 Task: Find connections with filter location Ajka with filter topic #startupswith filter profile language English with filter current company The Judge Group with filter school Arunai Engineering College with filter industry Correctional Institutions with filter service category Financial Analysis with filter keywords title Benefits Manager
Action: Mouse moved to (634, 79)
Screenshot: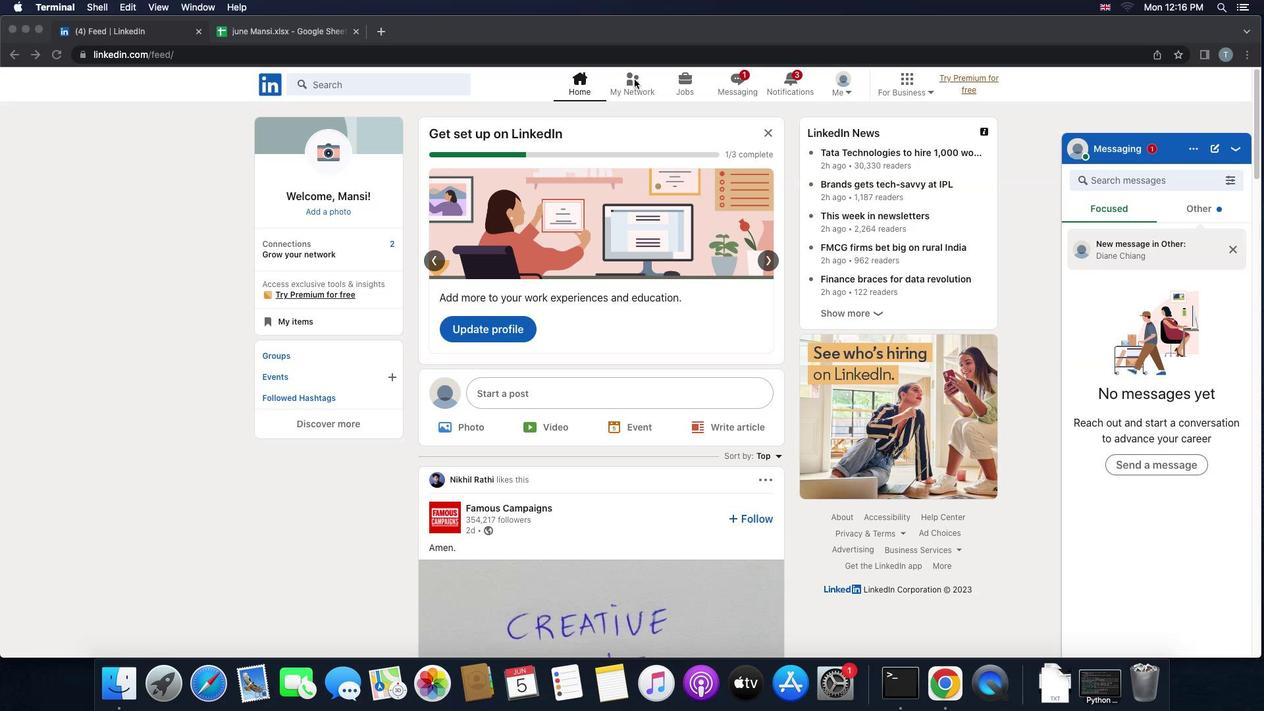 
Action: Mouse pressed left at (634, 79)
Screenshot: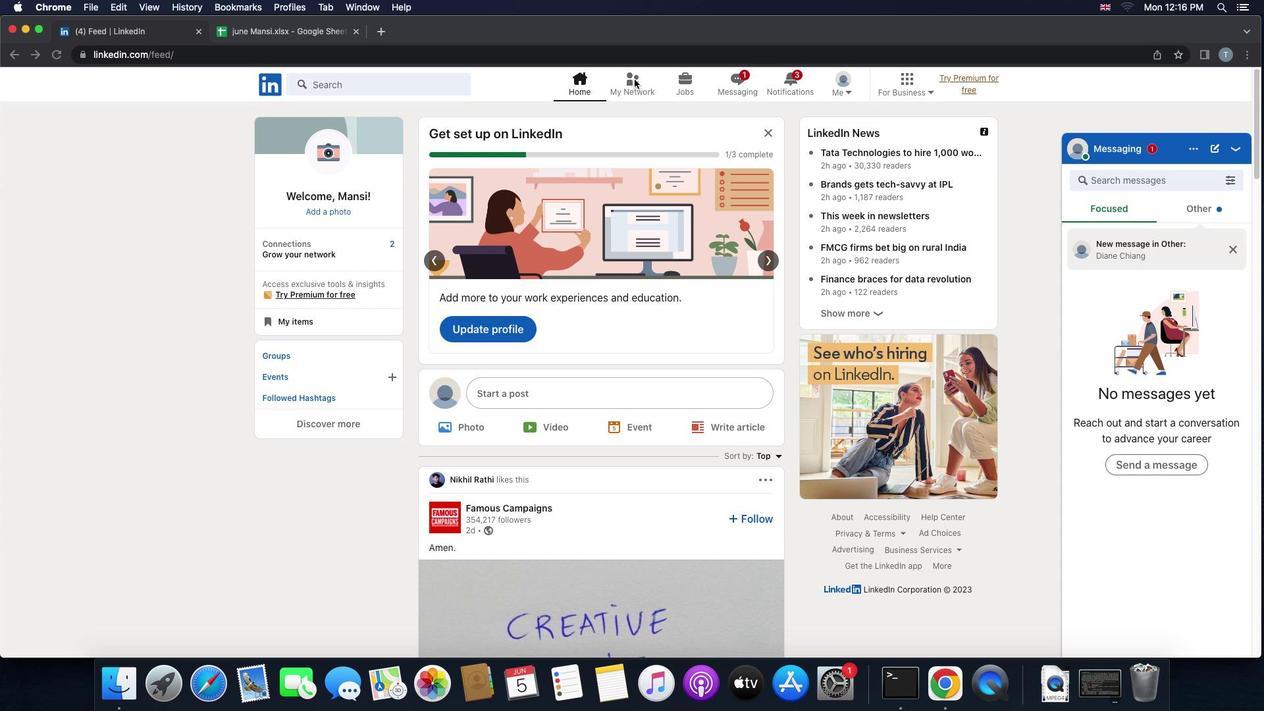 
Action: Mouse pressed left at (634, 79)
Screenshot: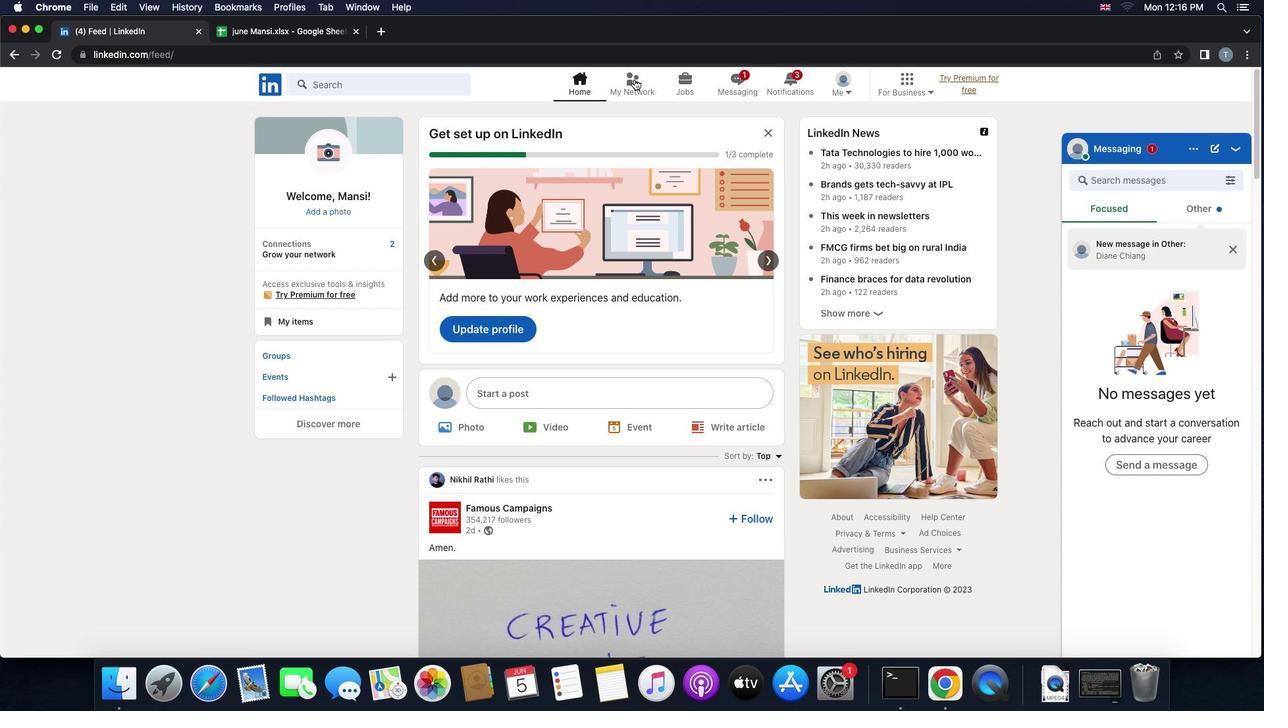 
Action: Mouse moved to (380, 157)
Screenshot: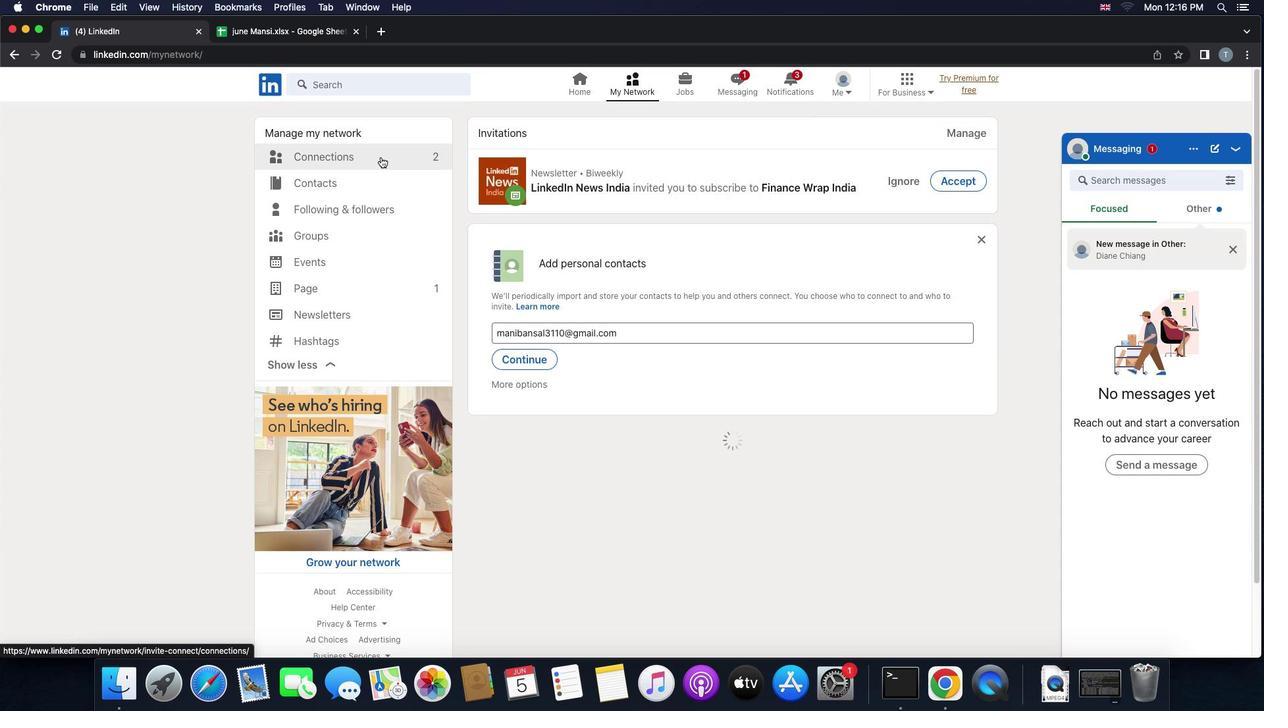
Action: Mouse pressed left at (380, 157)
Screenshot: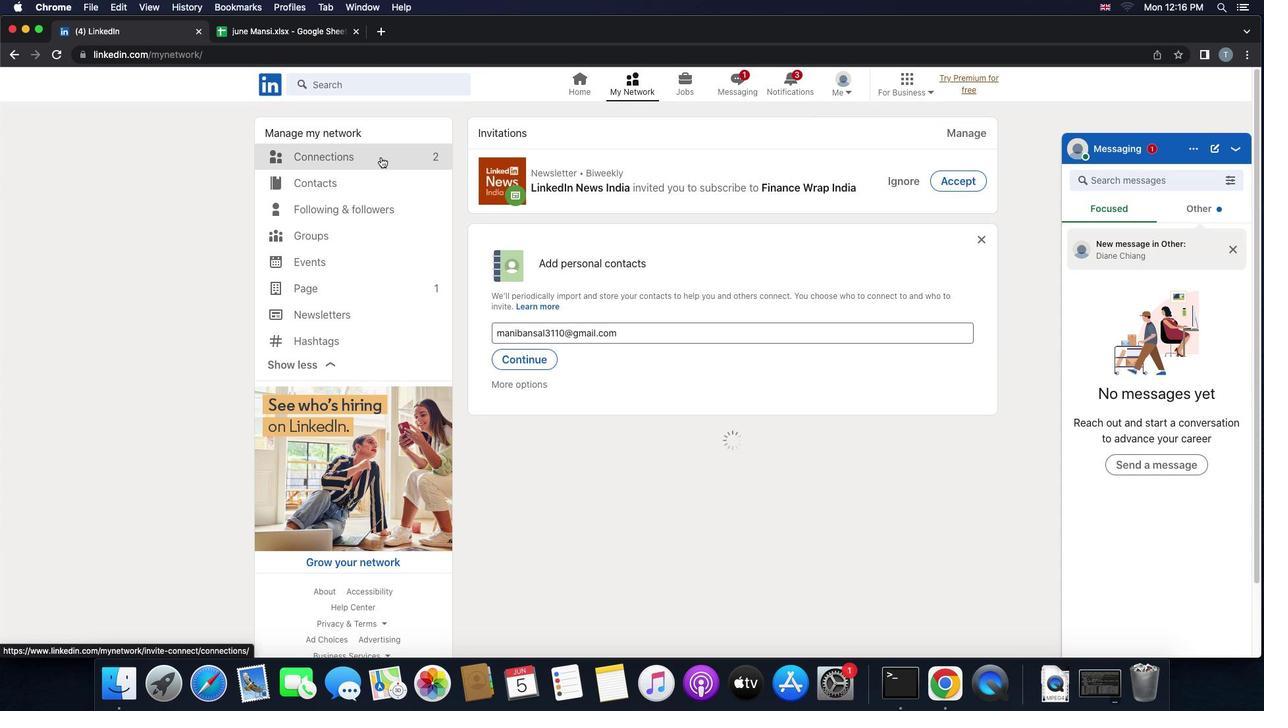 
Action: Mouse moved to (736, 156)
Screenshot: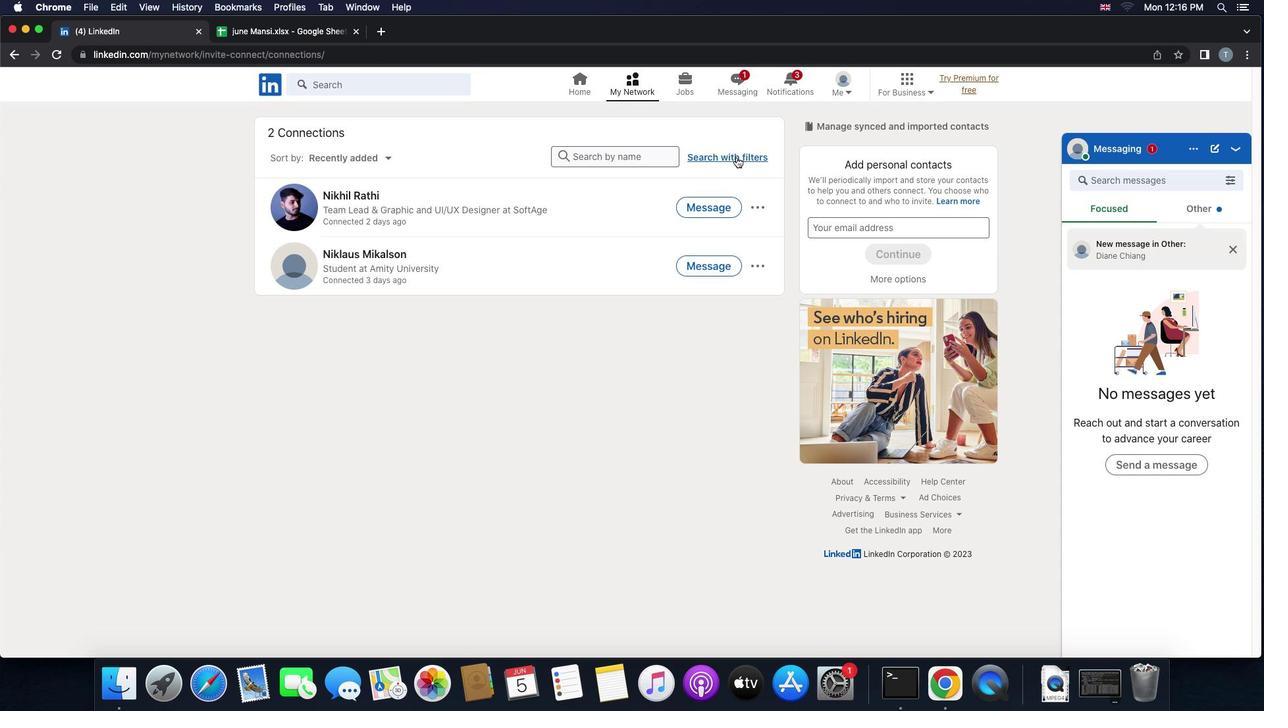 
Action: Mouse pressed left at (736, 156)
Screenshot: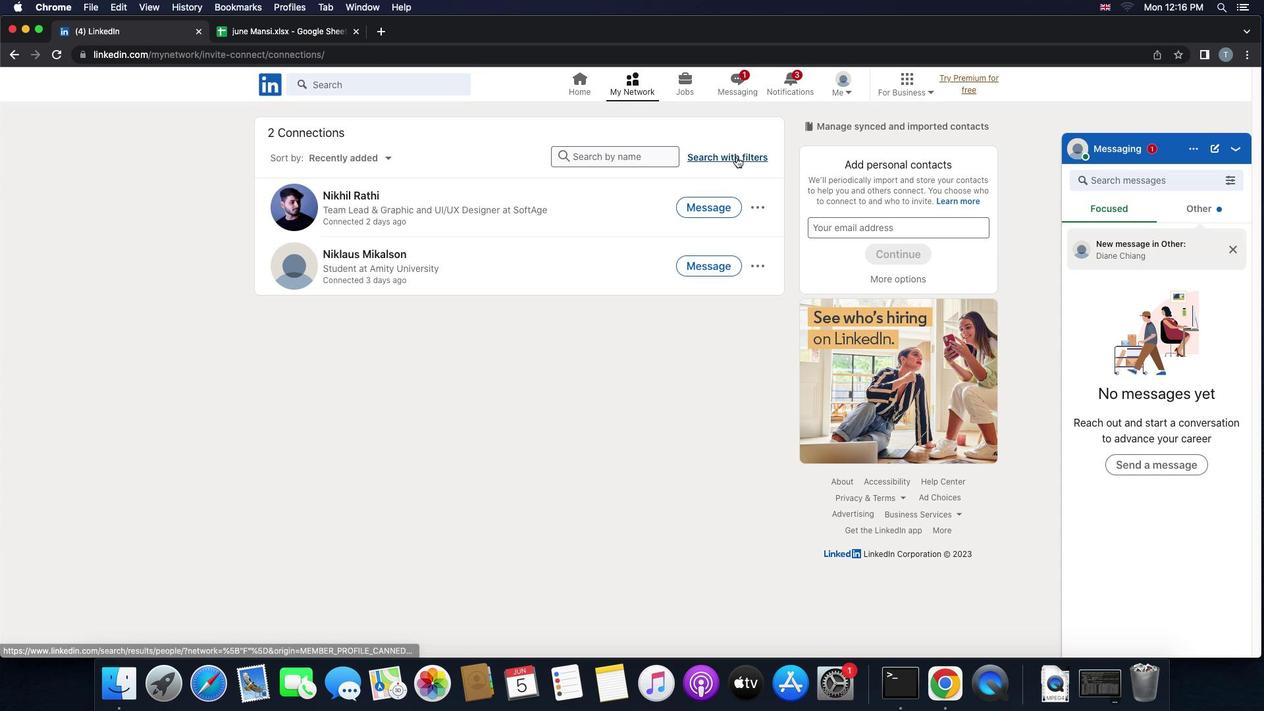 
Action: Mouse moved to (685, 117)
Screenshot: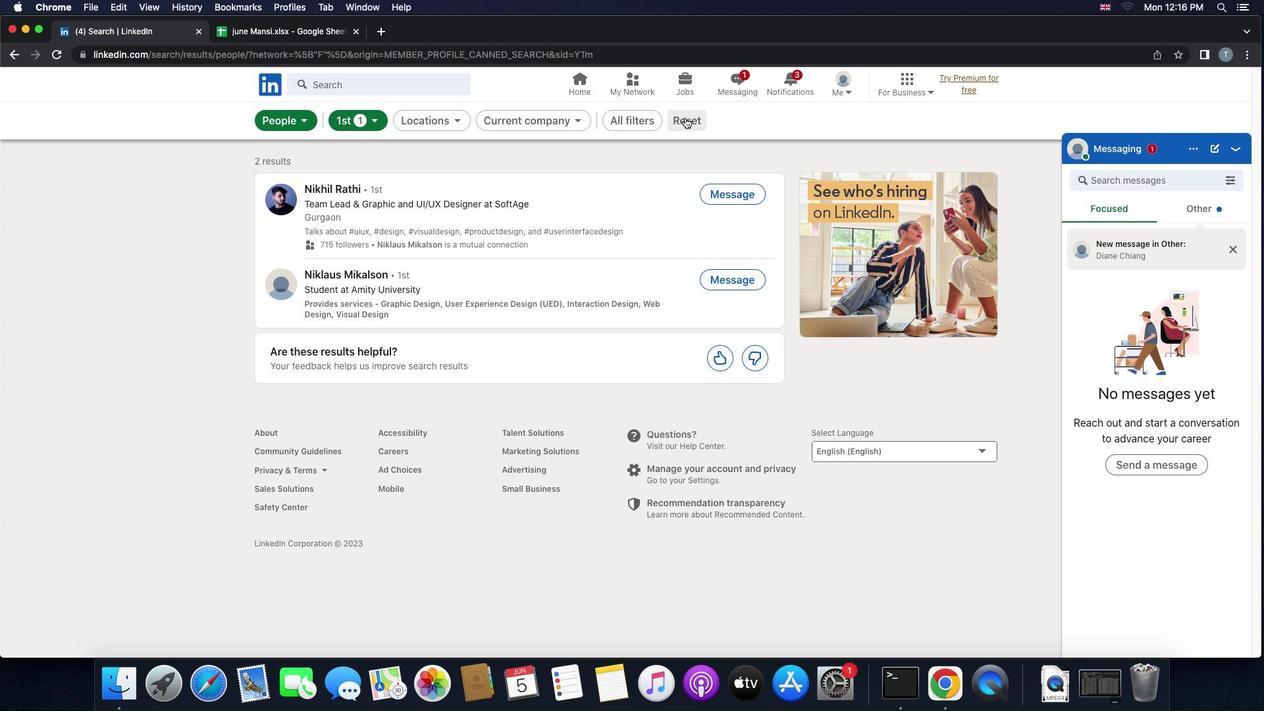 
Action: Mouse pressed left at (685, 117)
Screenshot: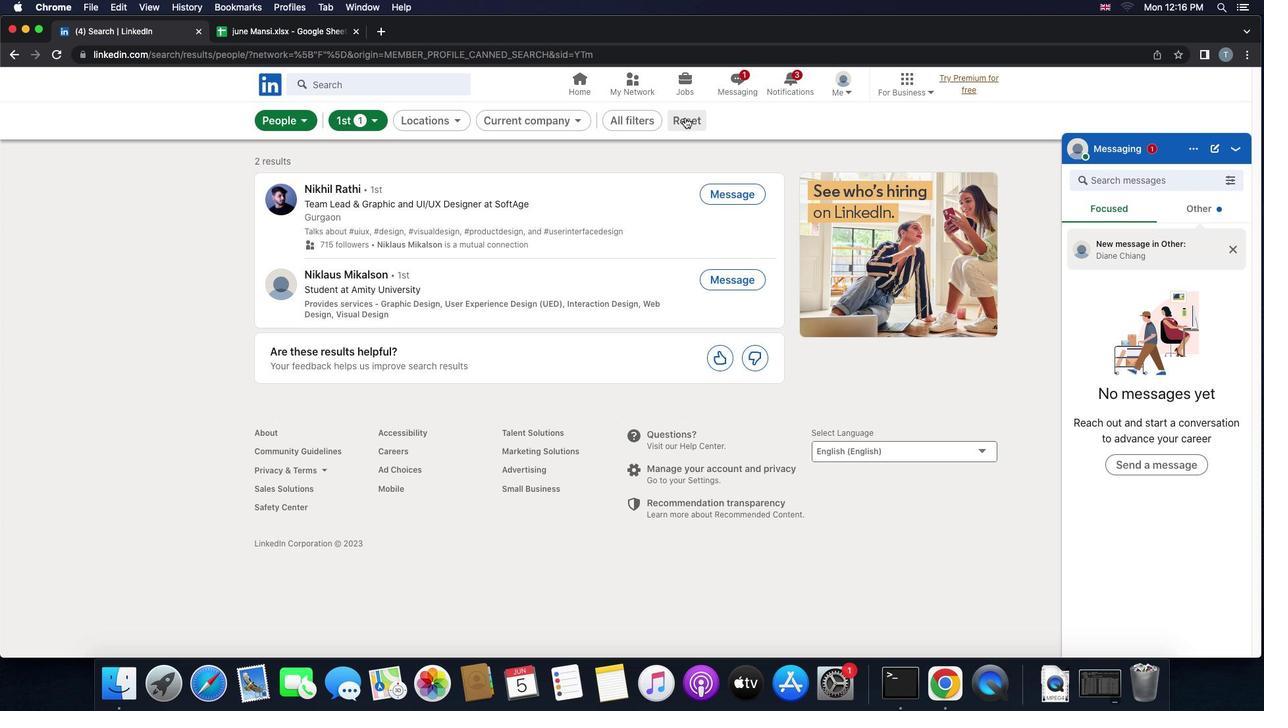 
Action: Mouse moved to (669, 119)
Screenshot: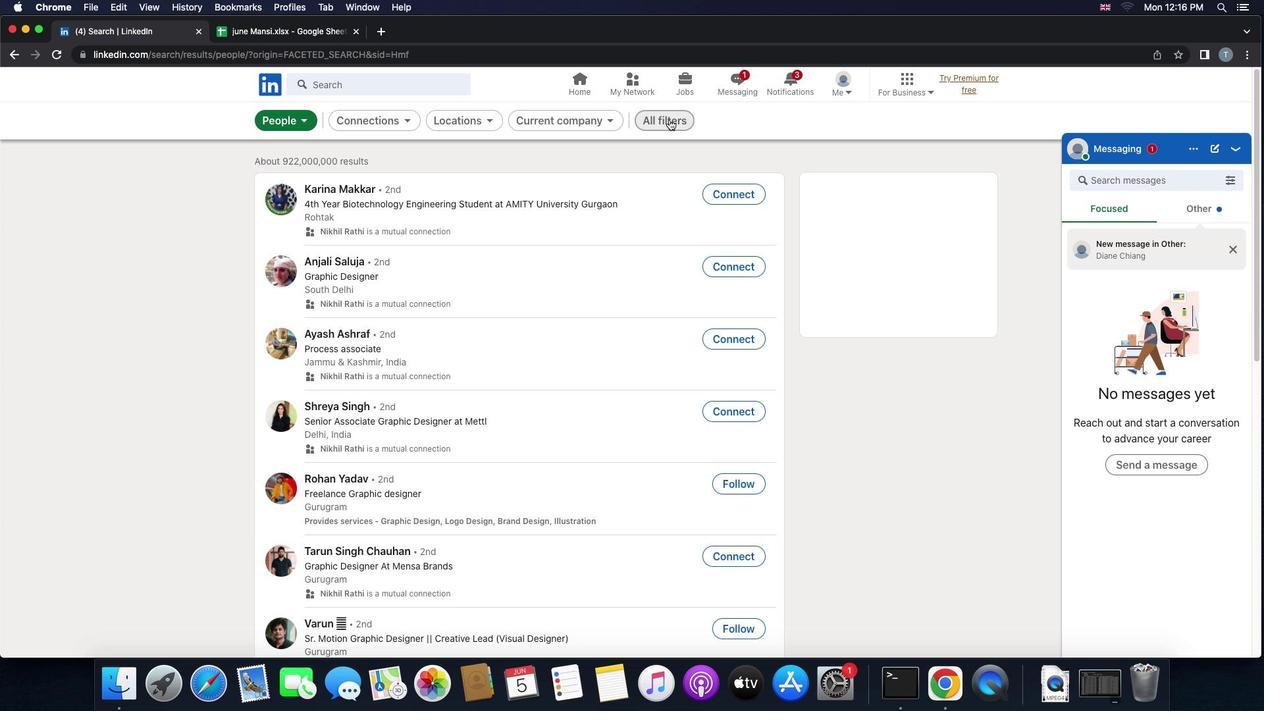 
Action: Mouse pressed left at (669, 119)
Screenshot: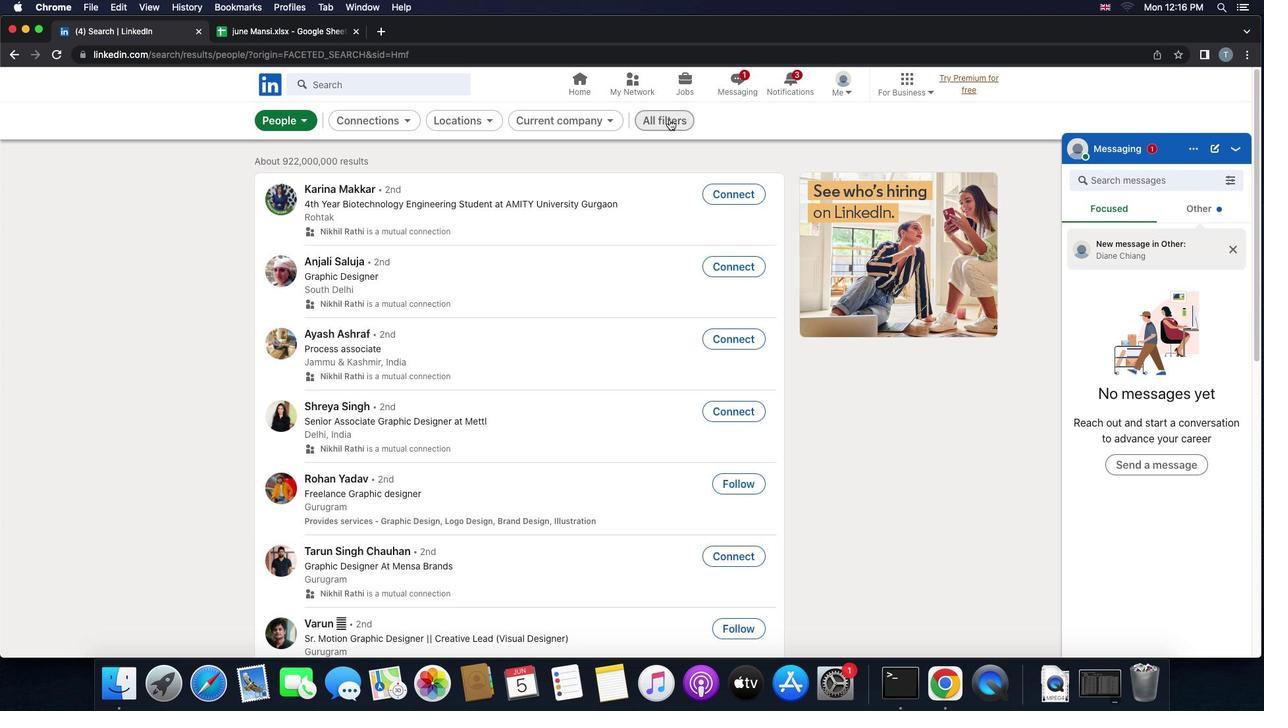 
Action: Mouse moved to (1130, 402)
Screenshot: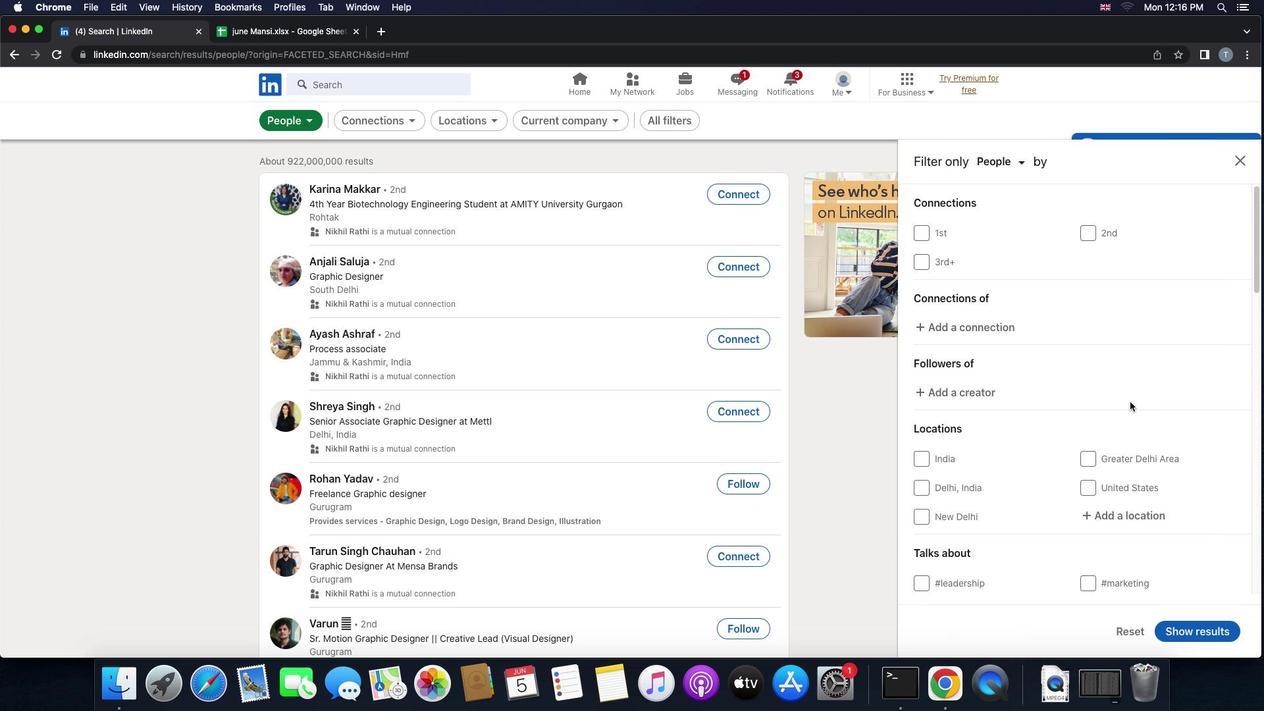 
Action: Mouse scrolled (1130, 402) with delta (0, 0)
Screenshot: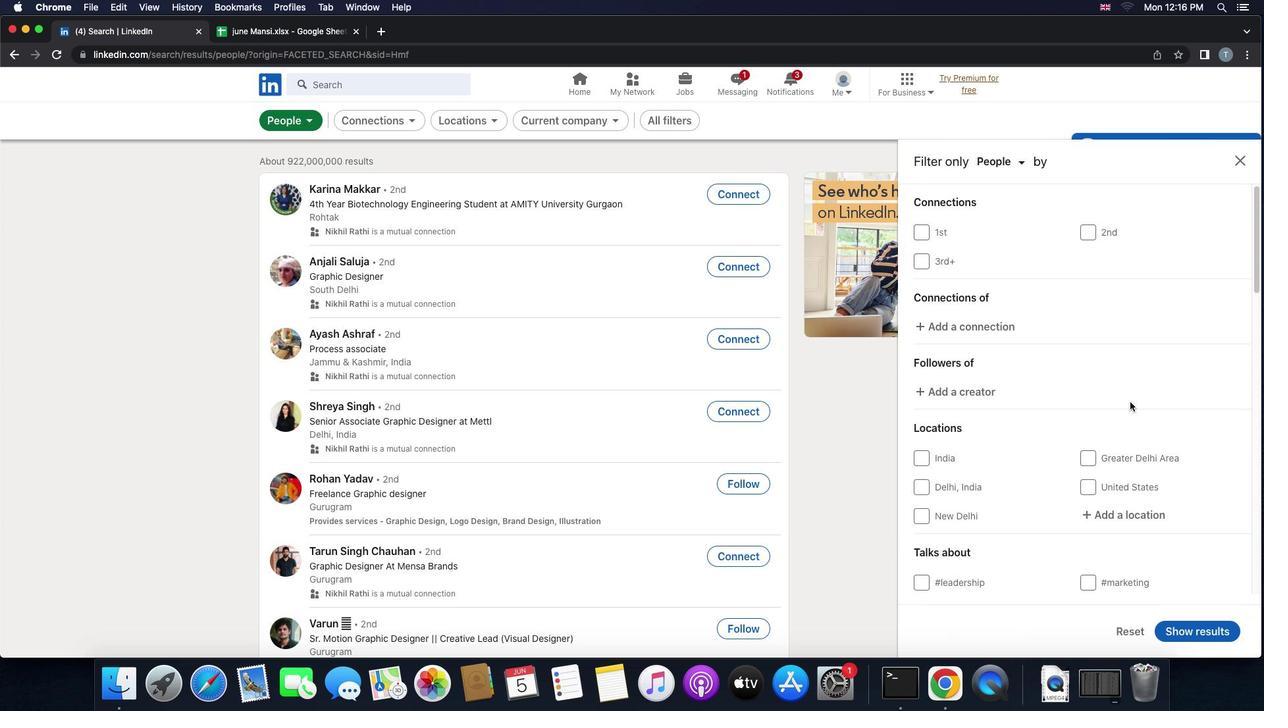 
Action: Mouse scrolled (1130, 402) with delta (0, 0)
Screenshot: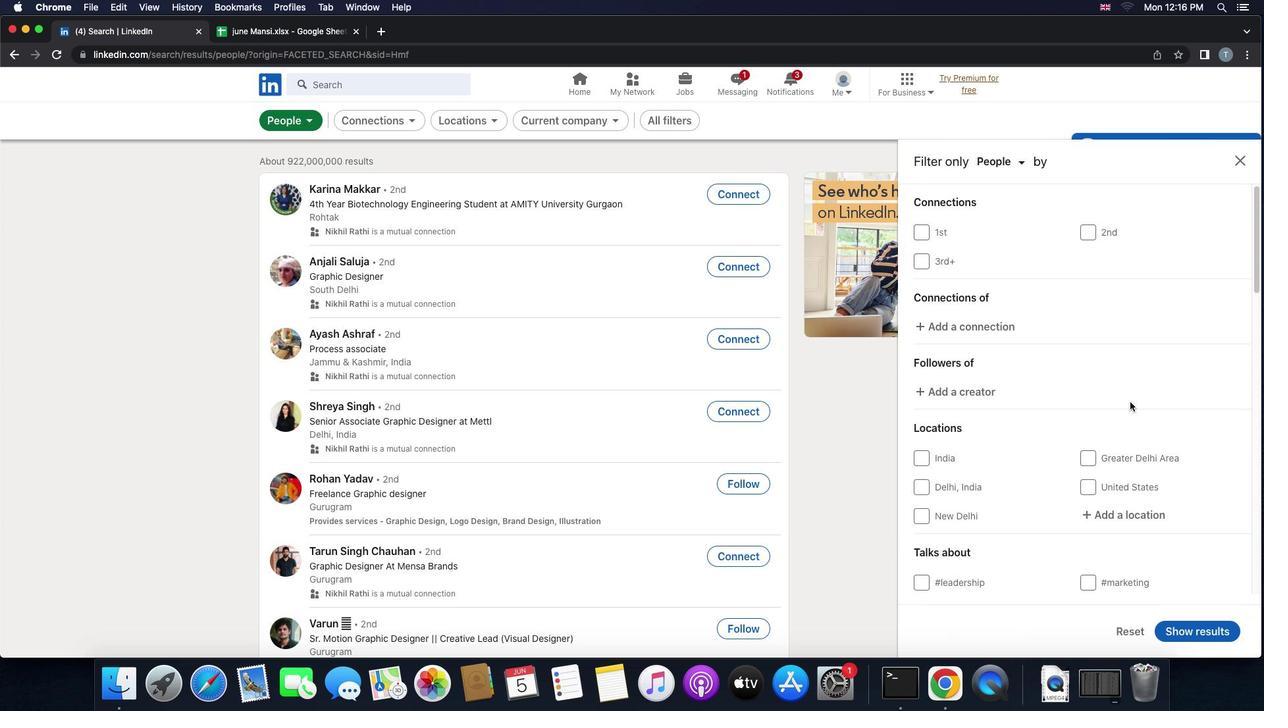 
Action: Mouse scrolled (1130, 402) with delta (0, -1)
Screenshot: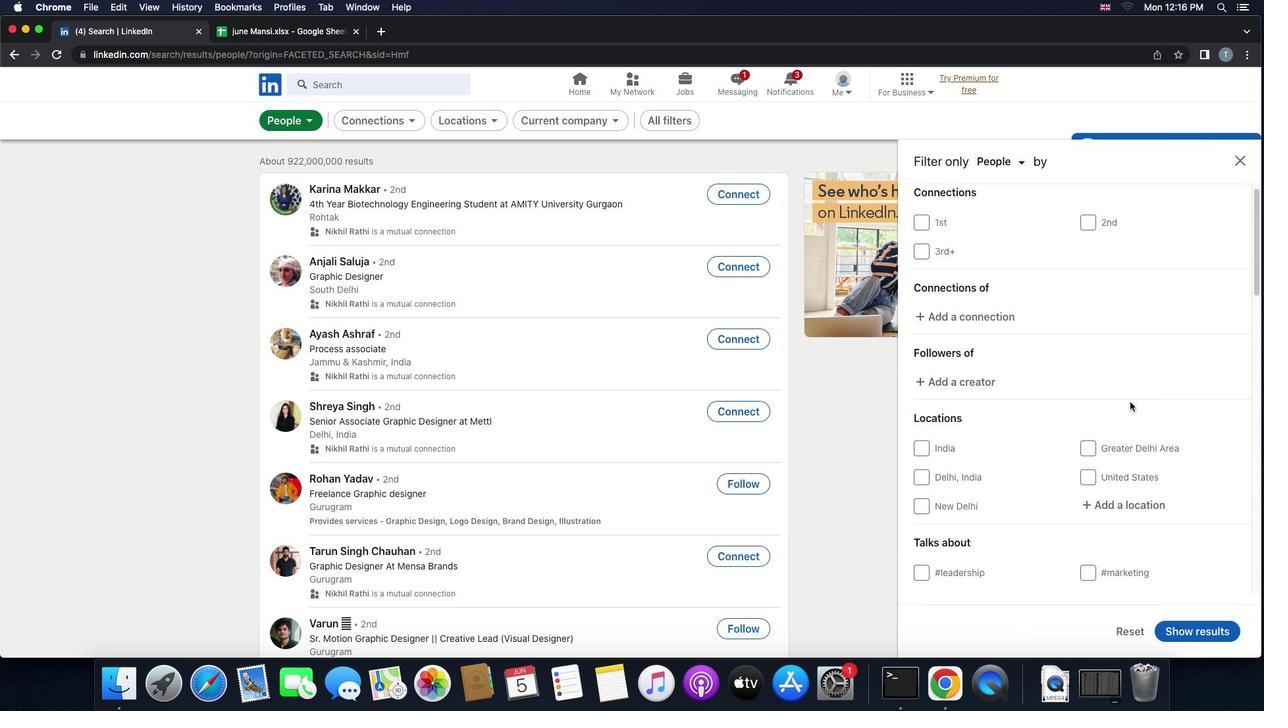 
Action: Mouse moved to (1136, 418)
Screenshot: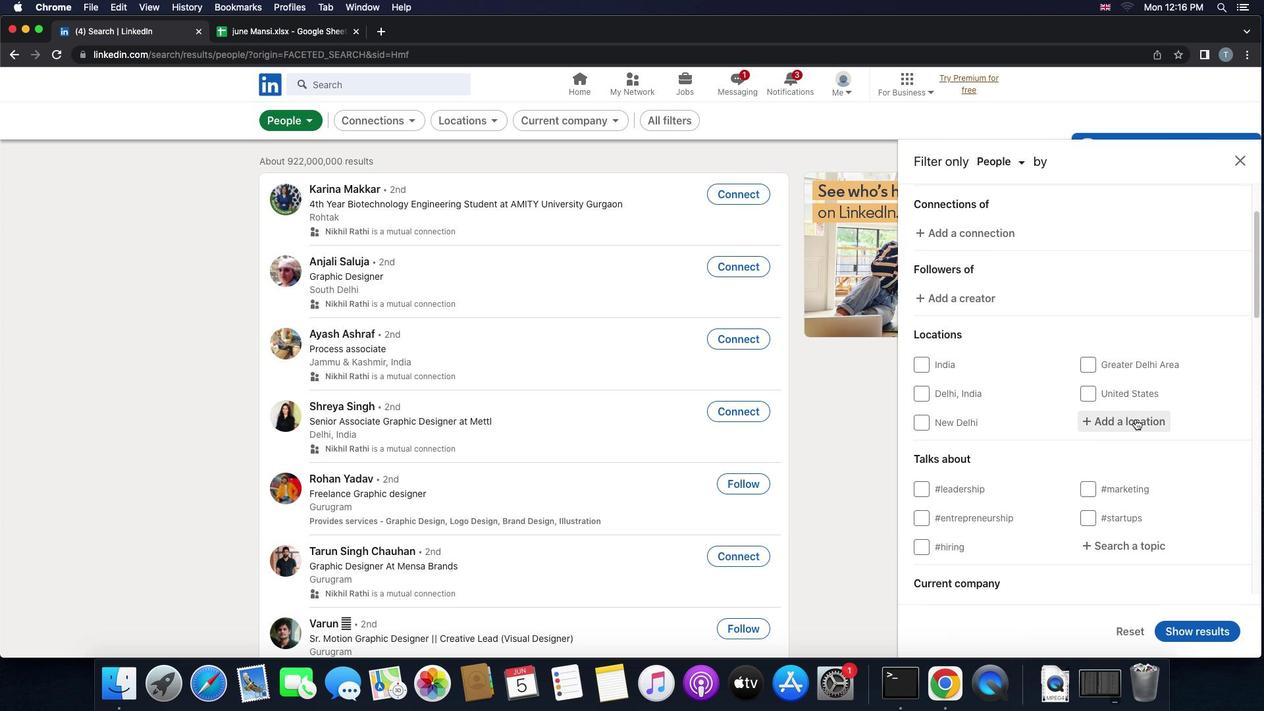 
Action: Mouse pressed left at (1136, 418)
Screenshot: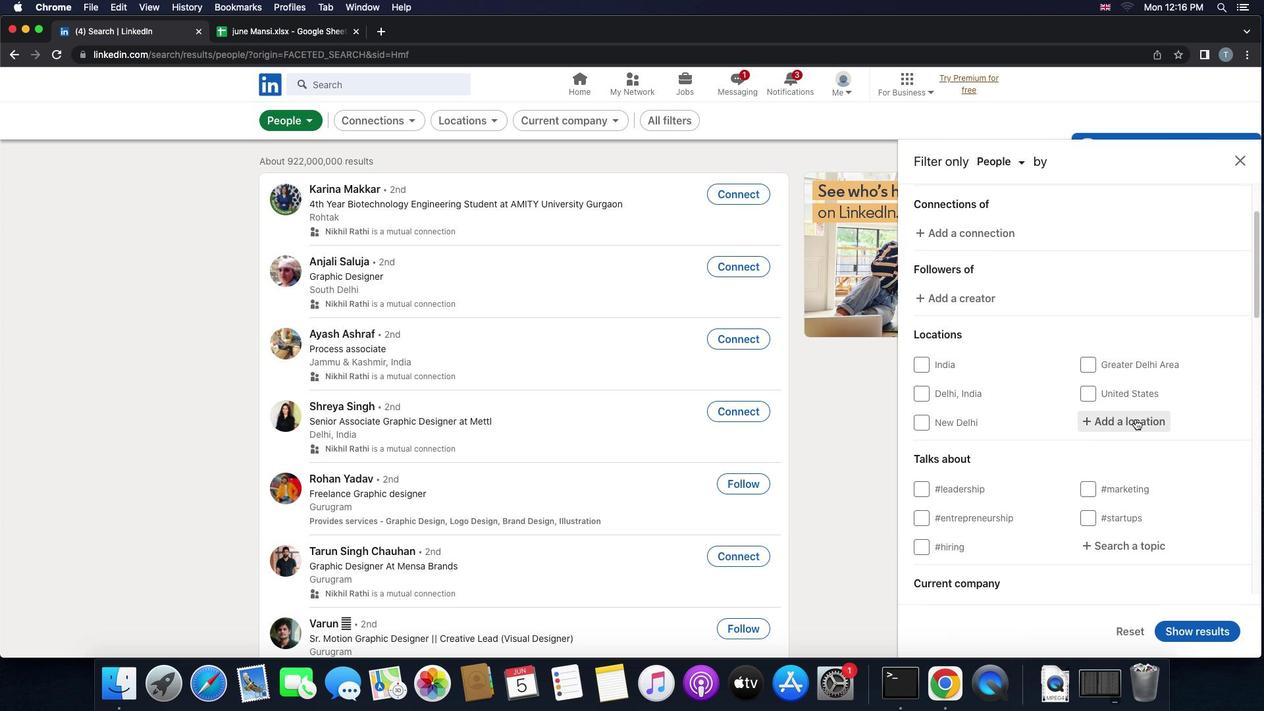 
Action: Key pressed 'a''j''k''a'
Screenshot: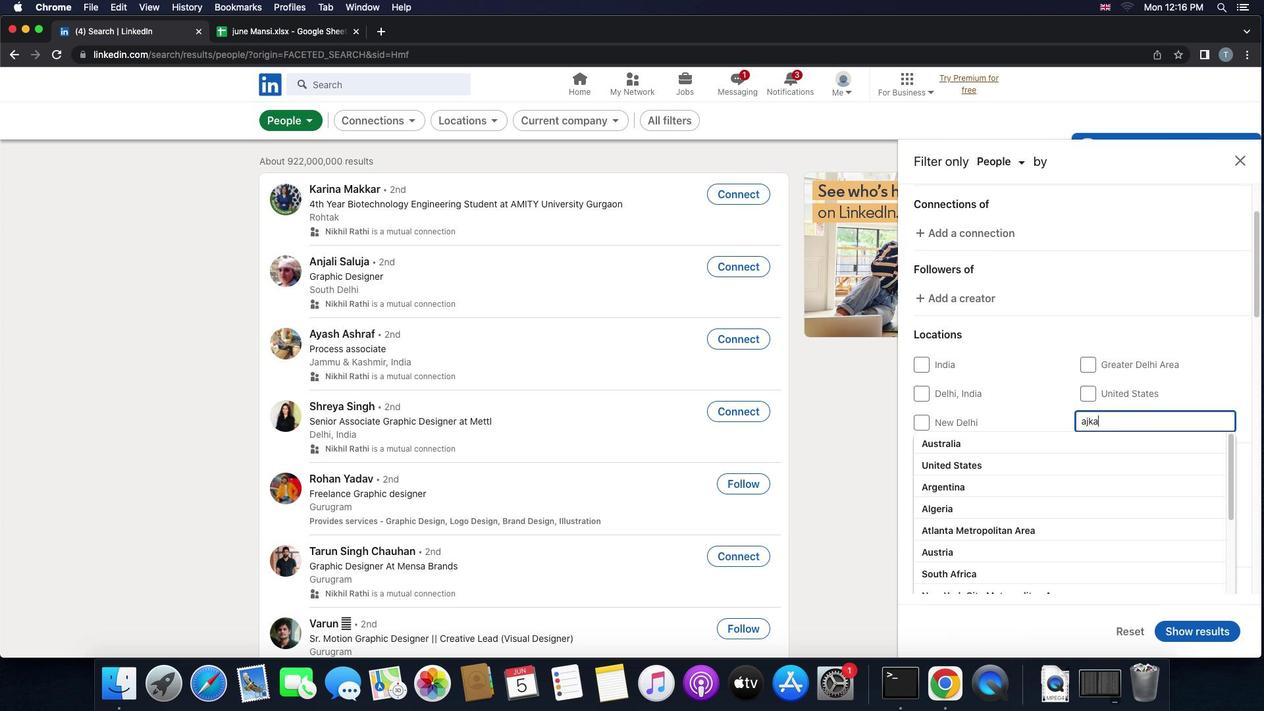 
Action: Mouse moved to (1113, 445)
Screenshot: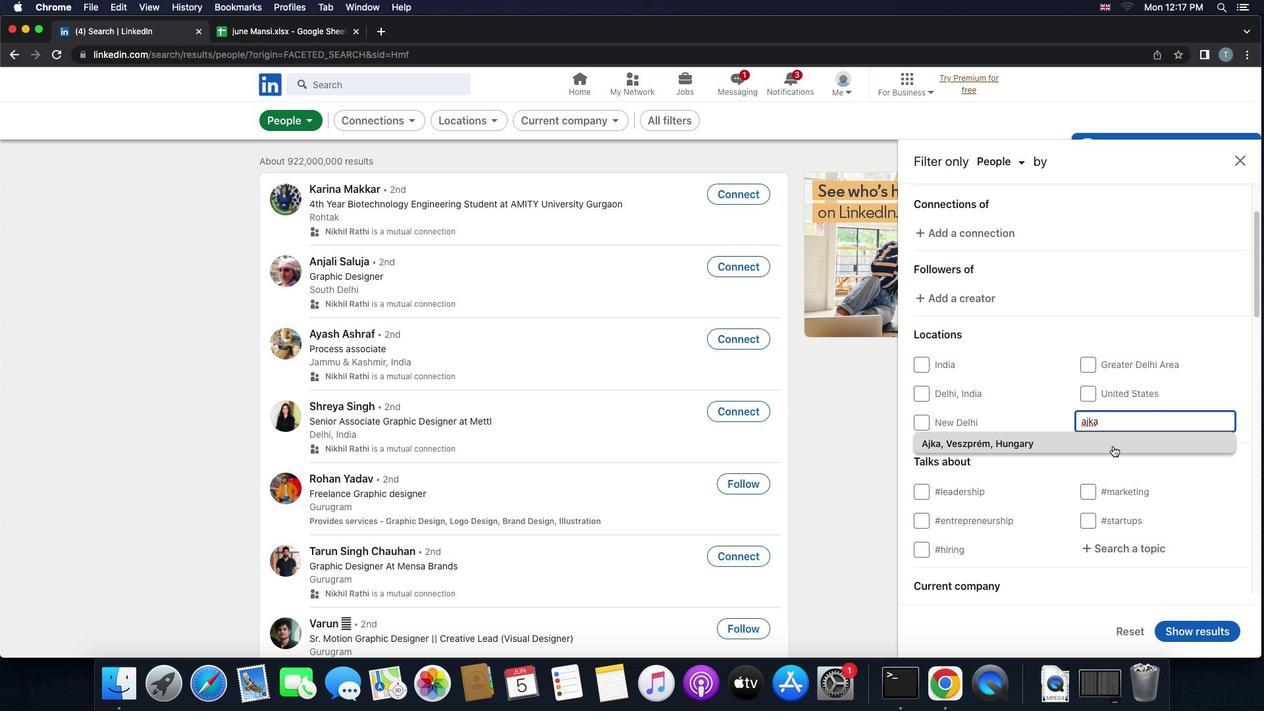 
Action: Mouse pressed left at (1113, 445)
Screenshot: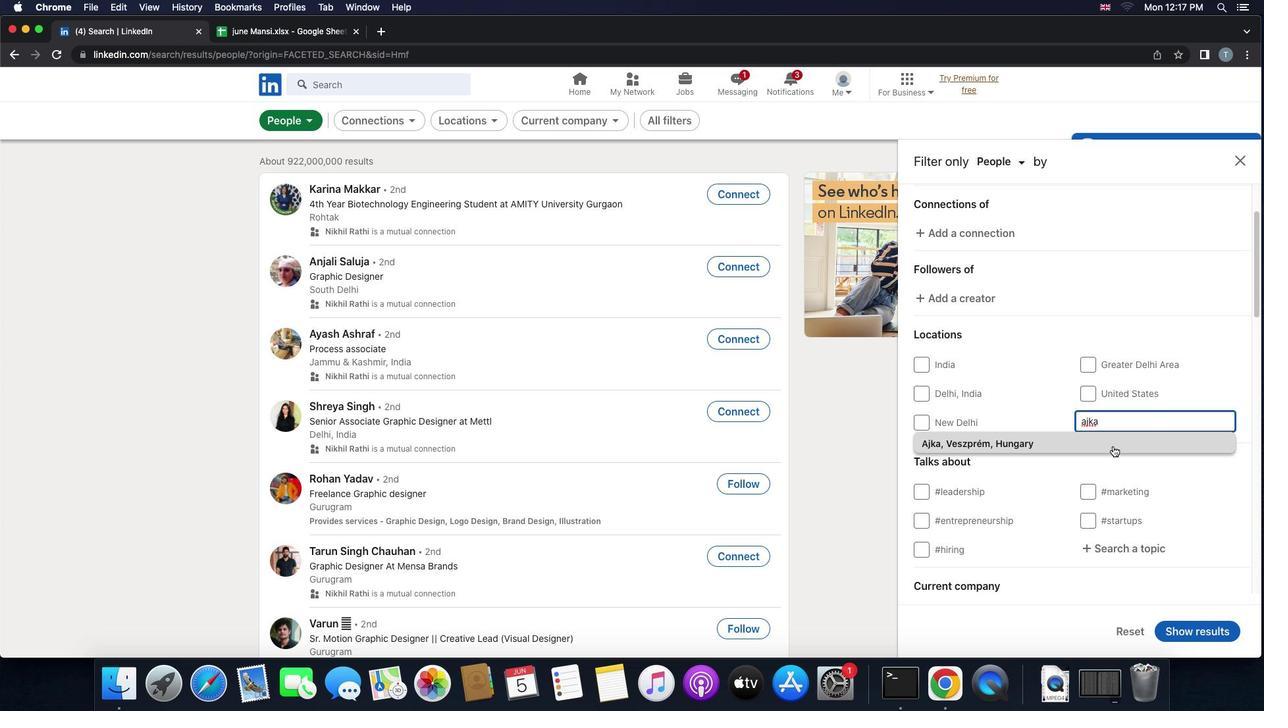 
Action: Mouse scrolled (1113, 445) with delta (0, 0)
Screenshot: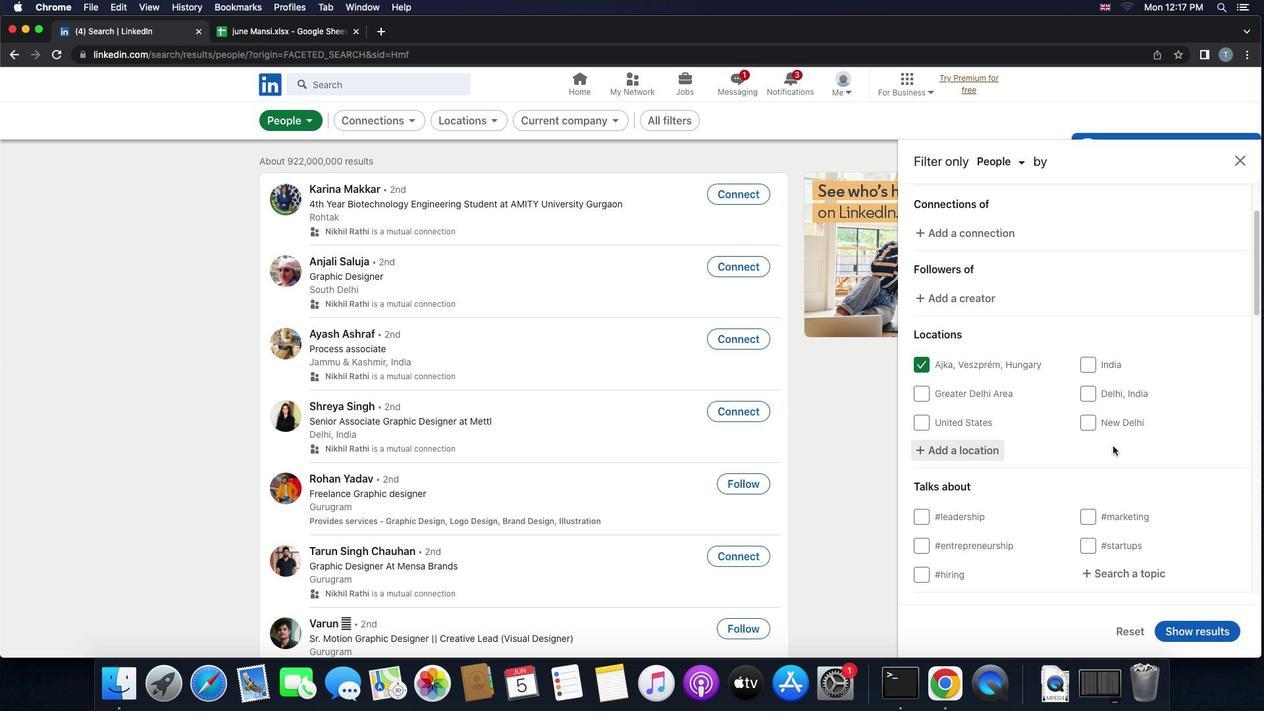
Action: Mouse scrolled (1113, 445) with delta (0, 0)
Screenshot: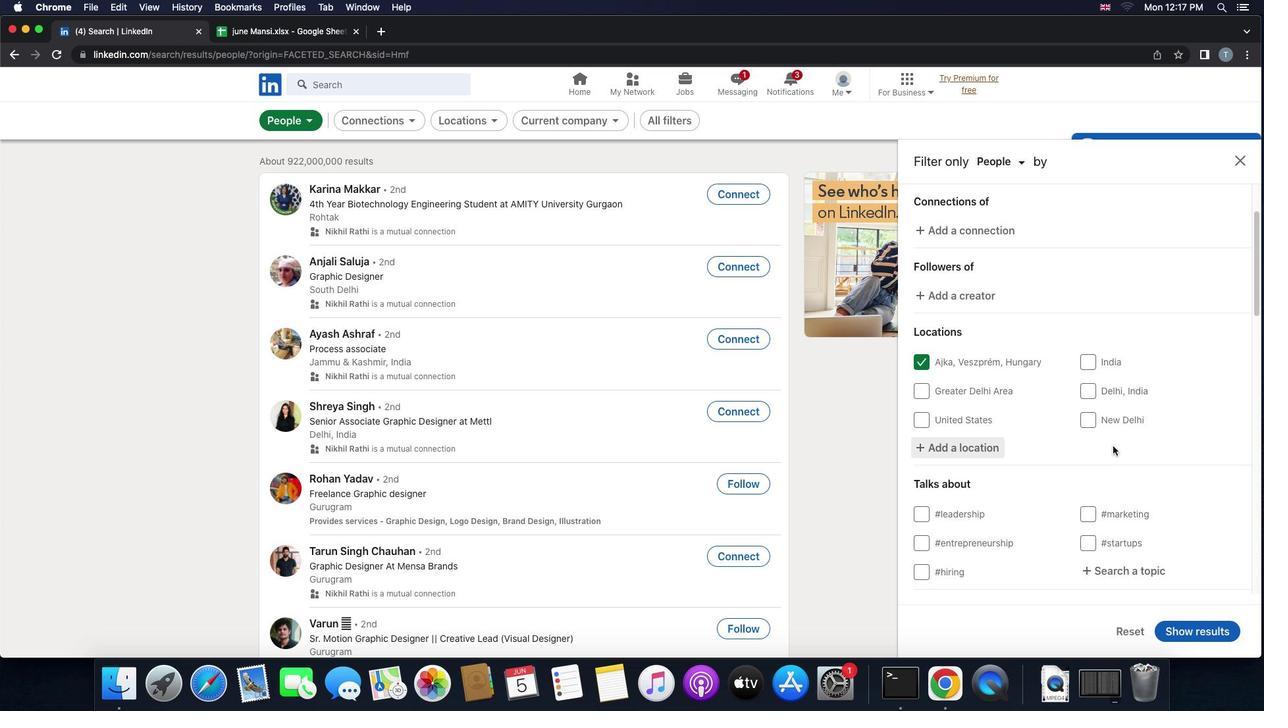 
Action: Mouse scrolled (1113, 445) with delta (0, -1)
Screenshot: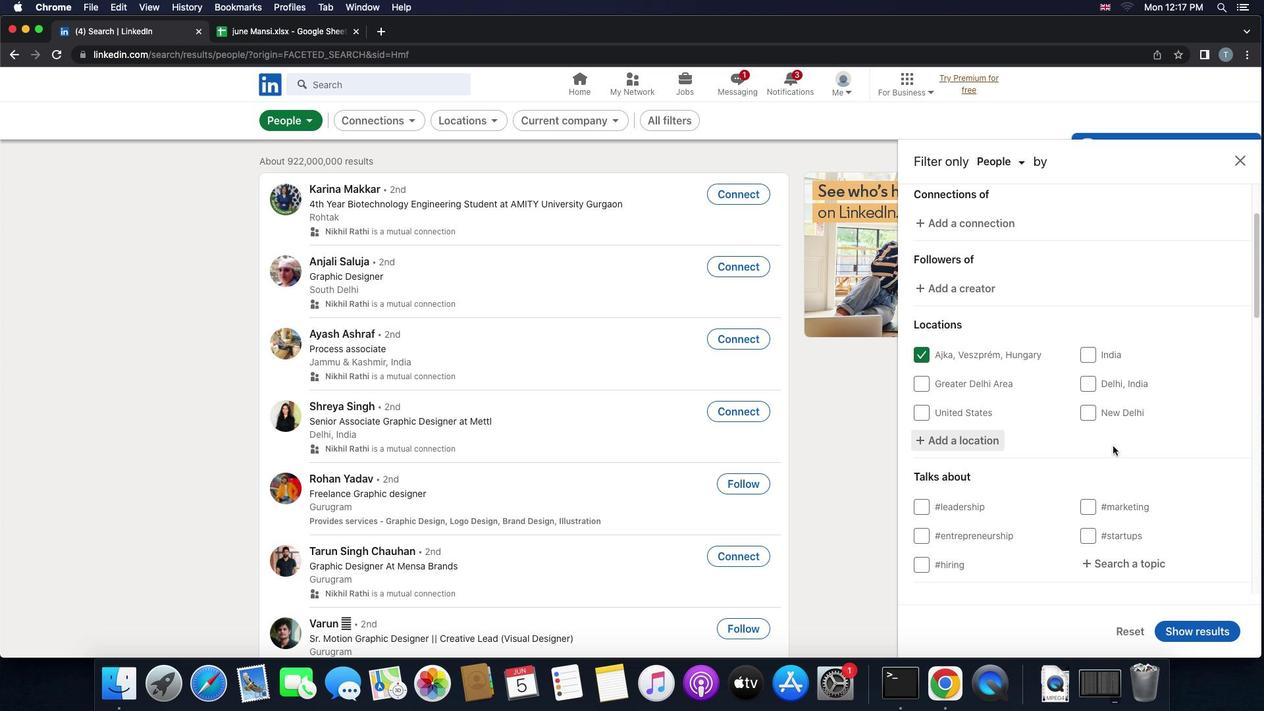 
Action: Mouse scrolled (1113, 445) with delta (0, 0)
Screenshot: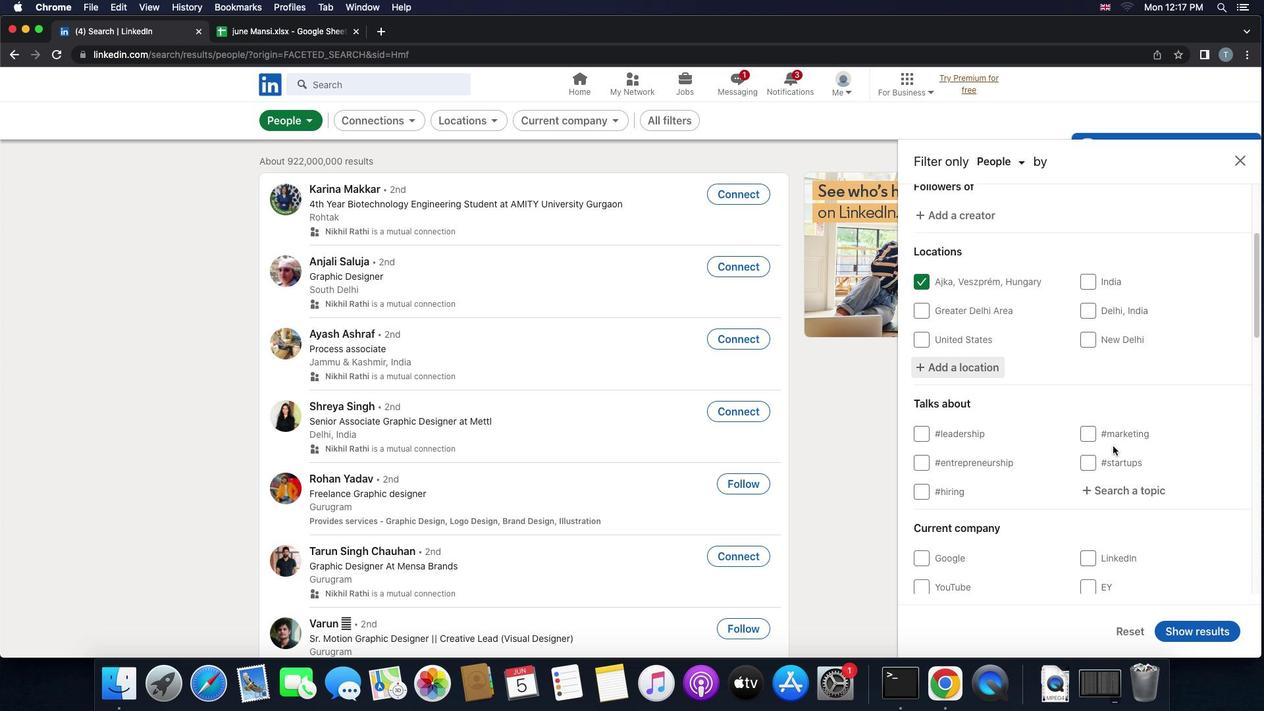 
Action: Mouse moved to (1127, 438)
Screenshot: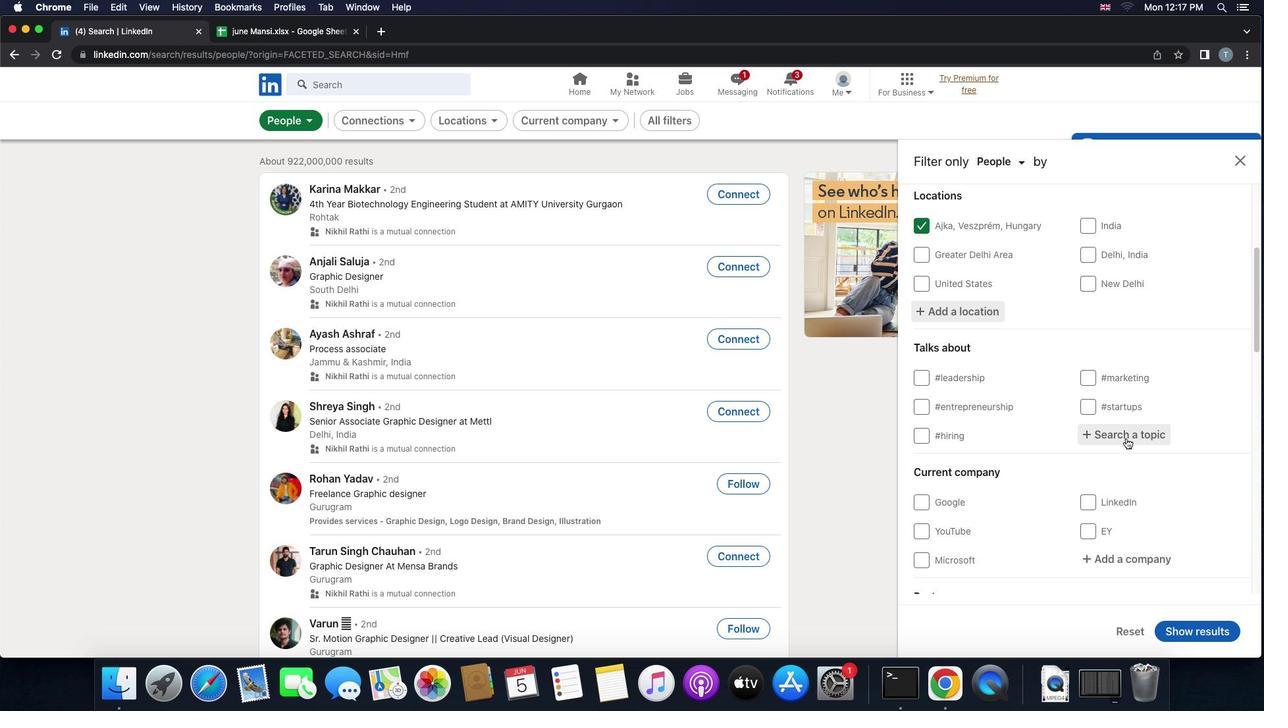 
Action: Mouse pressed left at (1127, 438)
Screenshot: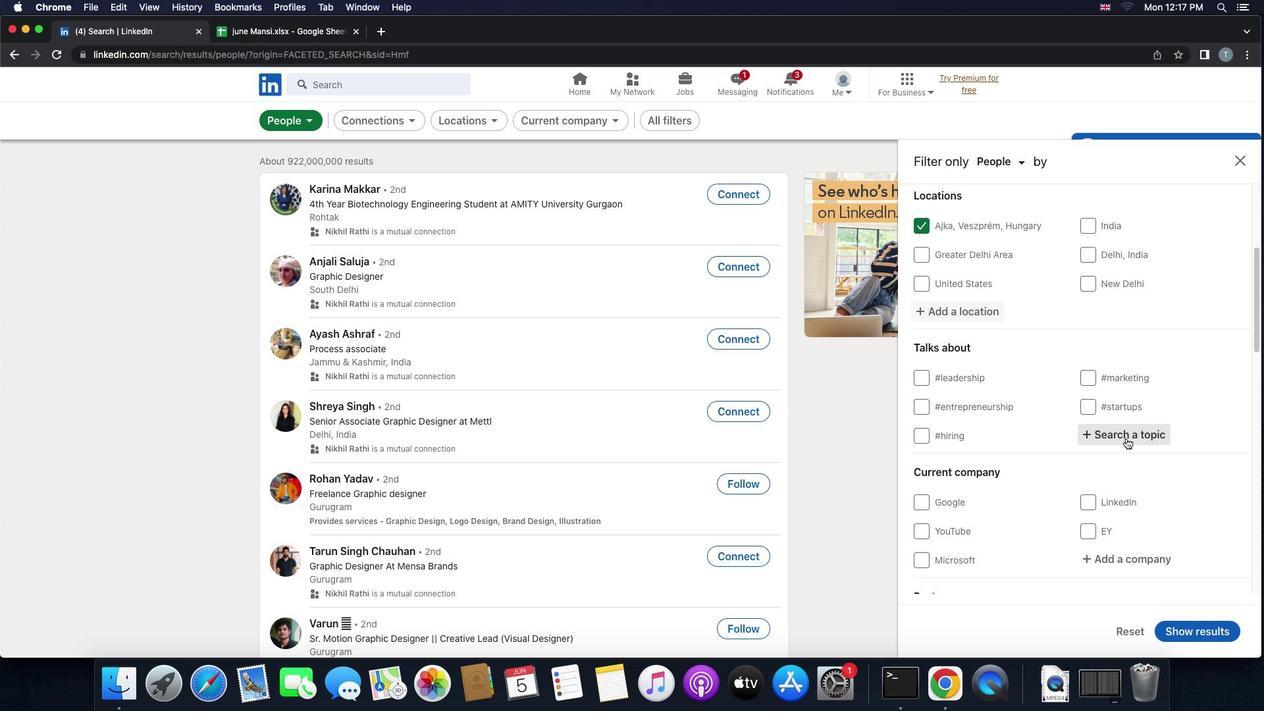 
Action: Mouse moved to (1127, 438)
Screenshot: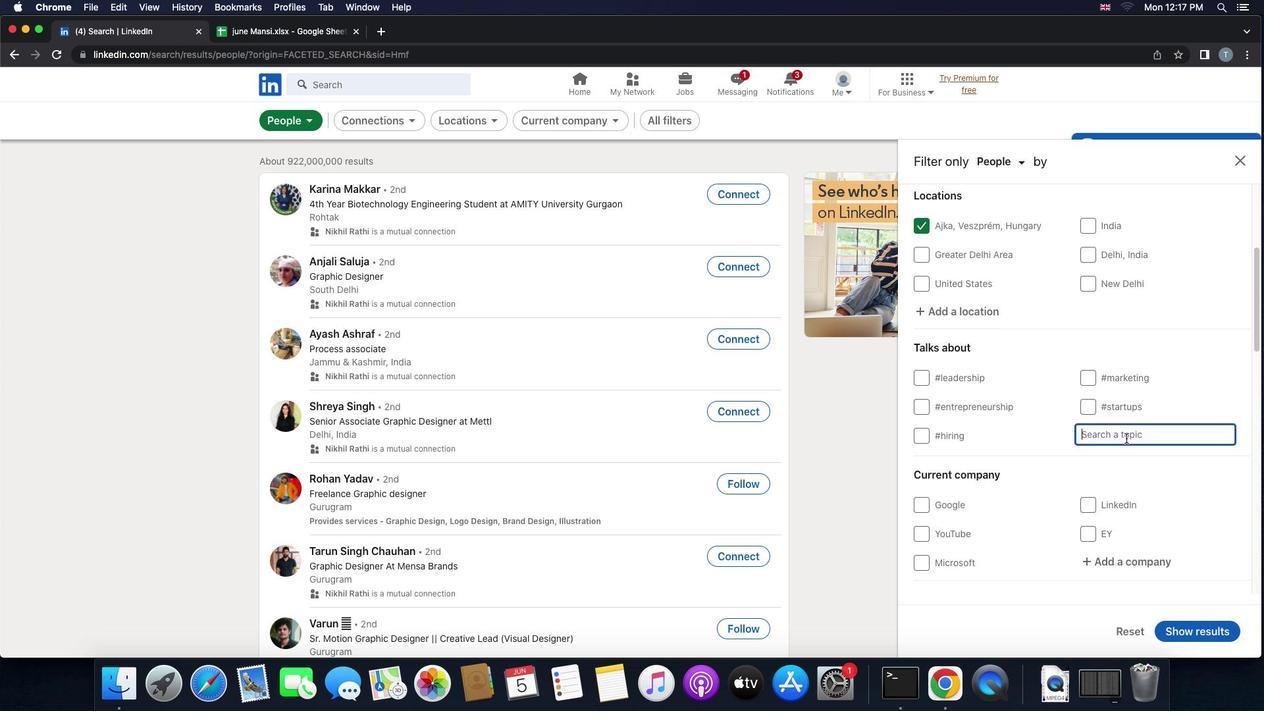 
Action: Key pressed 's''t''a''r''t''u''p'
Screenshot: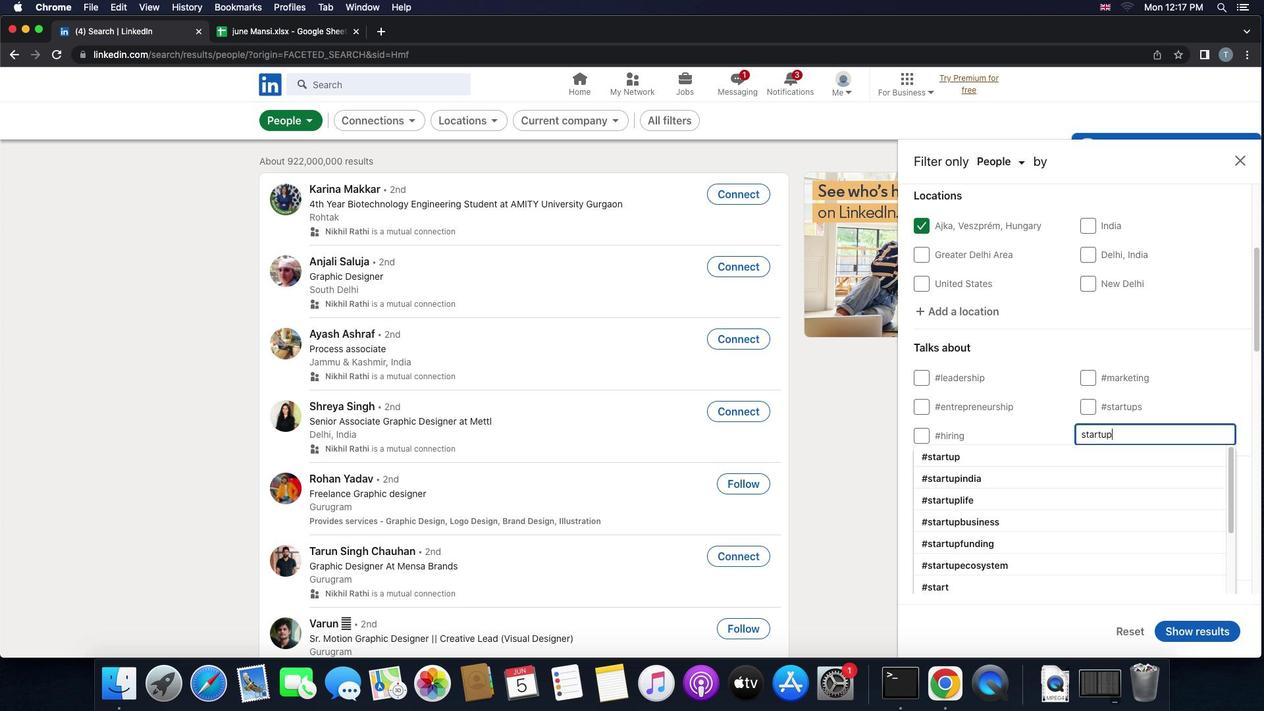 
Action: Mouse moved to (1076, 472)
Screenshot: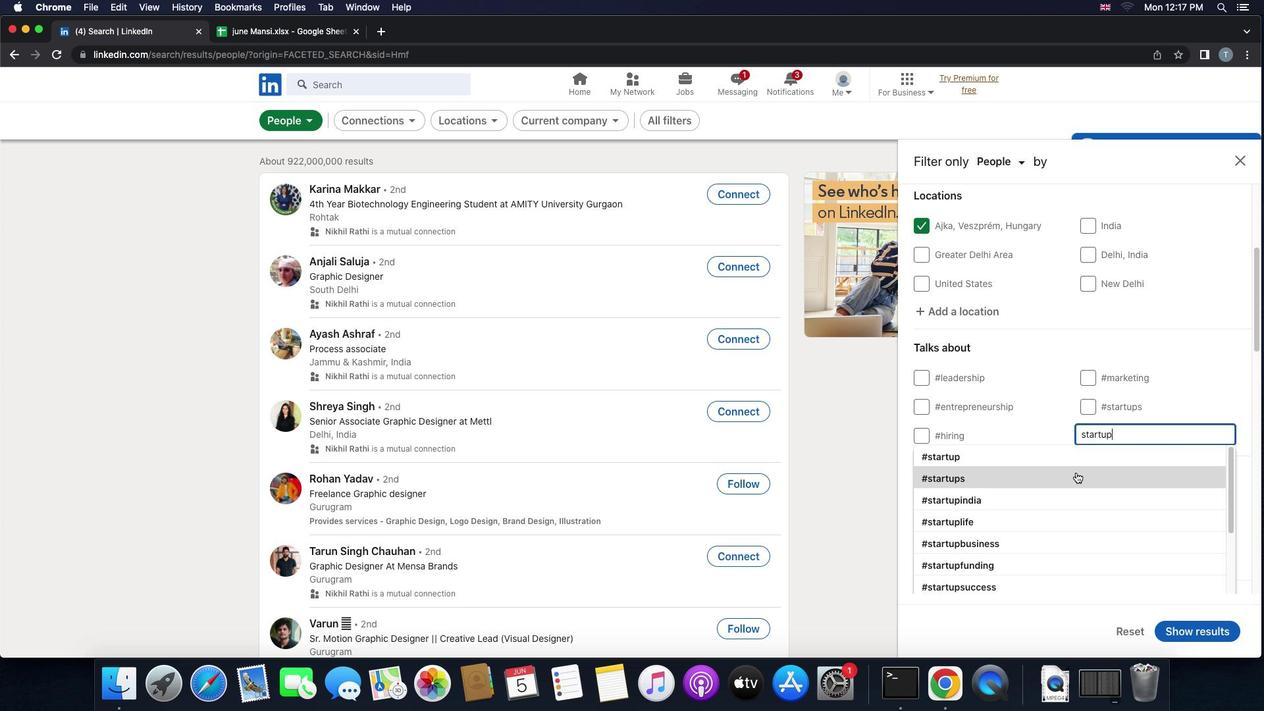 
Action: Mouse pressed left at (1076, 472)
Screenshot: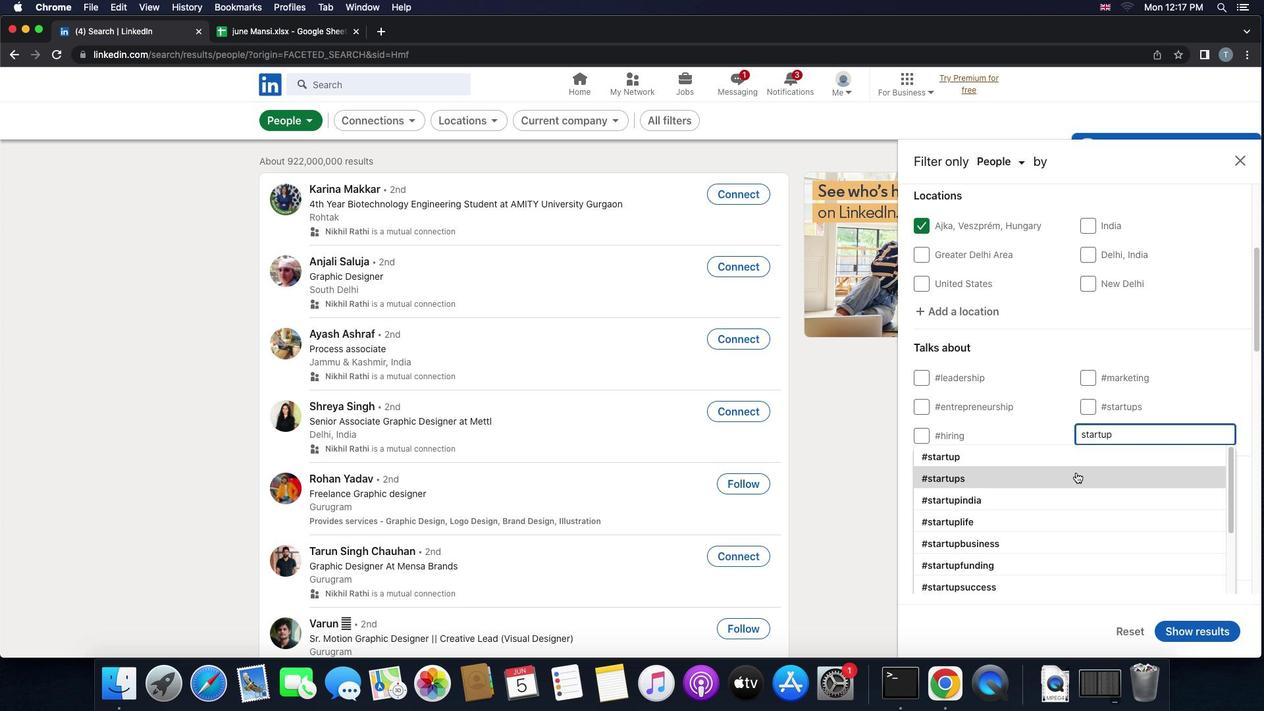 
Action: Mouse scrolled (1076, 472) with delta (0, 0)
Screenshot: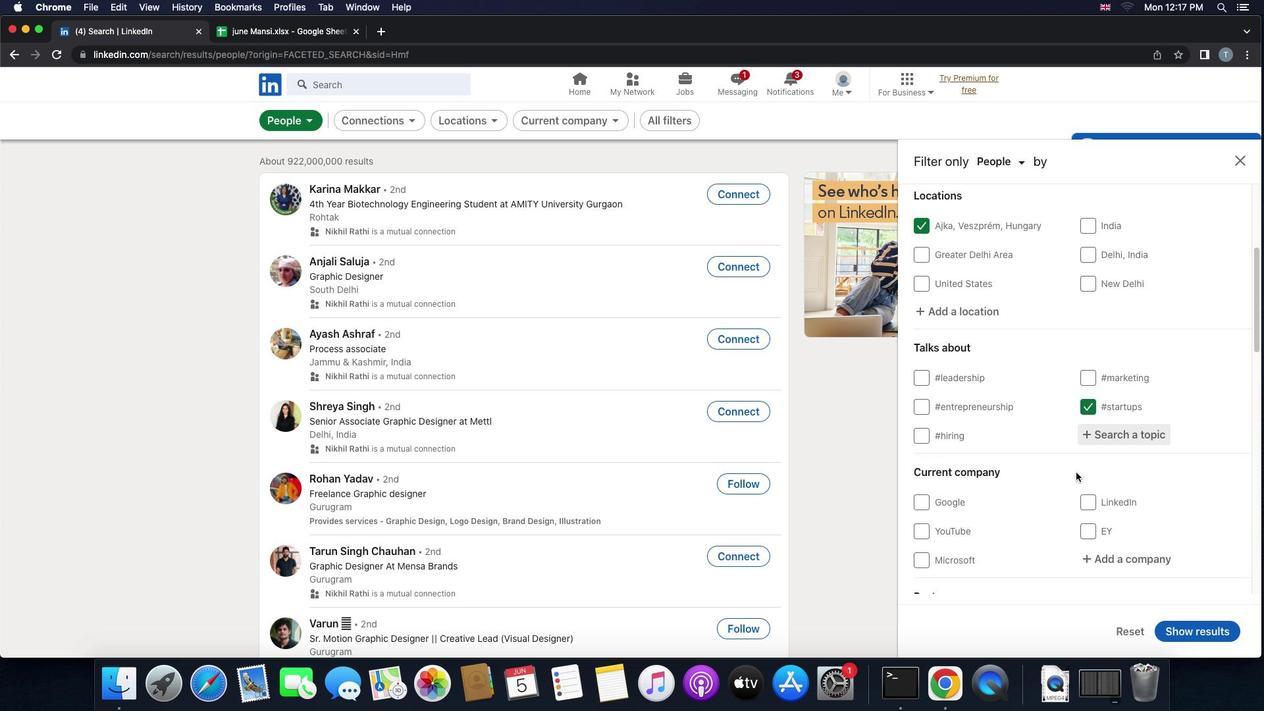 
Action: Mouse scrolled (1076, 472) with delta (0, 0)
Screenshot: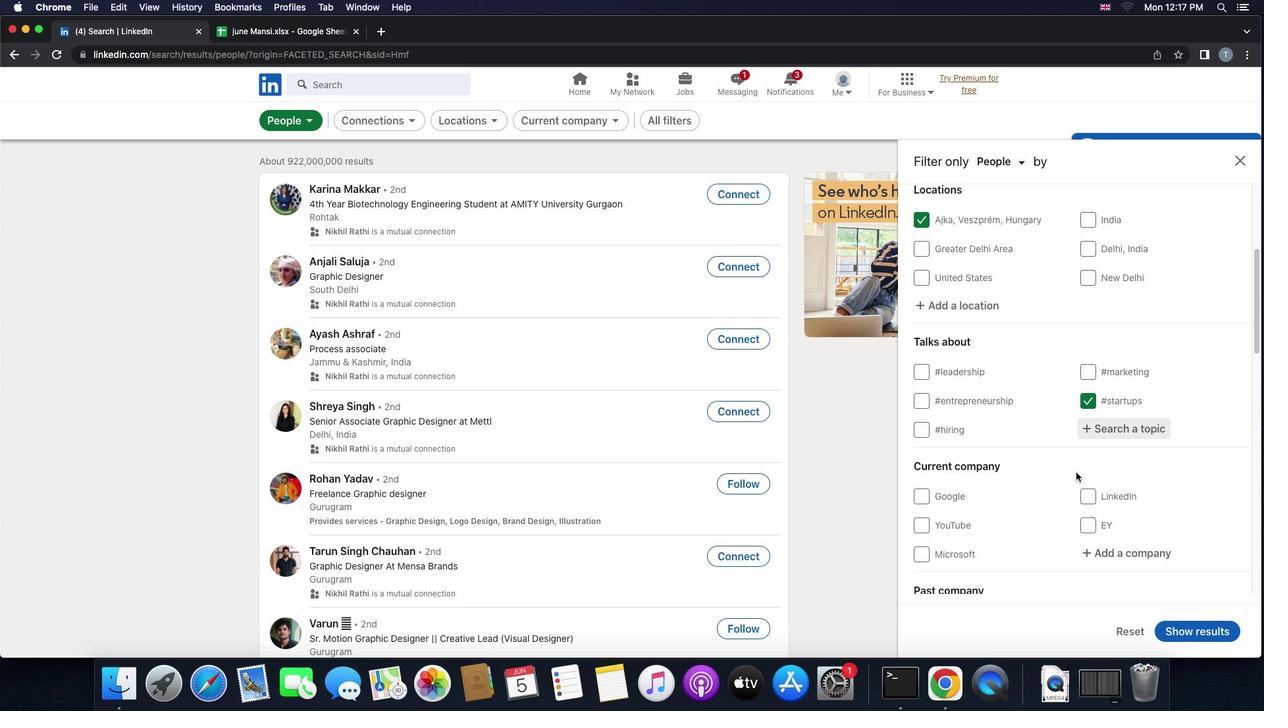 
Action: Mouse scrolled (1076, 472) with delta (0, 0)
Screenshot: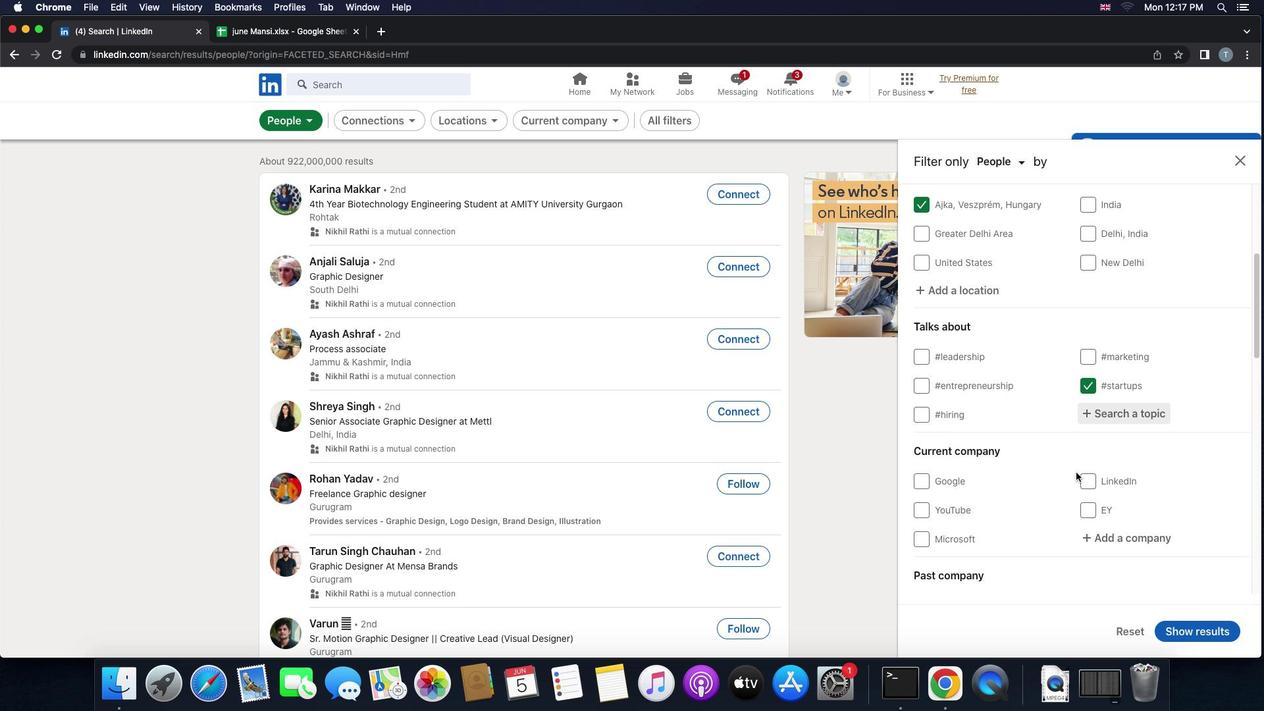 
Action: Mouse scrolled (1076, 472) with delta (0, 0)
Screenshot: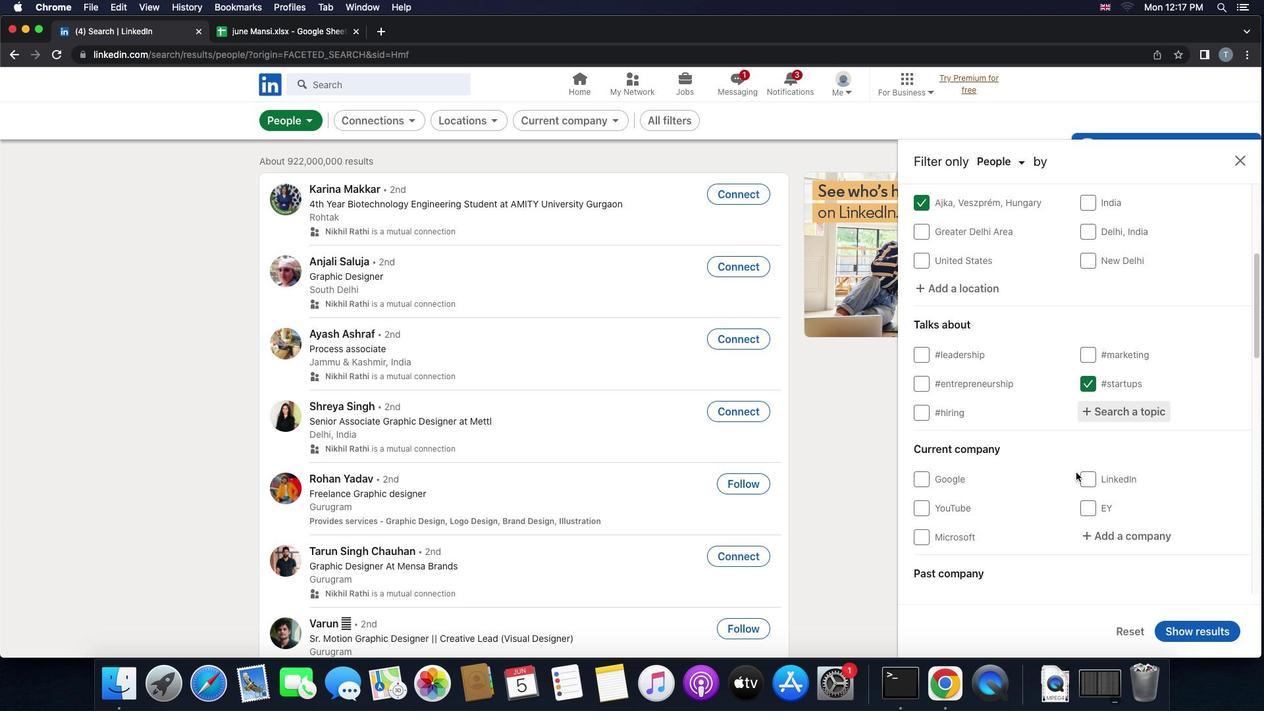
Action: Mouse moved to (1099, 515)
Screenshot: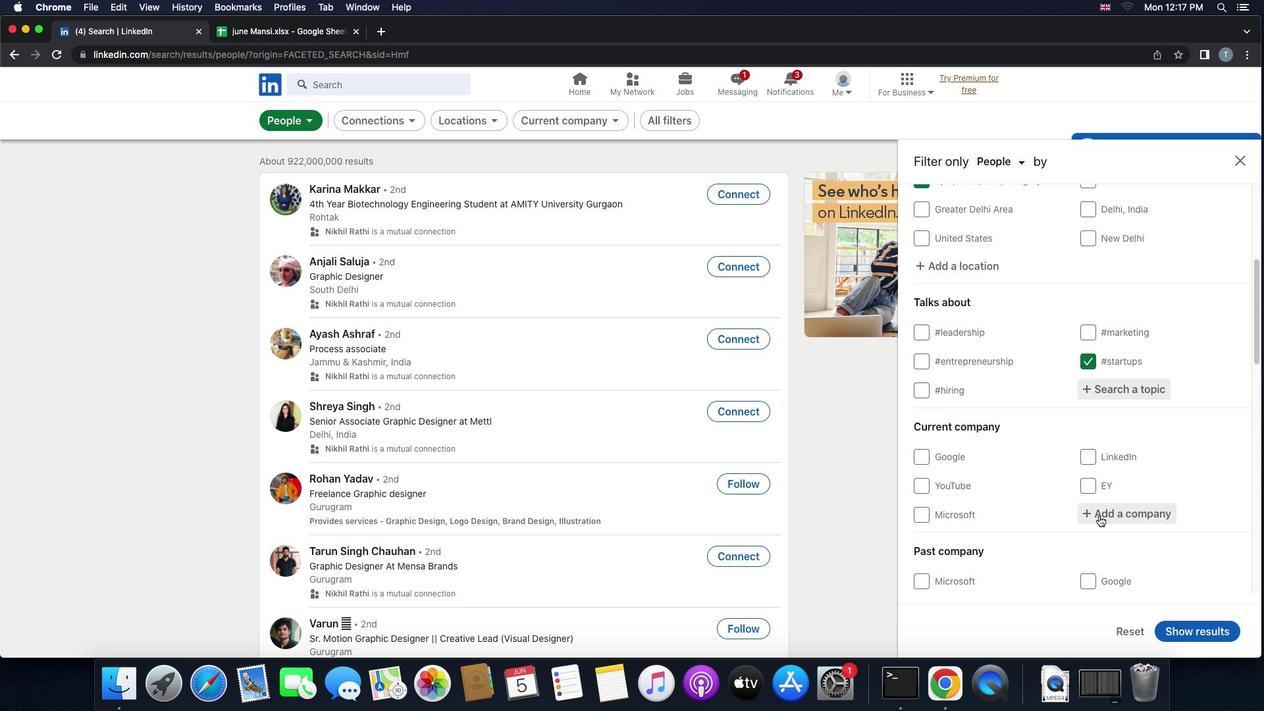 
Action: Mouse pressed left at (1099, 515)
Screenshot: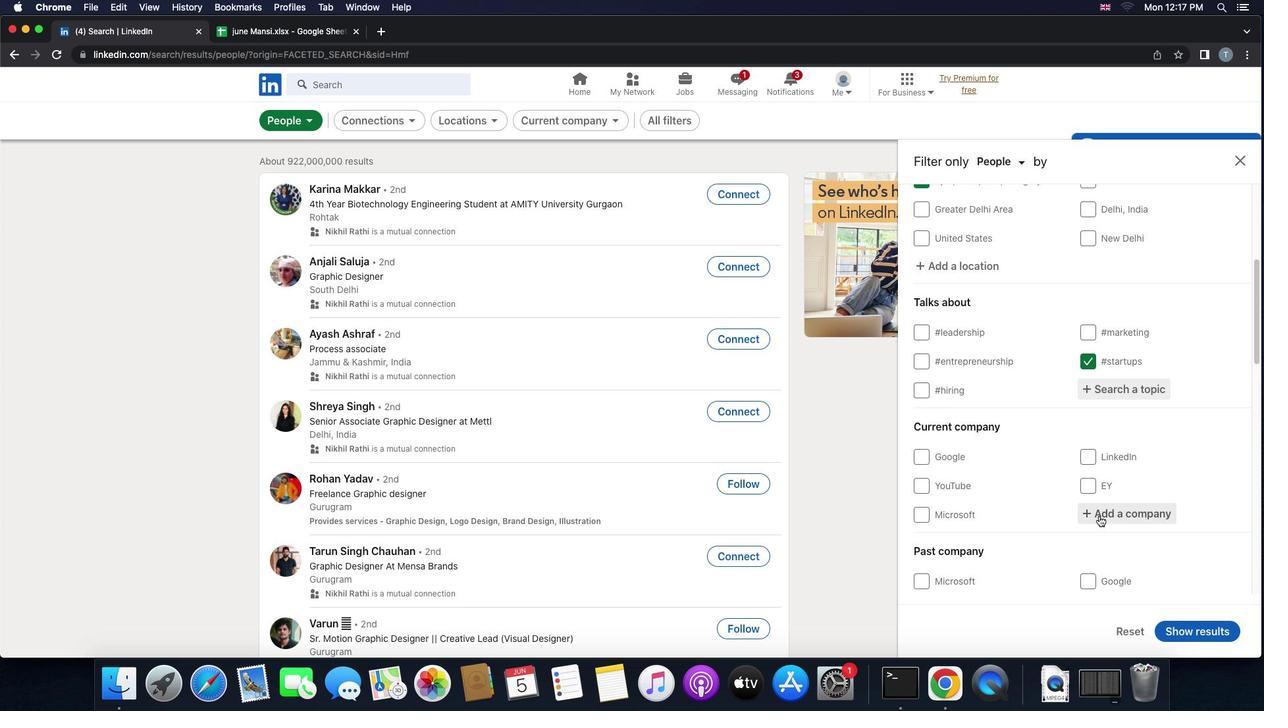 
Action: Key pressed 't''h''e'Key.space'j''u''d''g''e'
Screenshot: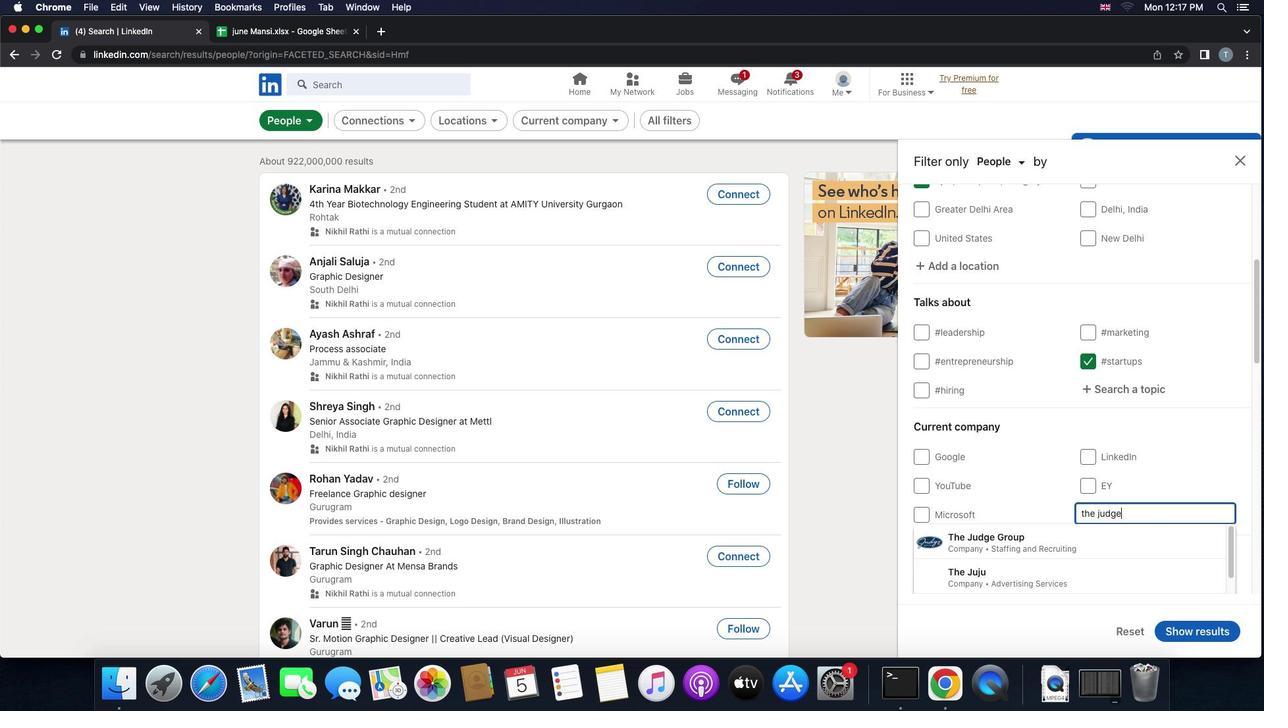 
Action: Mouse moved to (1061, 535)
Screenshot: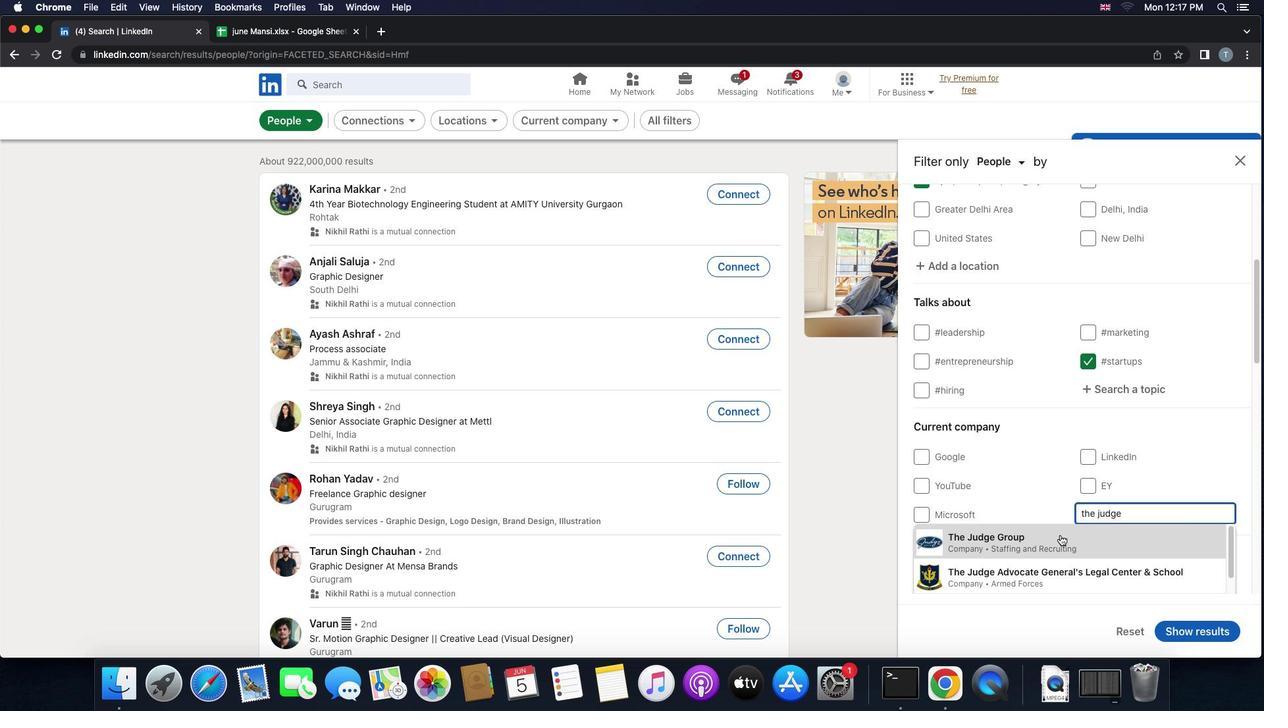 
Action: Mouse pressed left at (1061, 535)
Screenshot: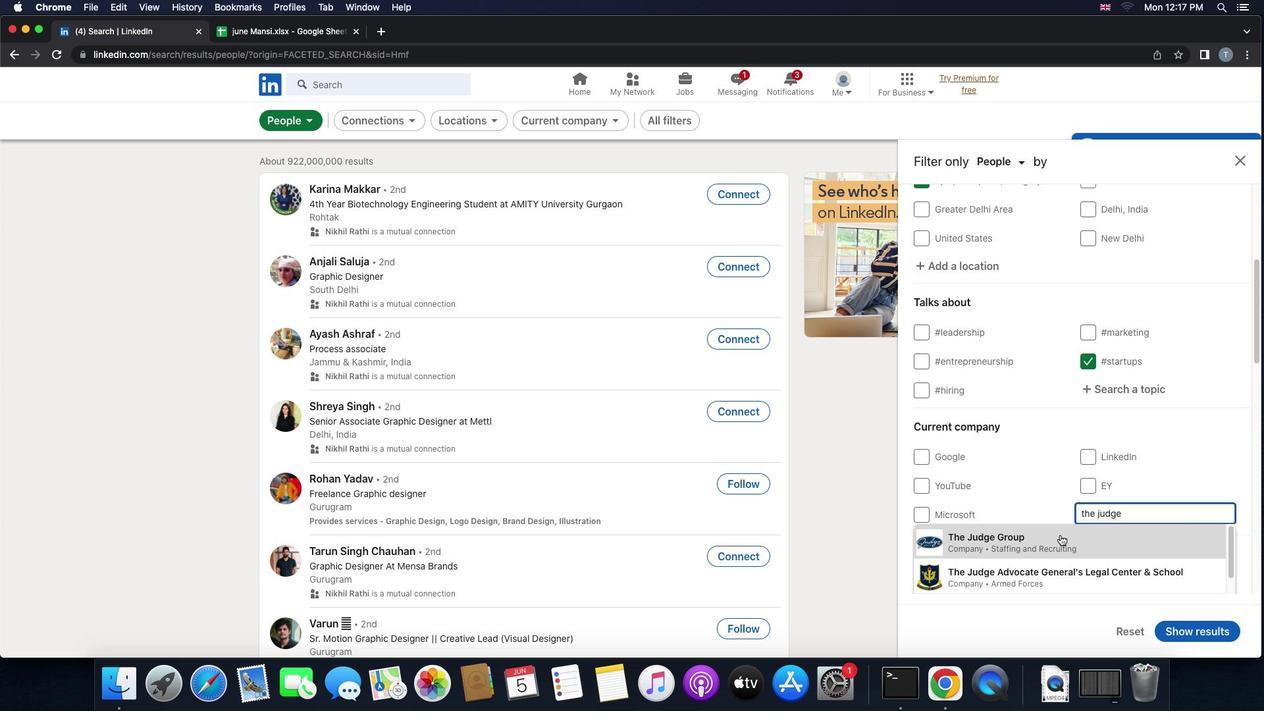 
Action: Mouse moved to (1055, 532)
Screenshot: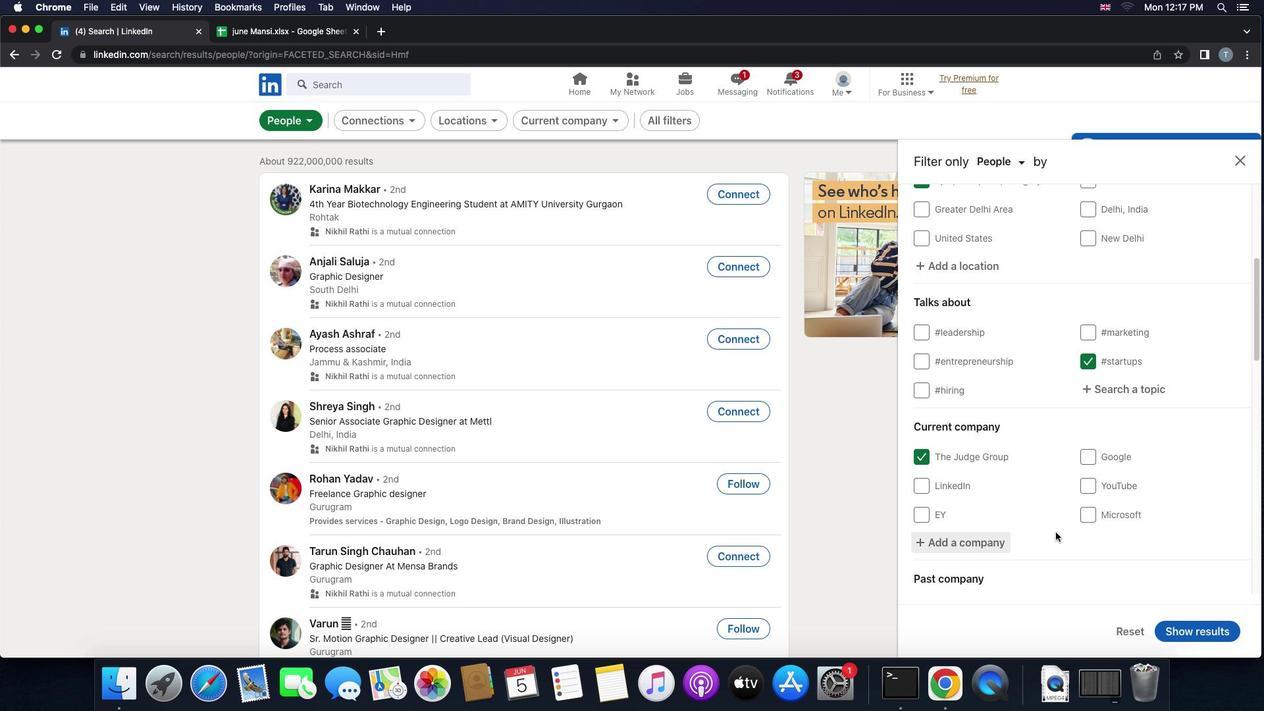 
Action: Mouse scrolled (1055, 532) with delta (0, 0)
Screenshot: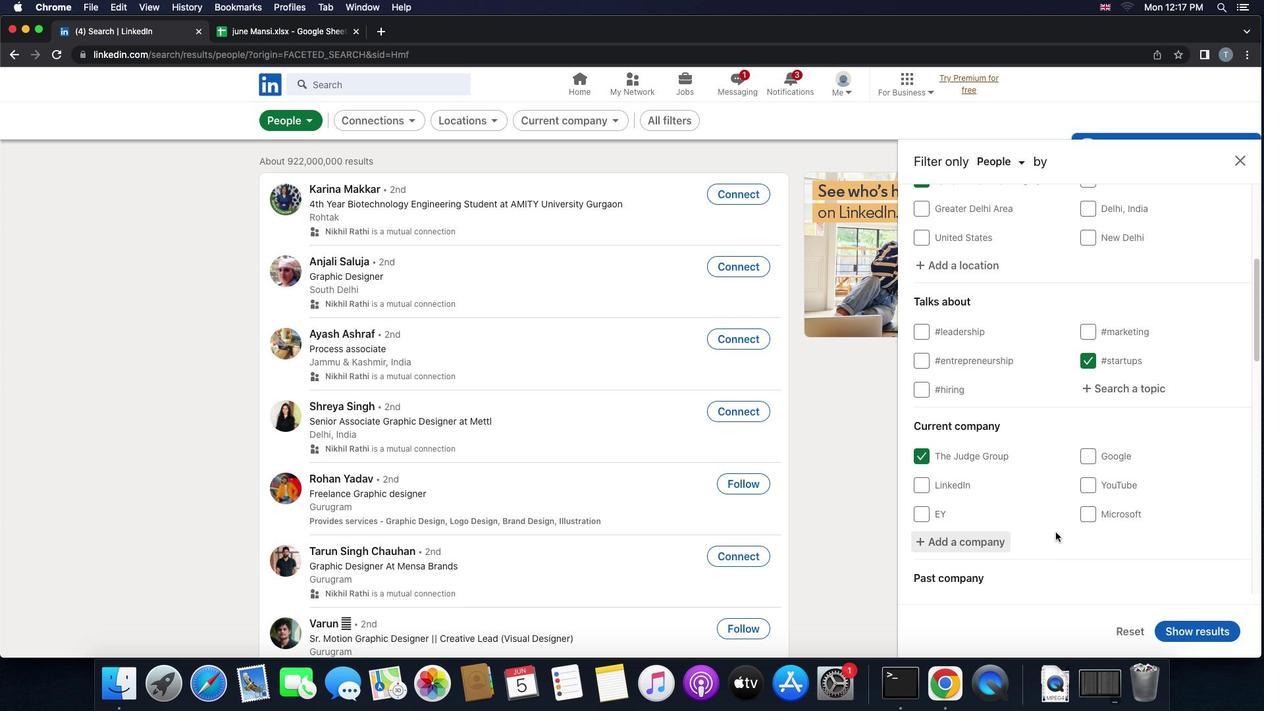 
Action: Mouse scrolled (1055, 532) with delta (0, 0)
Screenshot: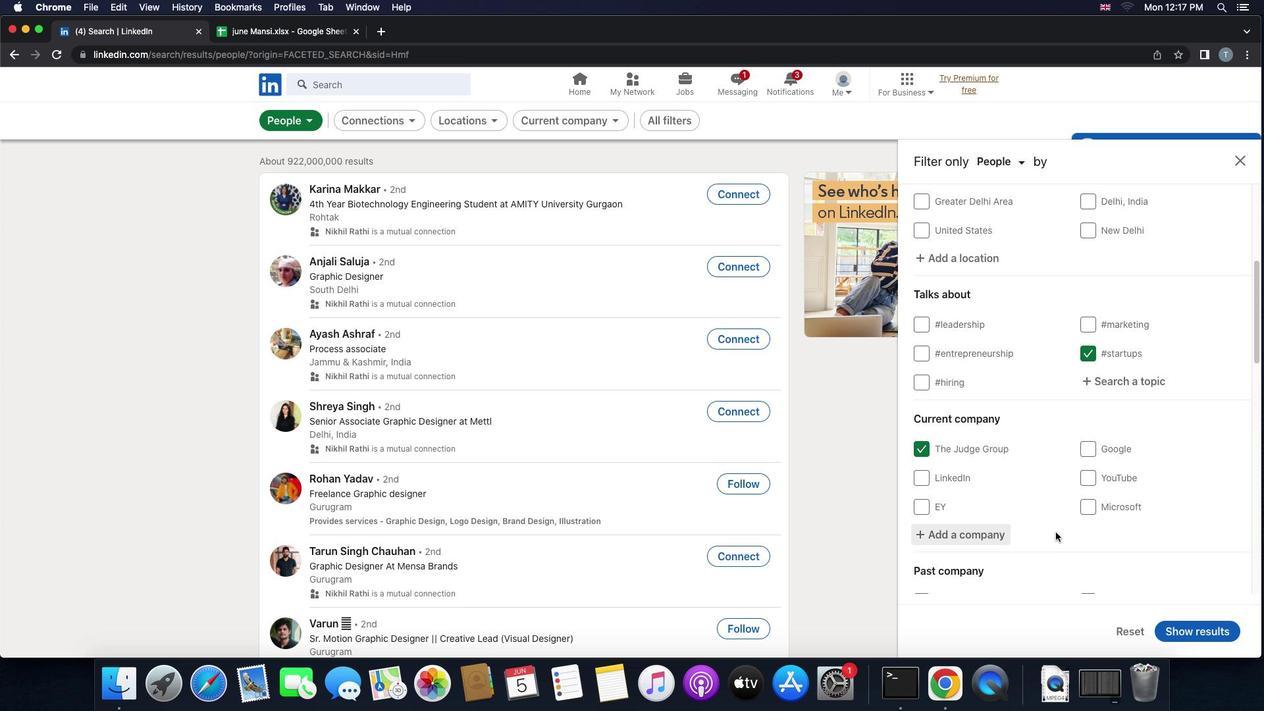 
Action: Mouse scrolled (1055, 532) with delta (0, -1)
Screenshot: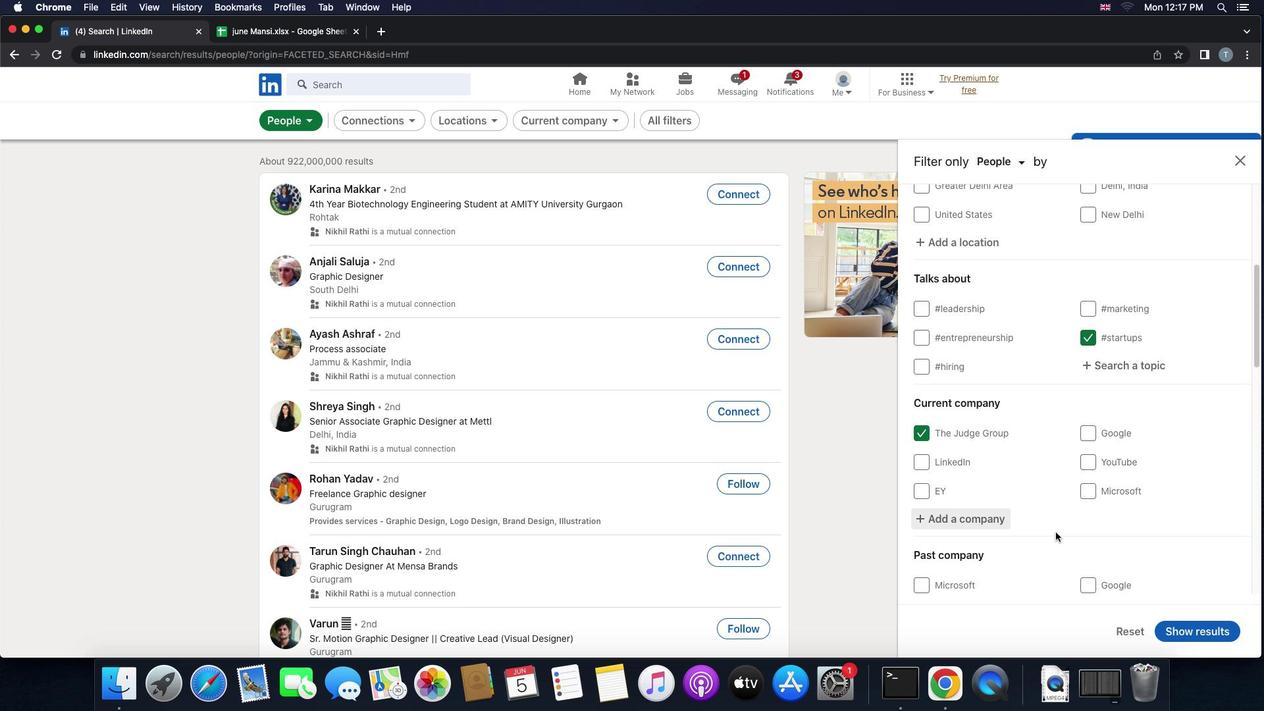 
Action: Mouse scrolled (1055, 532) with delta (0, 0)
Screenshot: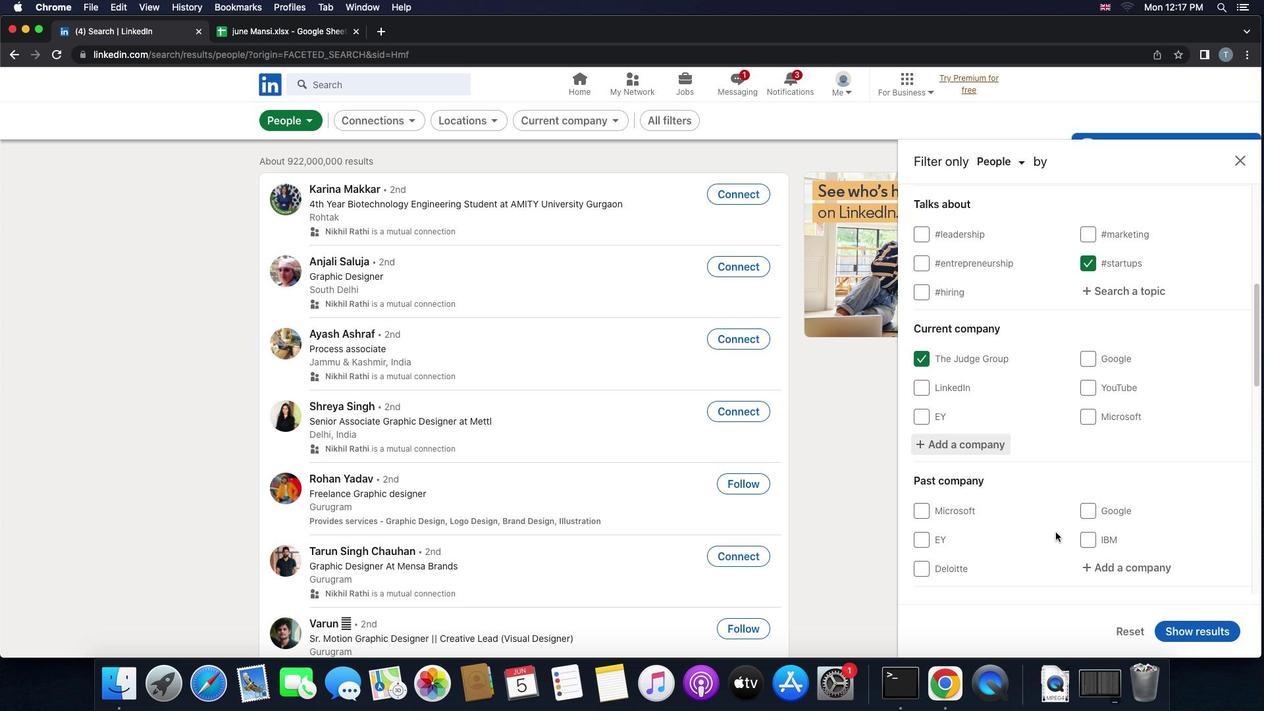 
Action: Mouse scrolled (1055, 532) with delta (0, 0)
Screenshot: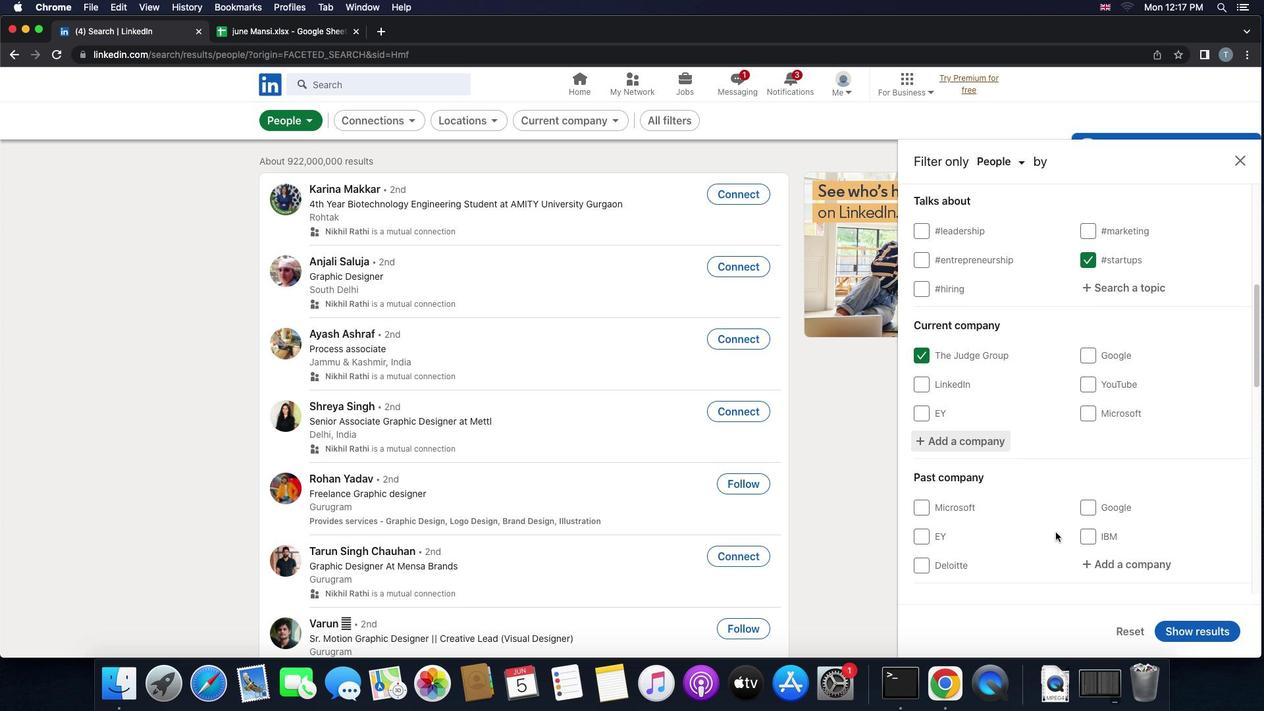 
Action: Mouse scrolled (1055, 532) with delta (0, 0)
Screenshot: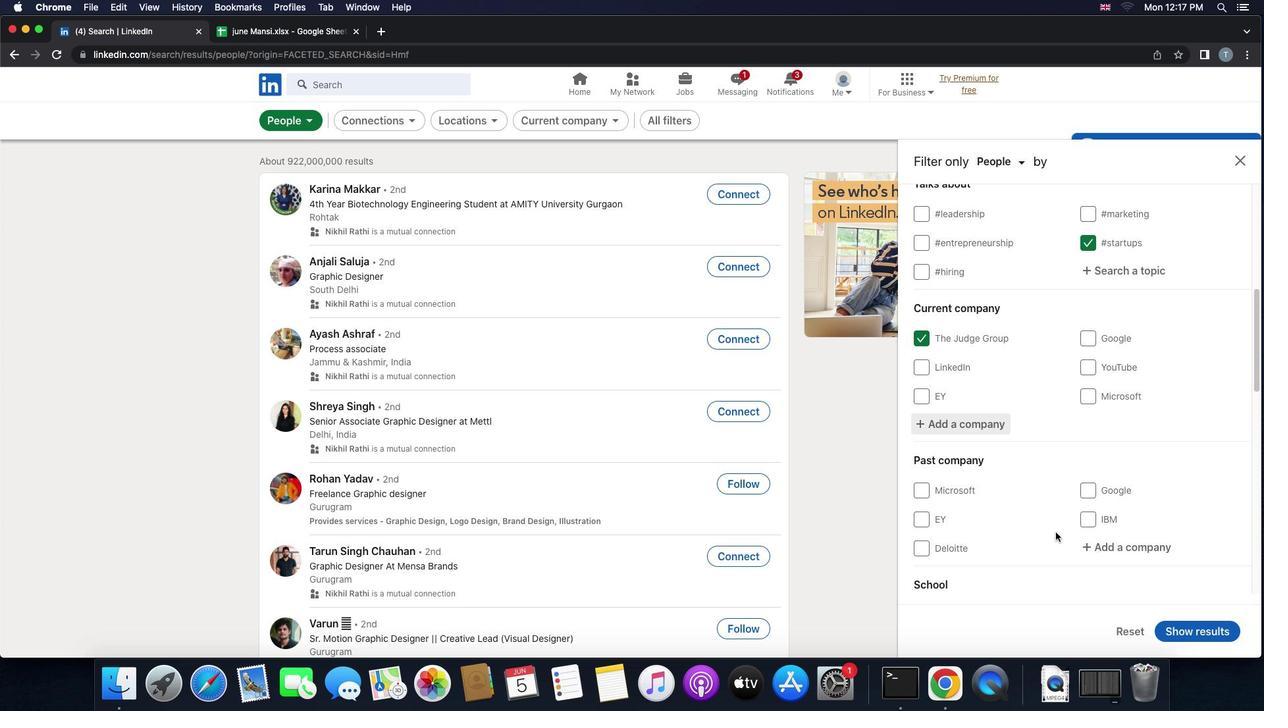 
Action: Mouse scrolled (1055, 532) with delta (0, 0)
Screenshot: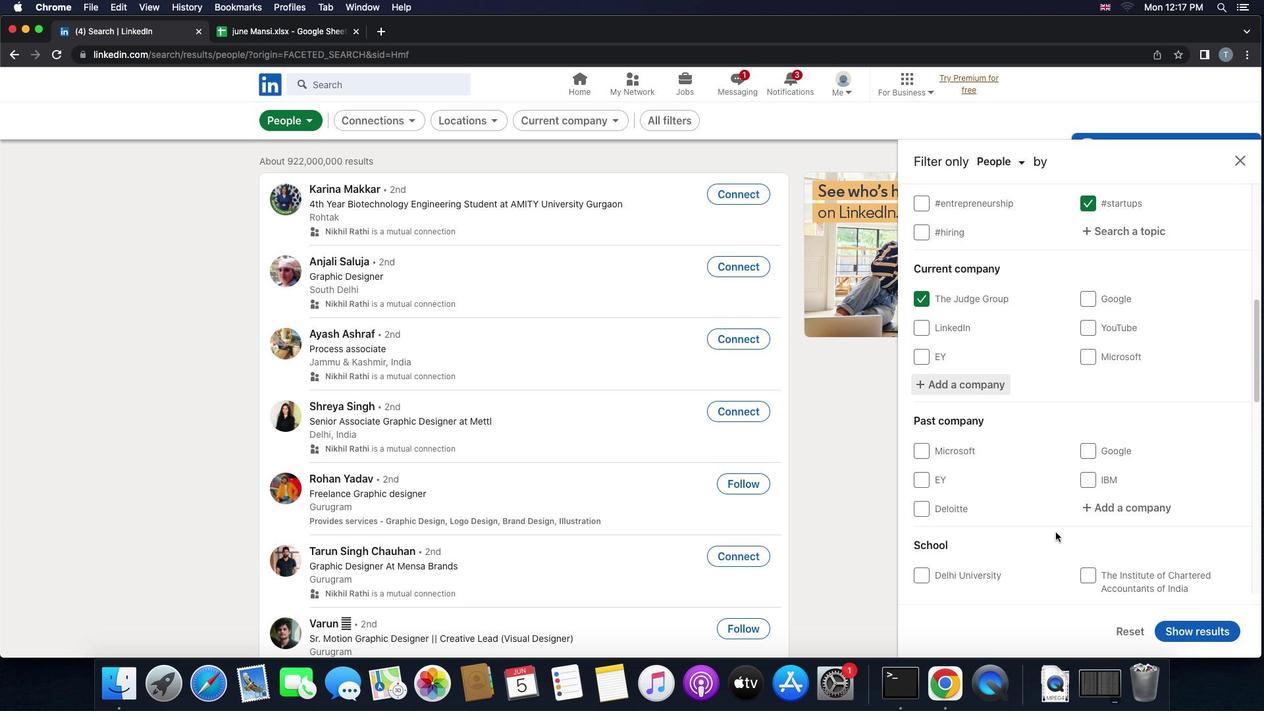 
Action: Mouse scrolled (1055, 532) with delta (0, 0)
Screenshot: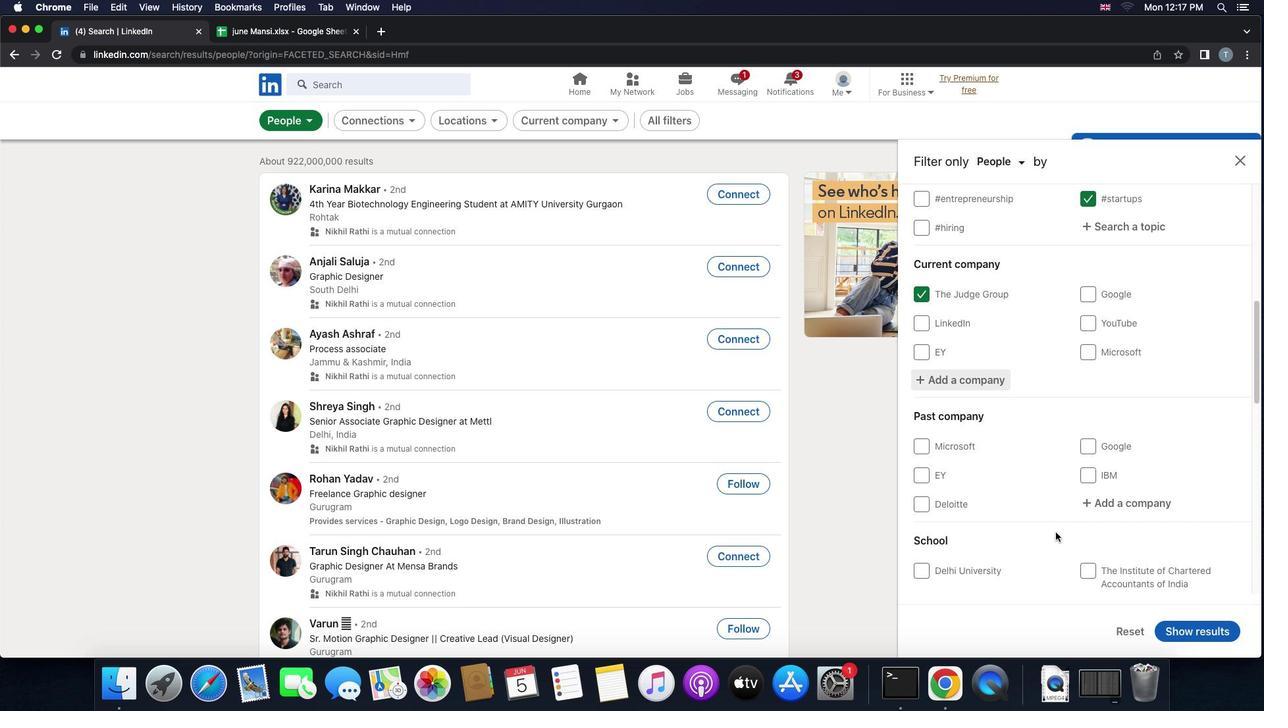 
Action: Mouse scrolled (1055, 532) with delta (0, -1)
Screenshot: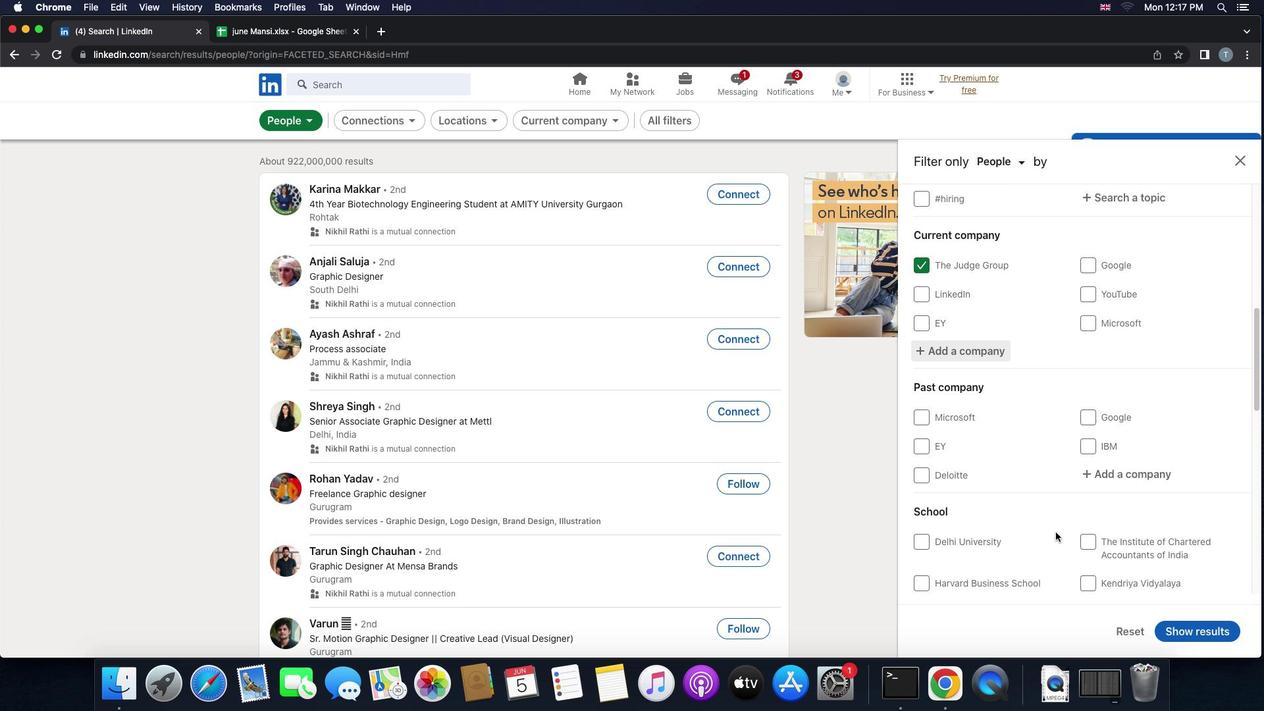 
Action: Mouse moved to (1094, 530)
Screenshot: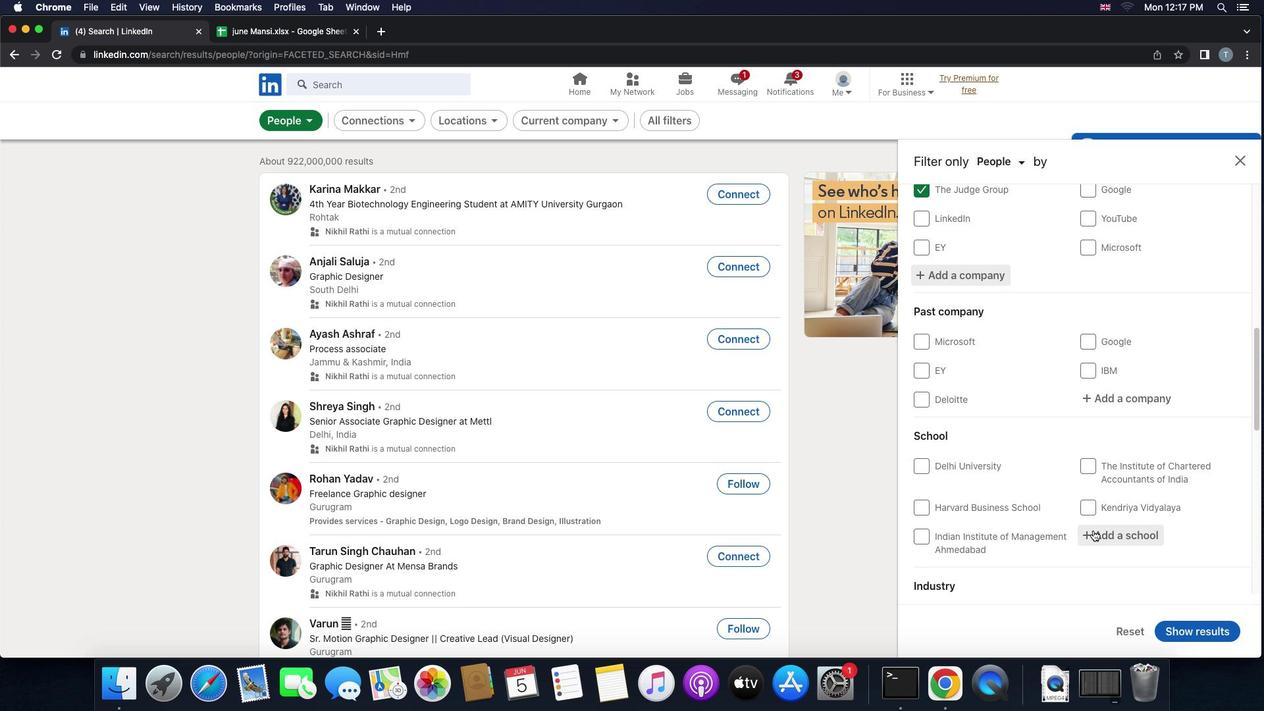 
Action: Mouse pressed left at (1094, 530)
Screenshot: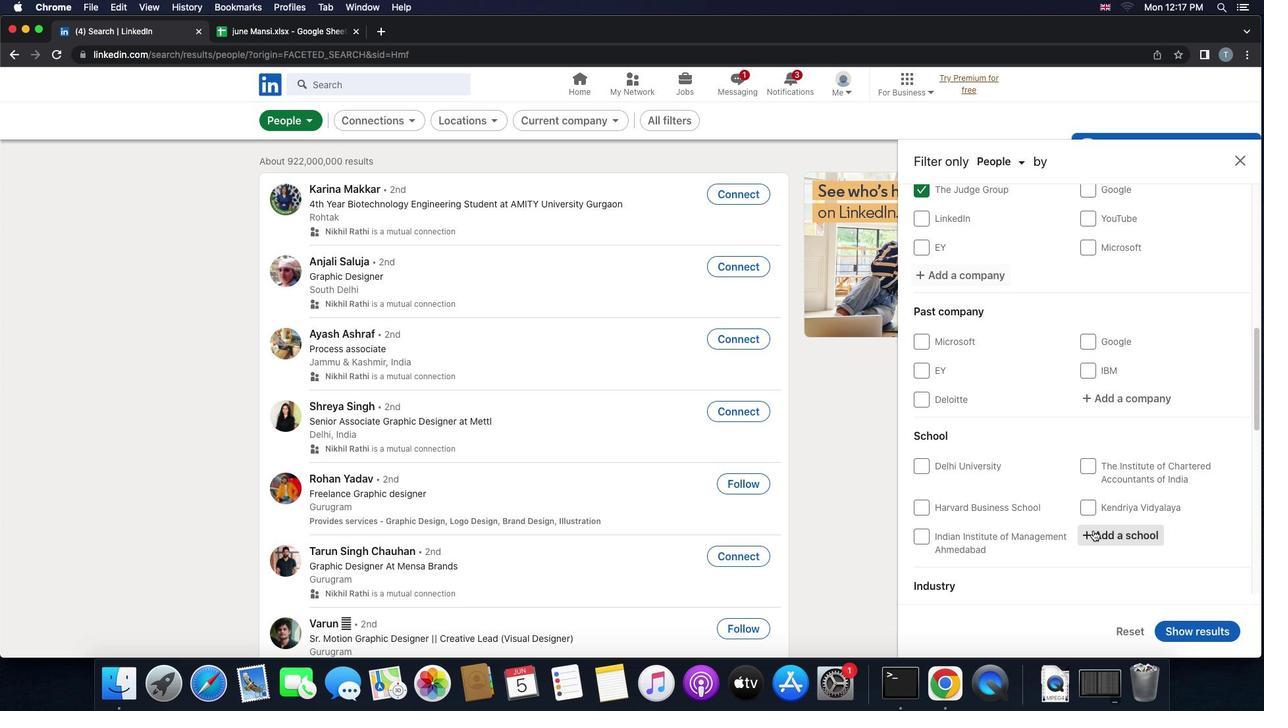 
Action: Key pressed 'a''r''u''n''a''i'
Screenshot: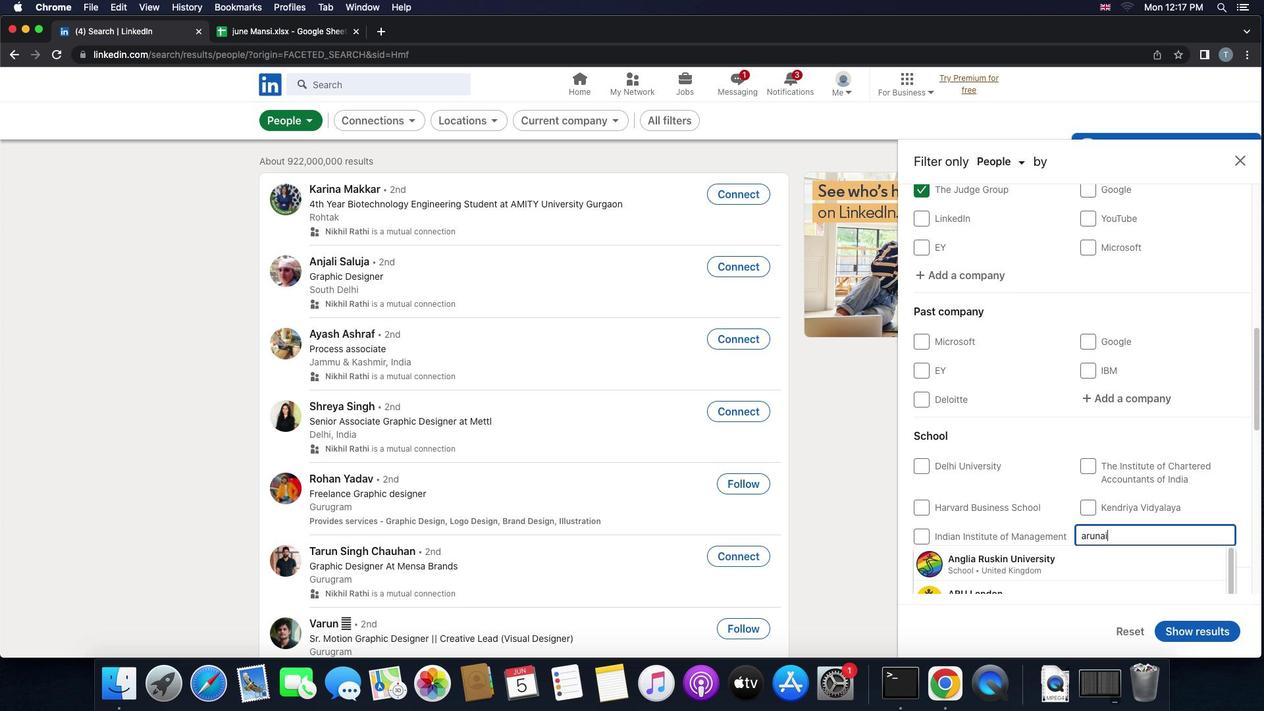 
Action: Mouse moved to (1073, 567)
Screenshot: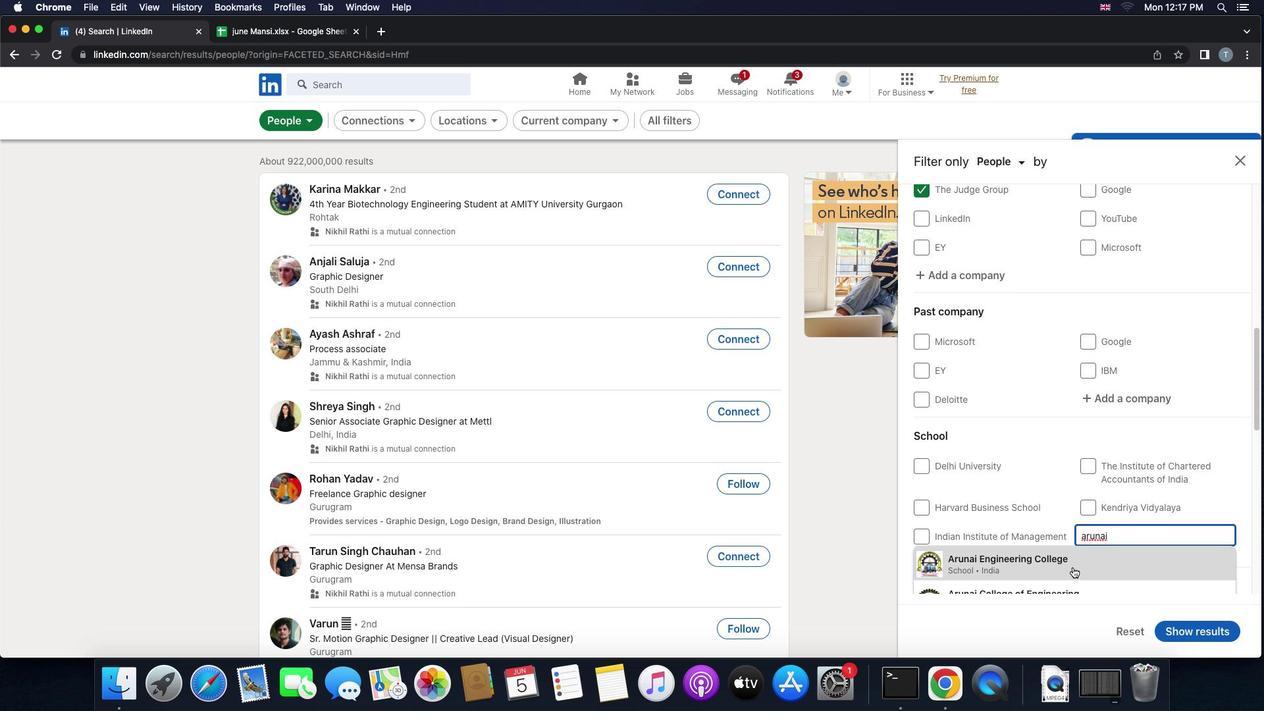 
Action: Mouse pressed left at (1073, 567)
Screenshot: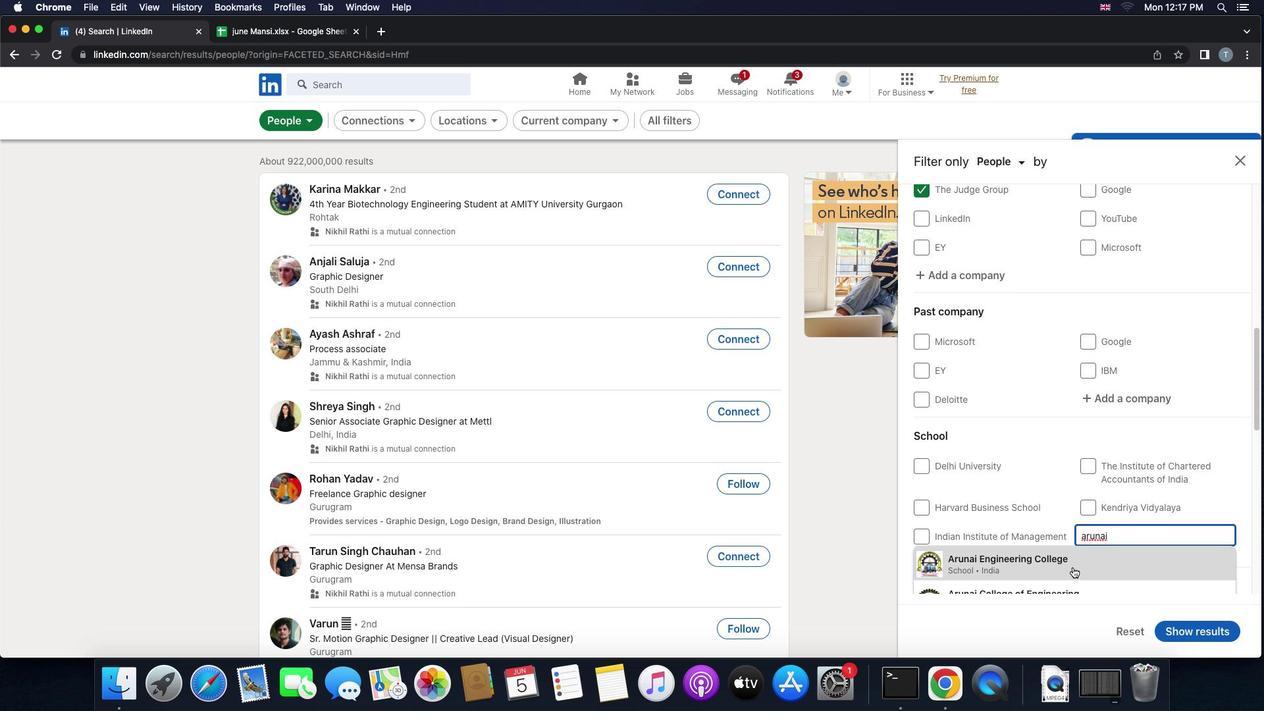
Action: Mouse scrolled (1073, 567) with delta (0, 0)
Screenshot: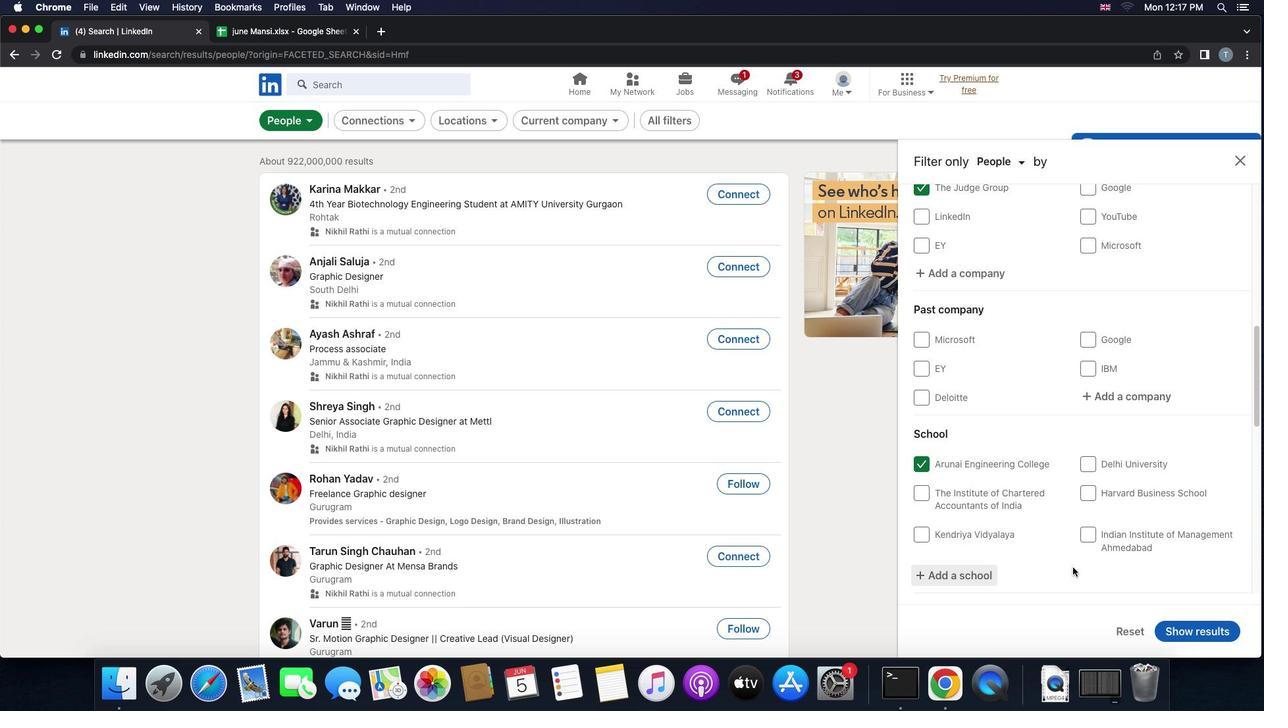 
Action: Mouse scrolled (1073, 567) with delta (0, 0)
Screenshot: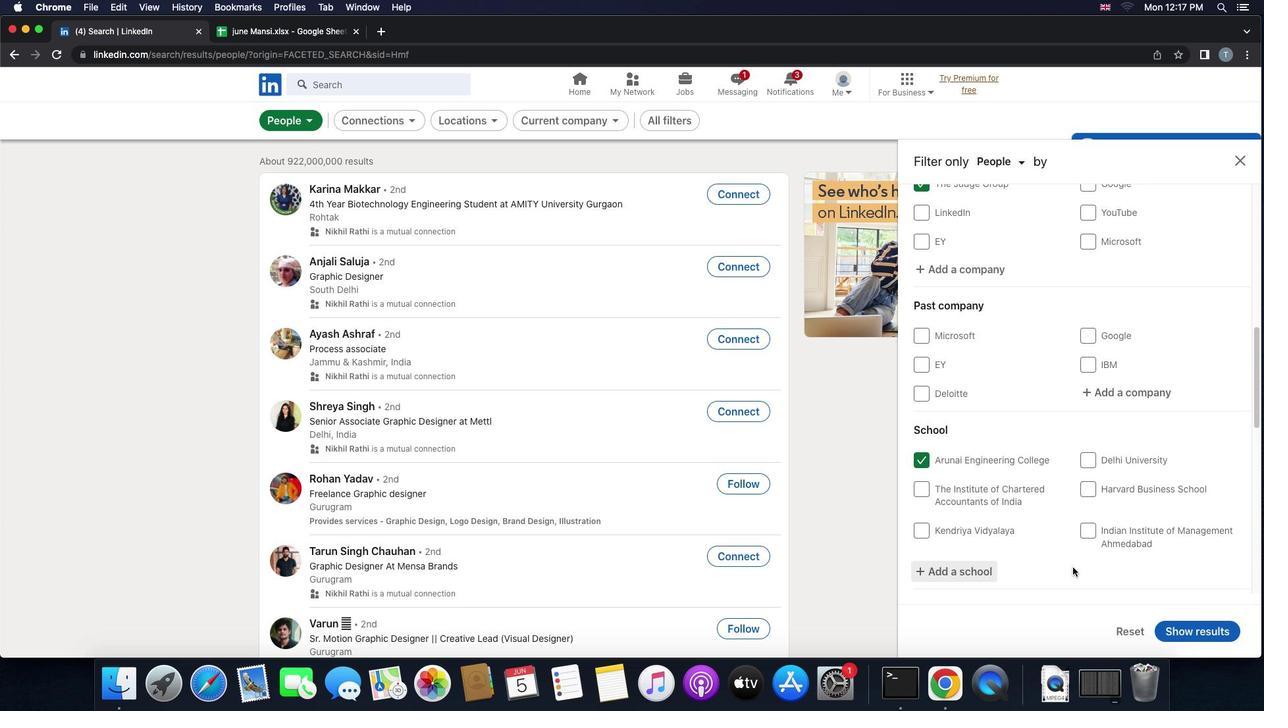 
Action: Mouse scrolled (1073, 567) with delta (0, -1)
Screenshot: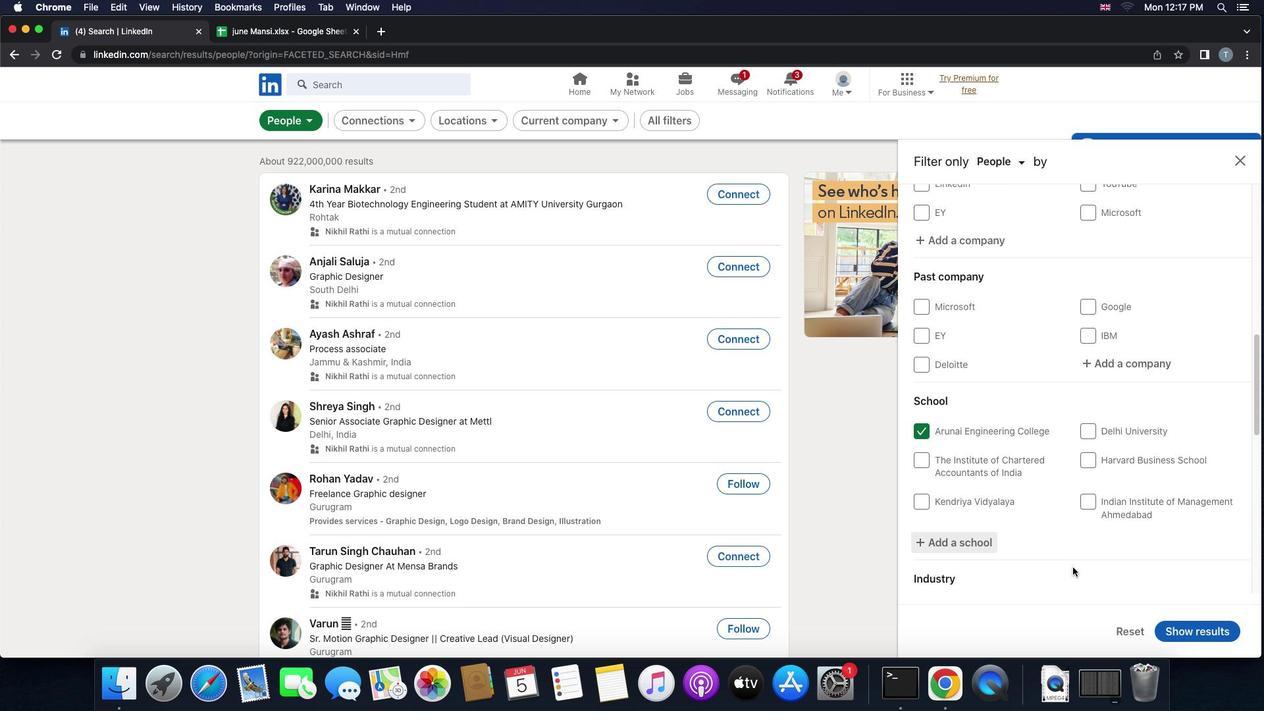 
Action: Mouse scrolled (1073, 567) with delta (0, -1)
Screenshot: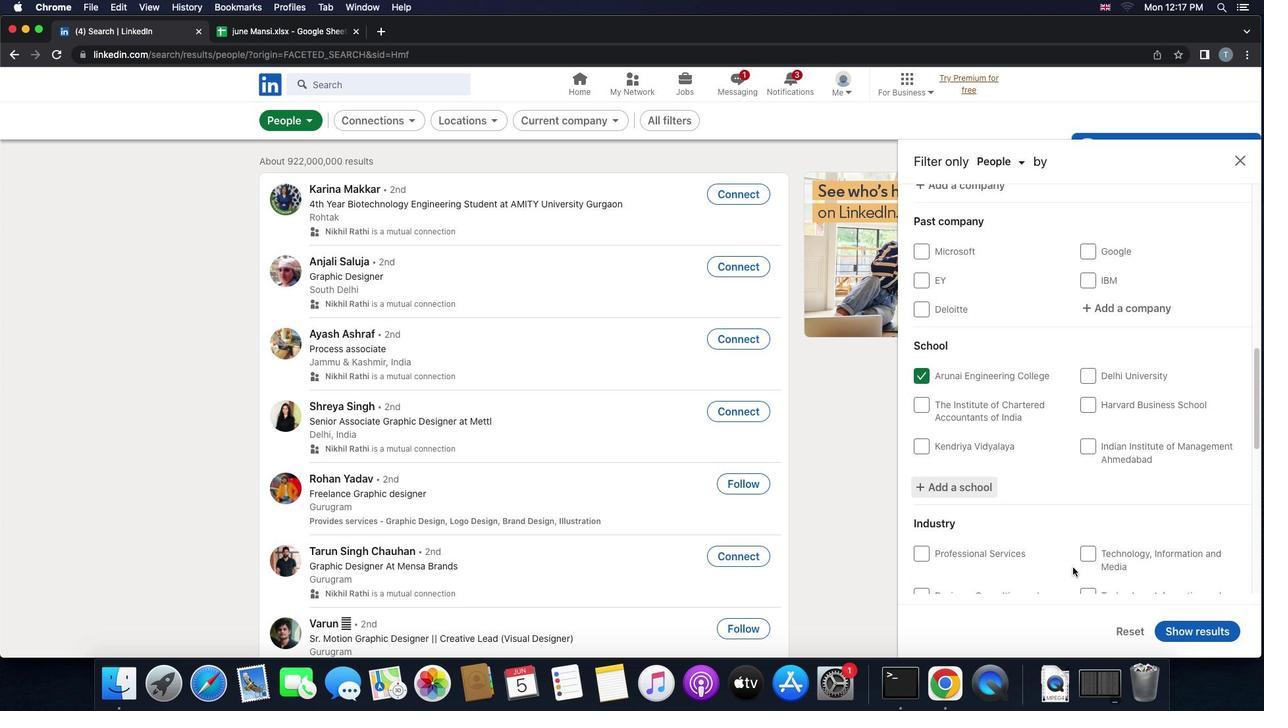 
Action: Mouse scrolled (1073, 567) with delta (0, 0)
Screenshot: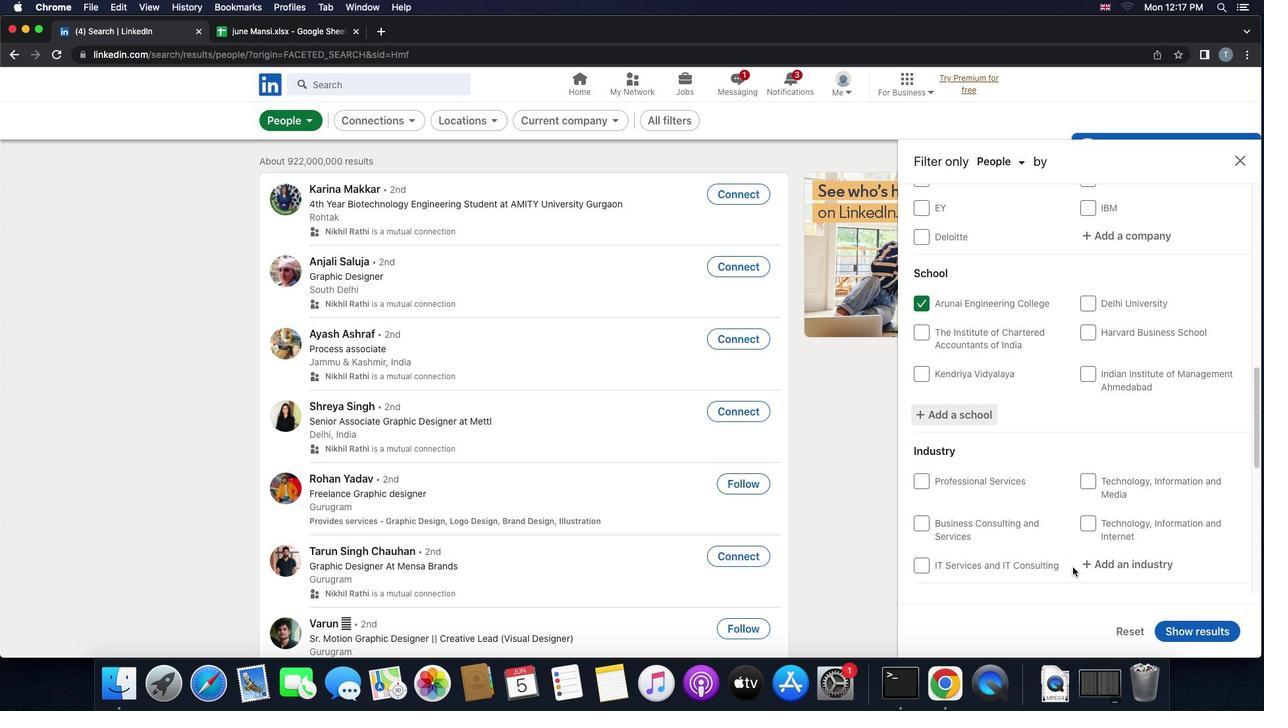 
Action: Mouse scrolled (1073, 567) with delta (0, 0)
Screenshot: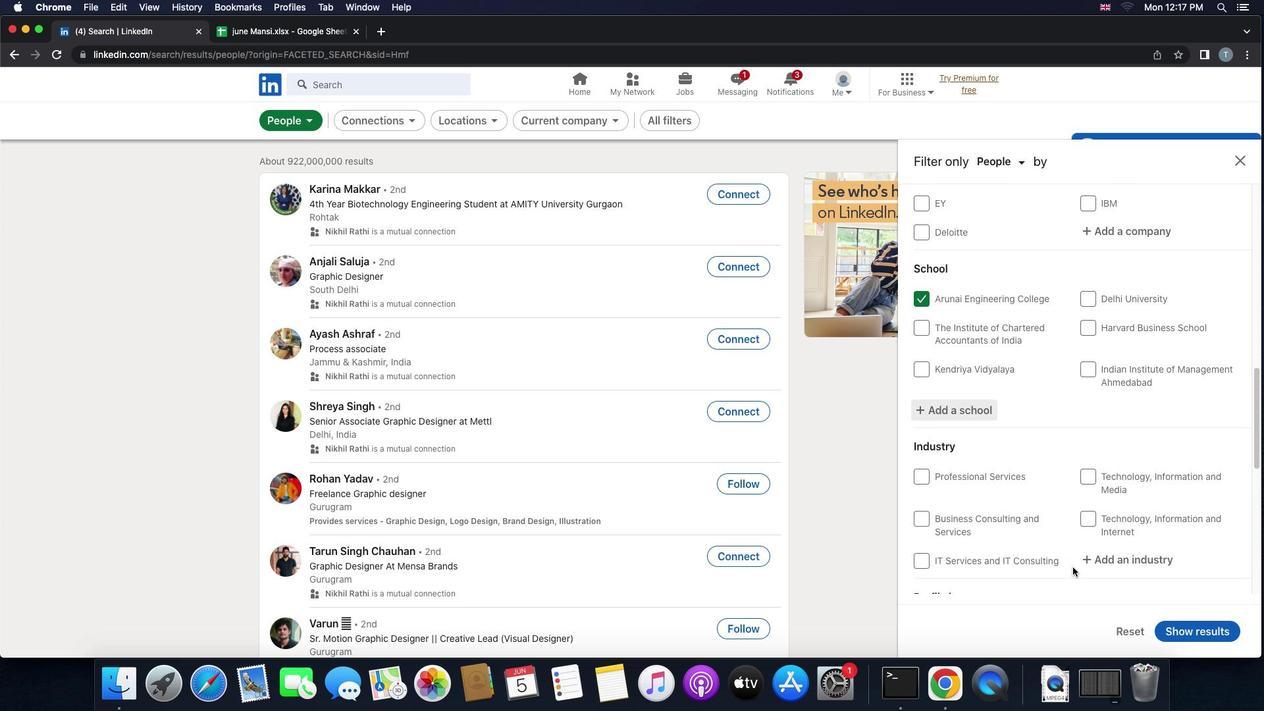 
Action: Mouse scrolled (1073, 567) with delta (0, -1)
Screenshot: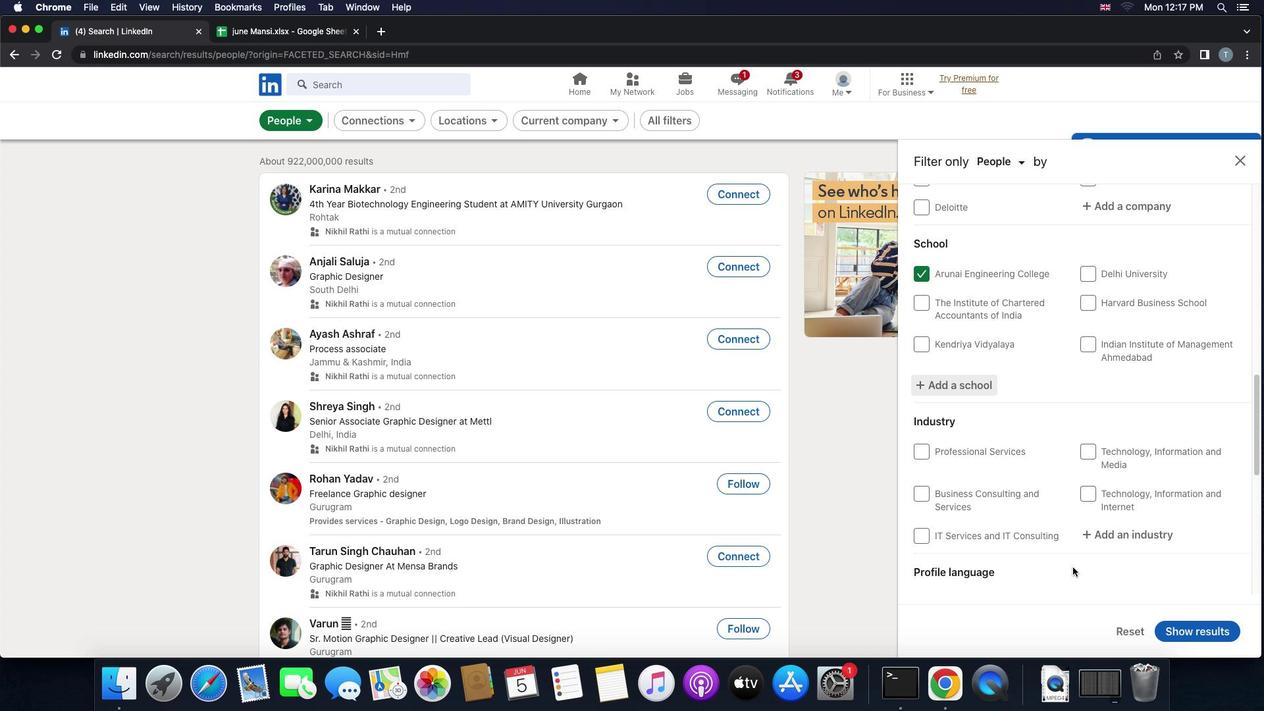 
Action: Mouse scrolled (1073, 567) with delta (0, 0)
Screenshot: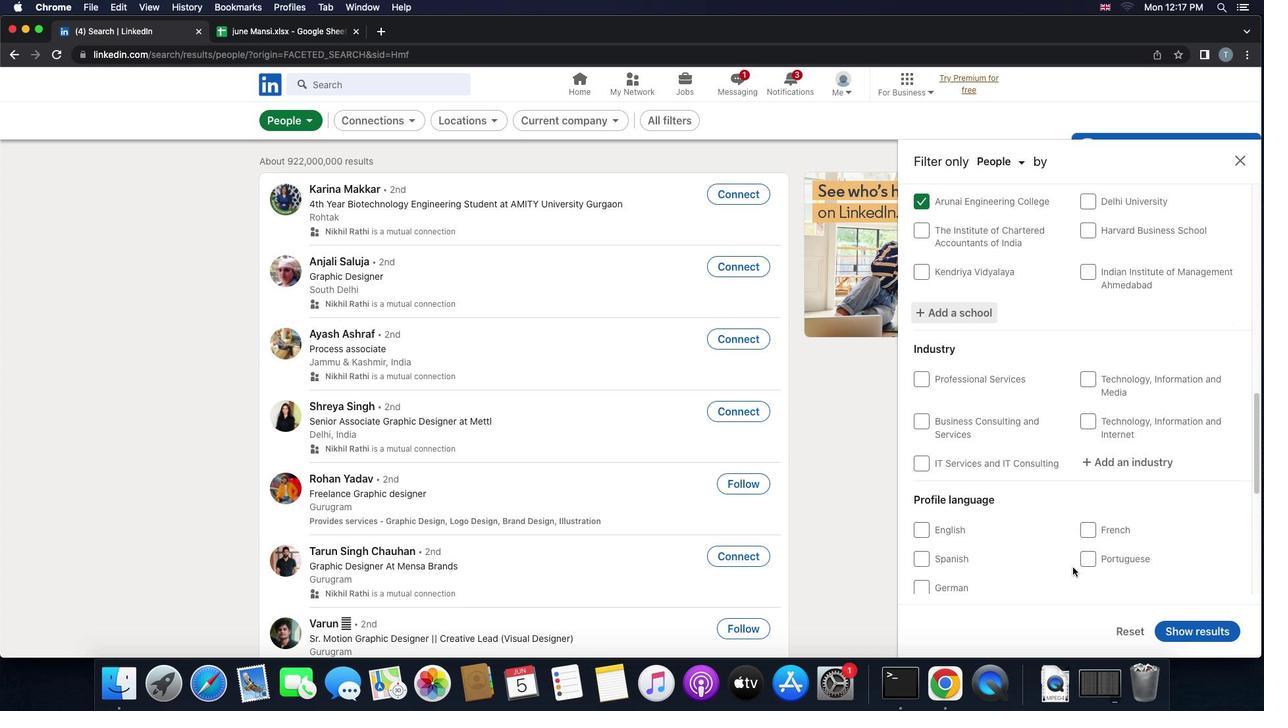 
Action: Mouse moved to (1133, 432)
Screenshot: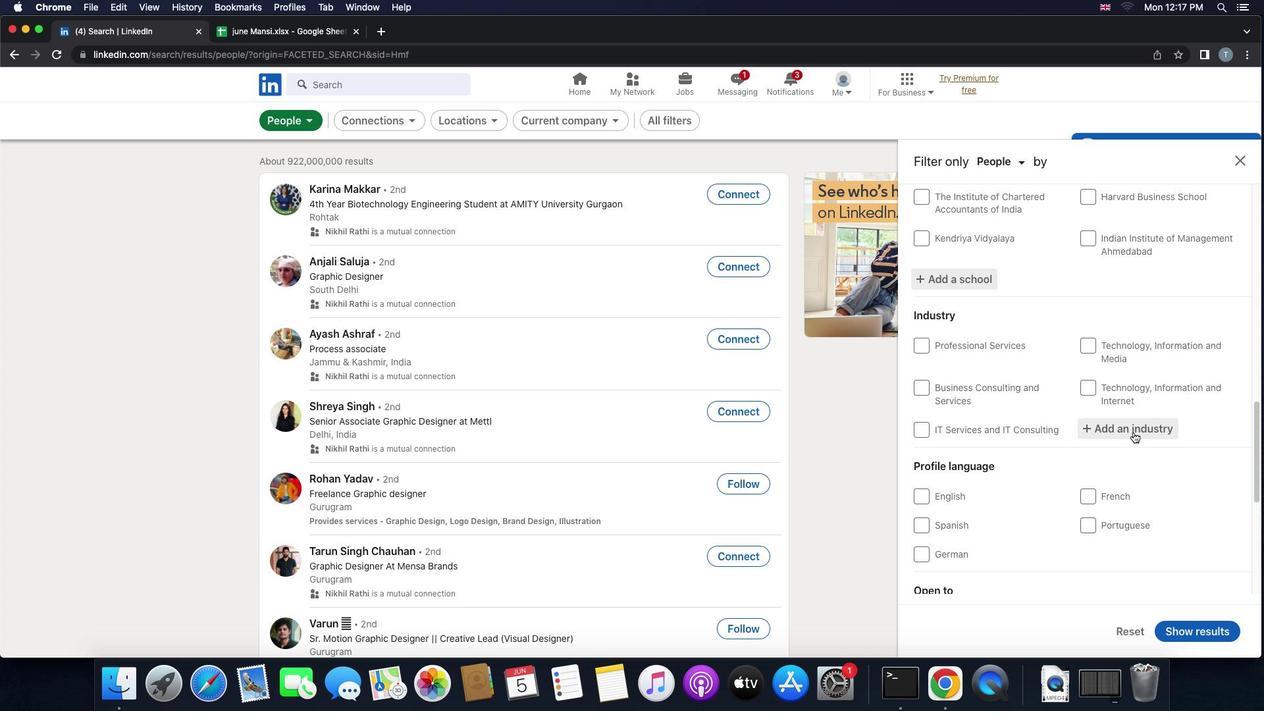 
Action: Mouse pressed left at (1133, 432)
Screenshot: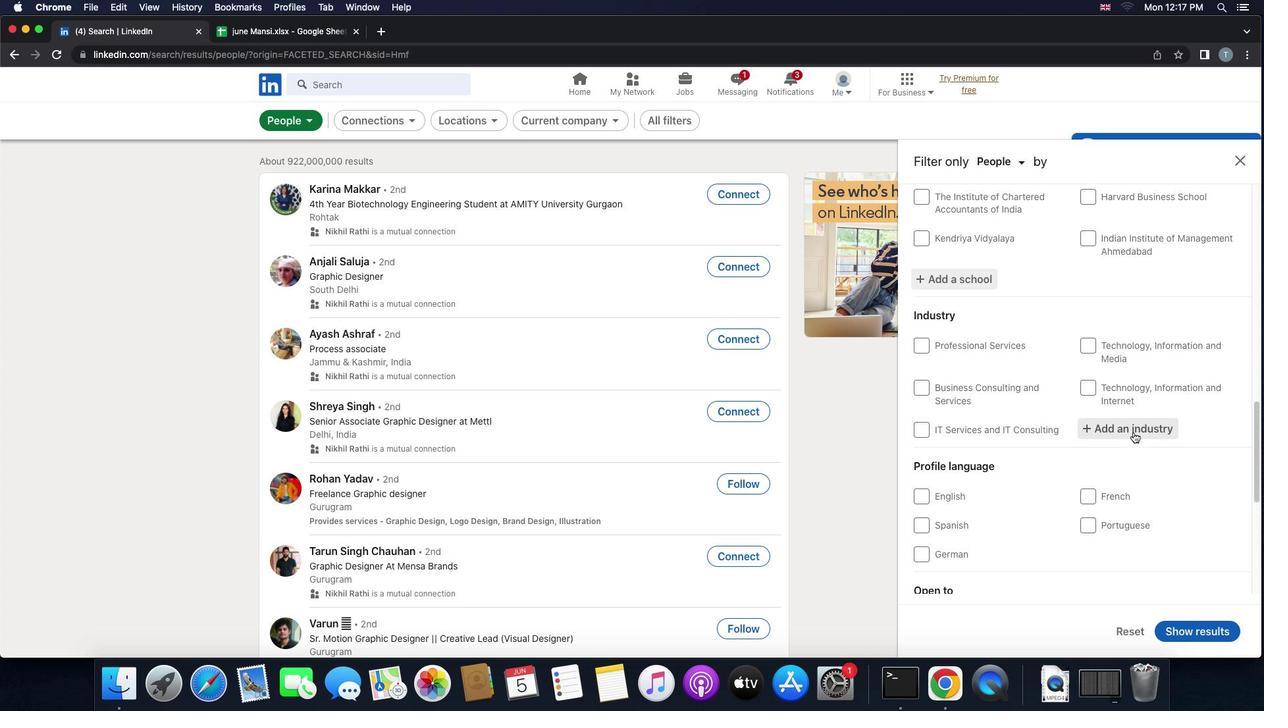 
Action: Key pressed 'c''o''r''r''e''c''t''i''o''n''a''l'
Screenshot: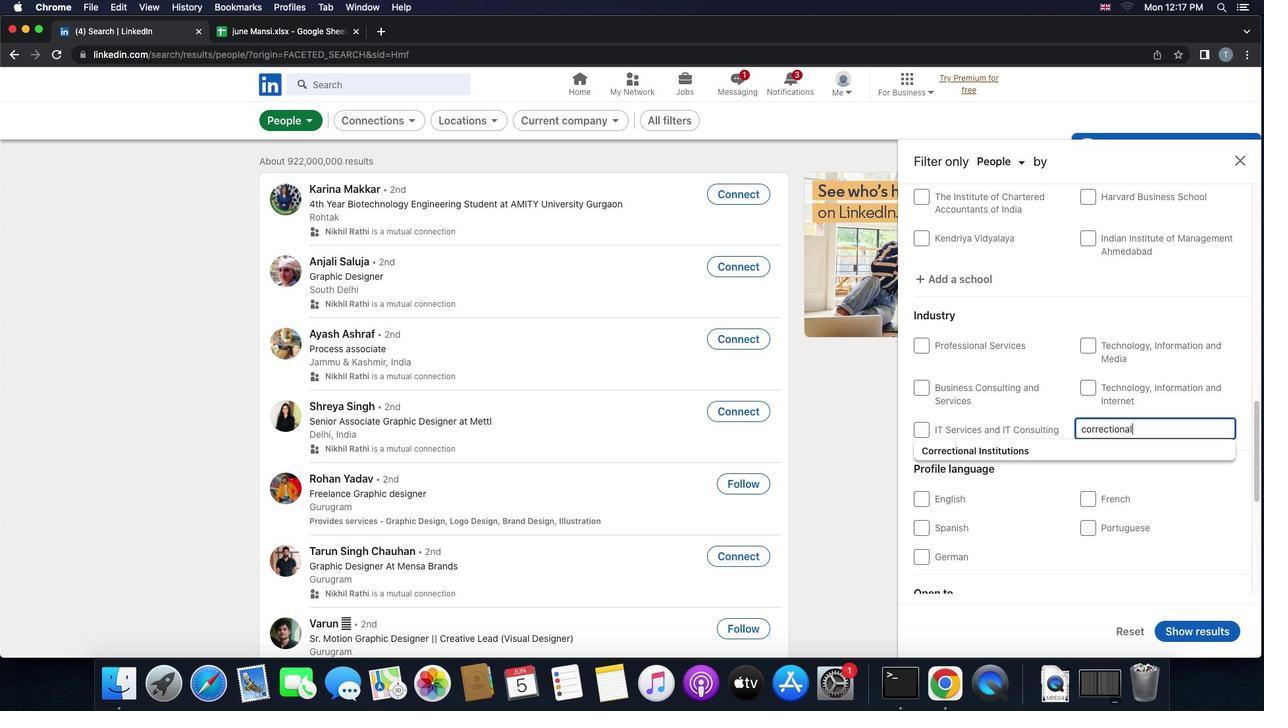 
Action: Mouse moved to (1119, 454)
Screenshot: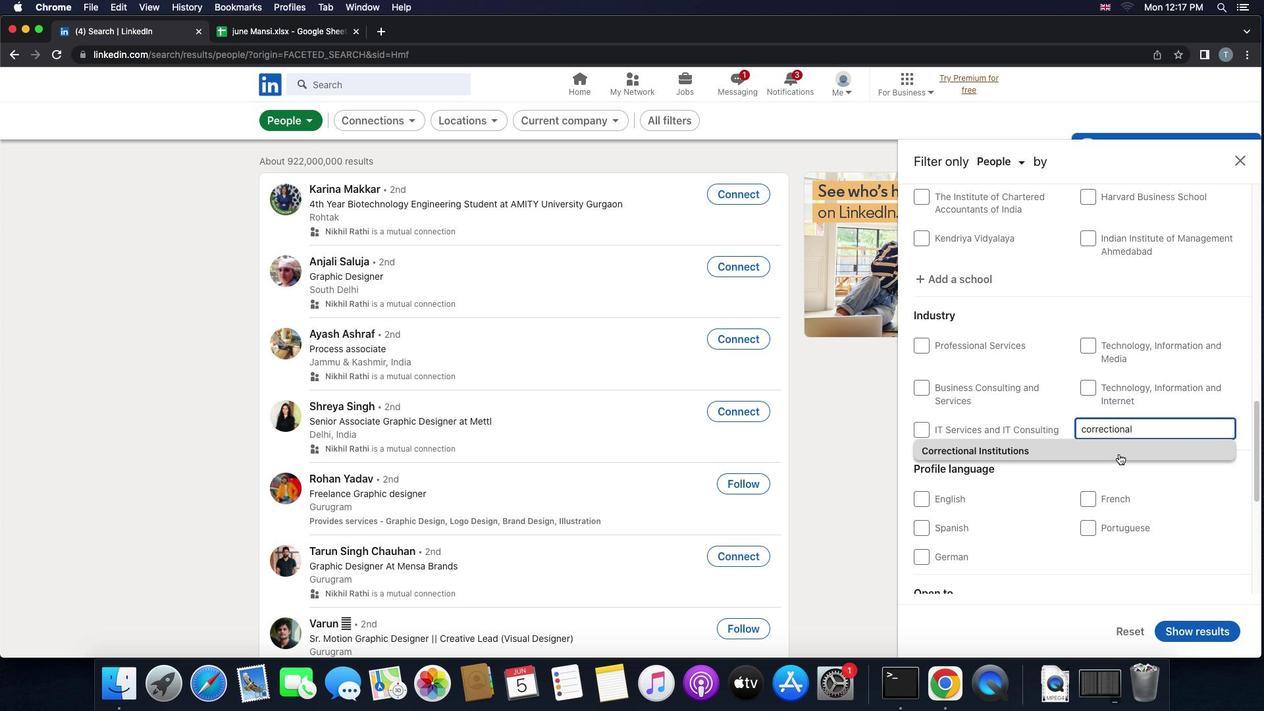 
Action: Mouse pressed left at (1119, 454)
Screenshot: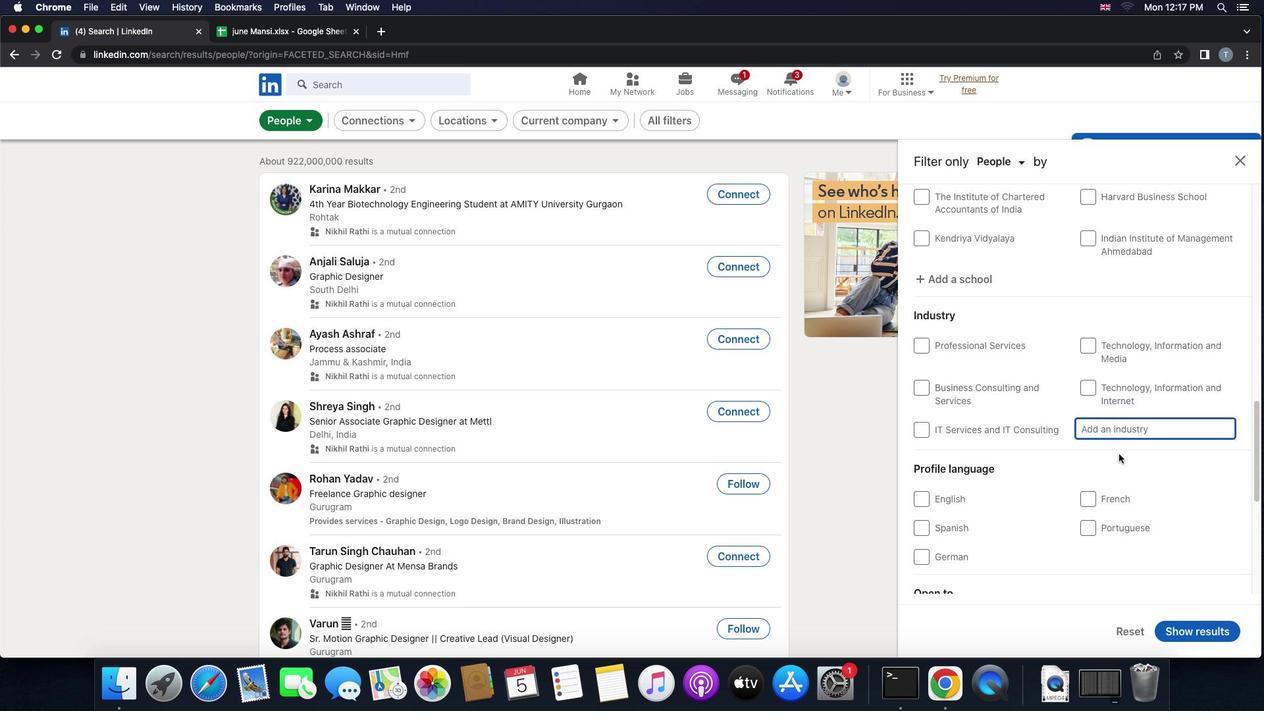 
Action: Mouse moved to (1123, 461)
Screenshot: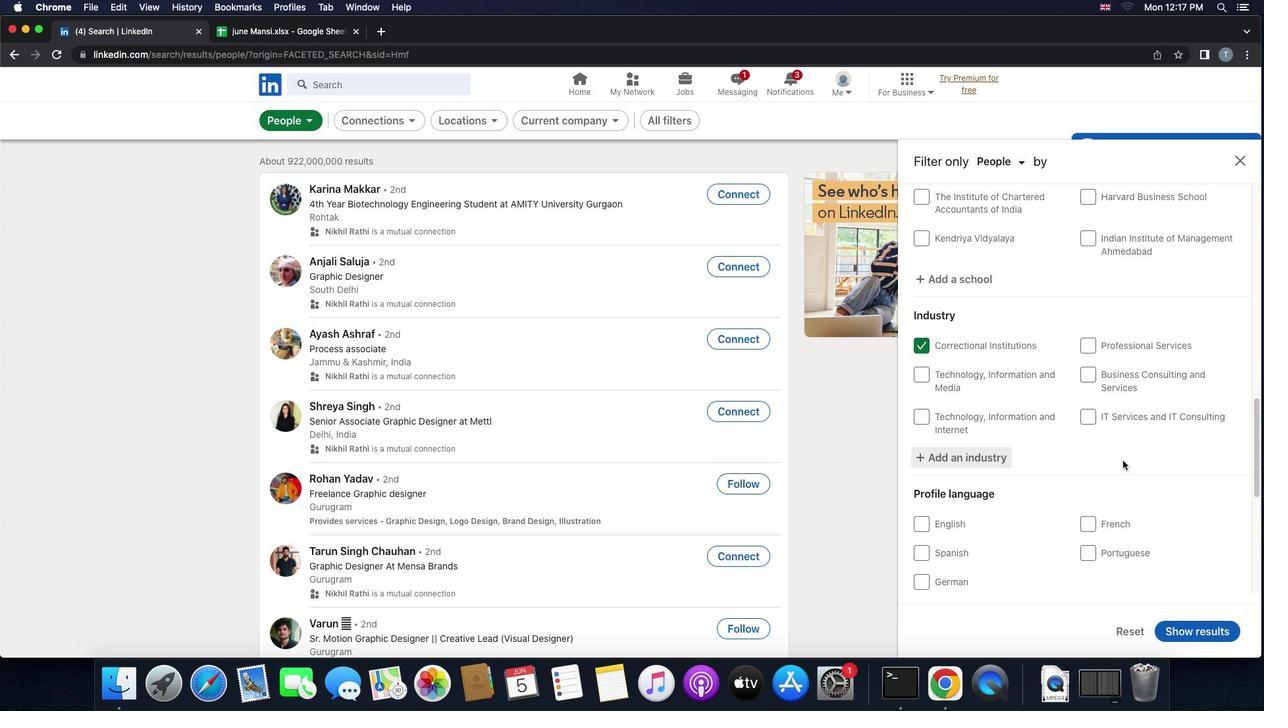 
Action: Mouse scrolled (1123, 461) with delta (0, 0)
Screenshot: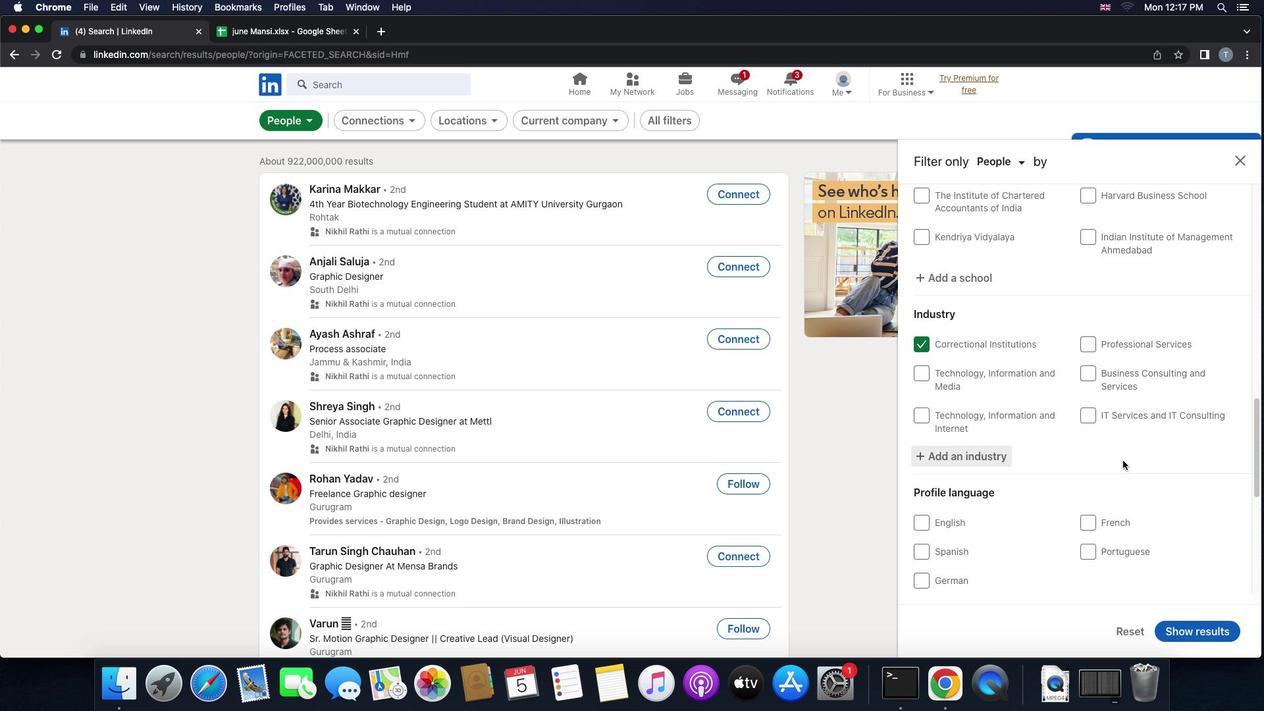 
Action: Mouse scrolled (1123, 461) with delta (0, 0)
Screenshot: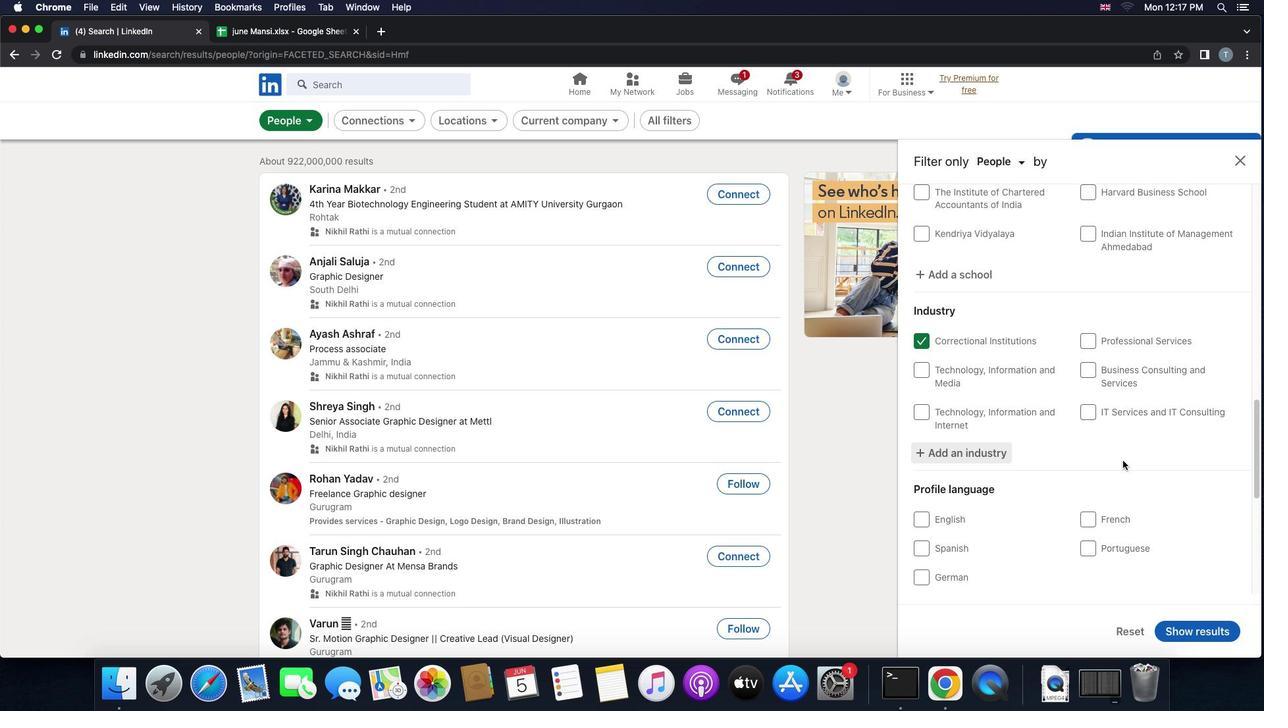 
Action: Mouse scrolled (1123, 461) with delta (0, 0)
Screenshot: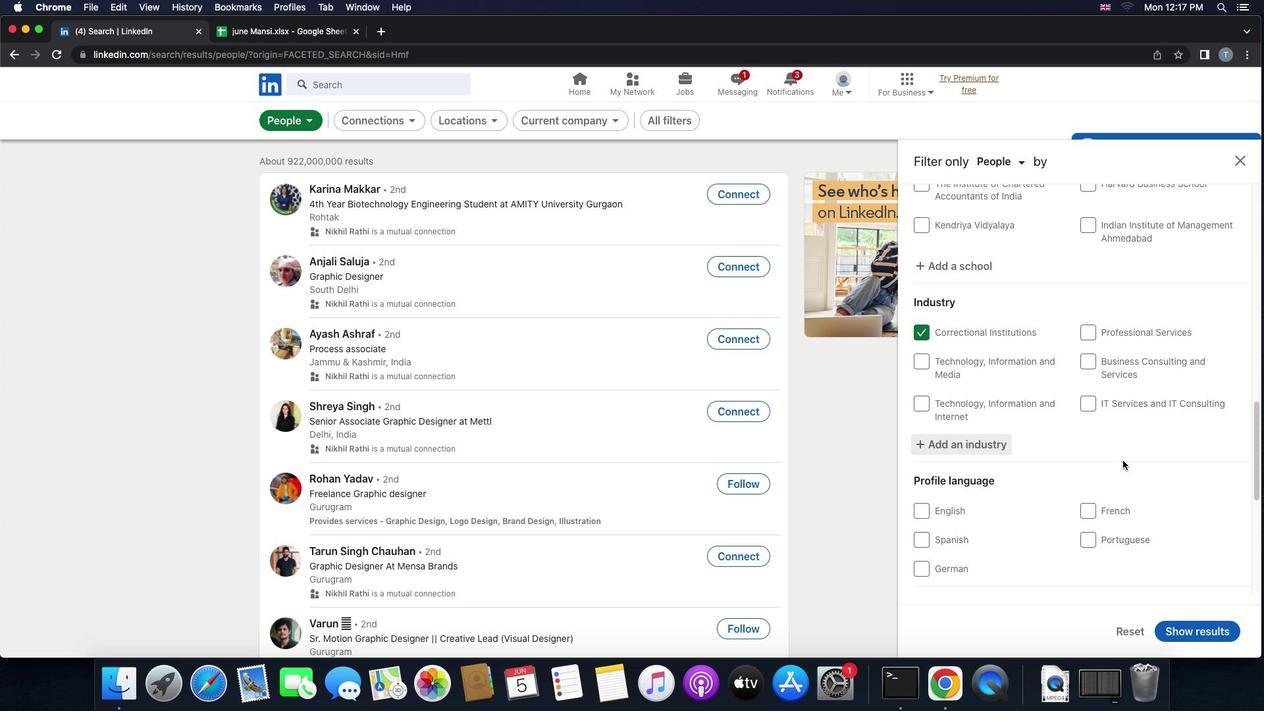 
Action: Mouse scrolled (1123, 461) with delta (0, 0)
Screenshot: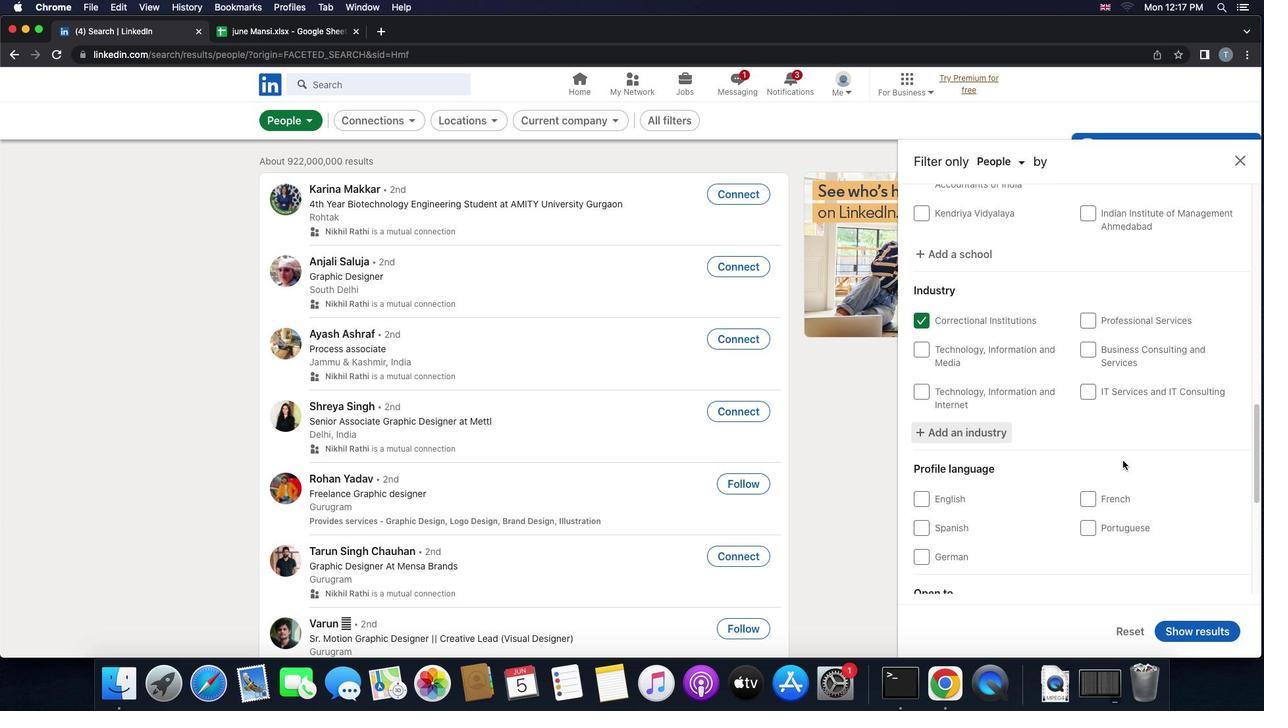 
Action: Mouse scrolled (1123, 461) with delta (0, 0)
Screenshot: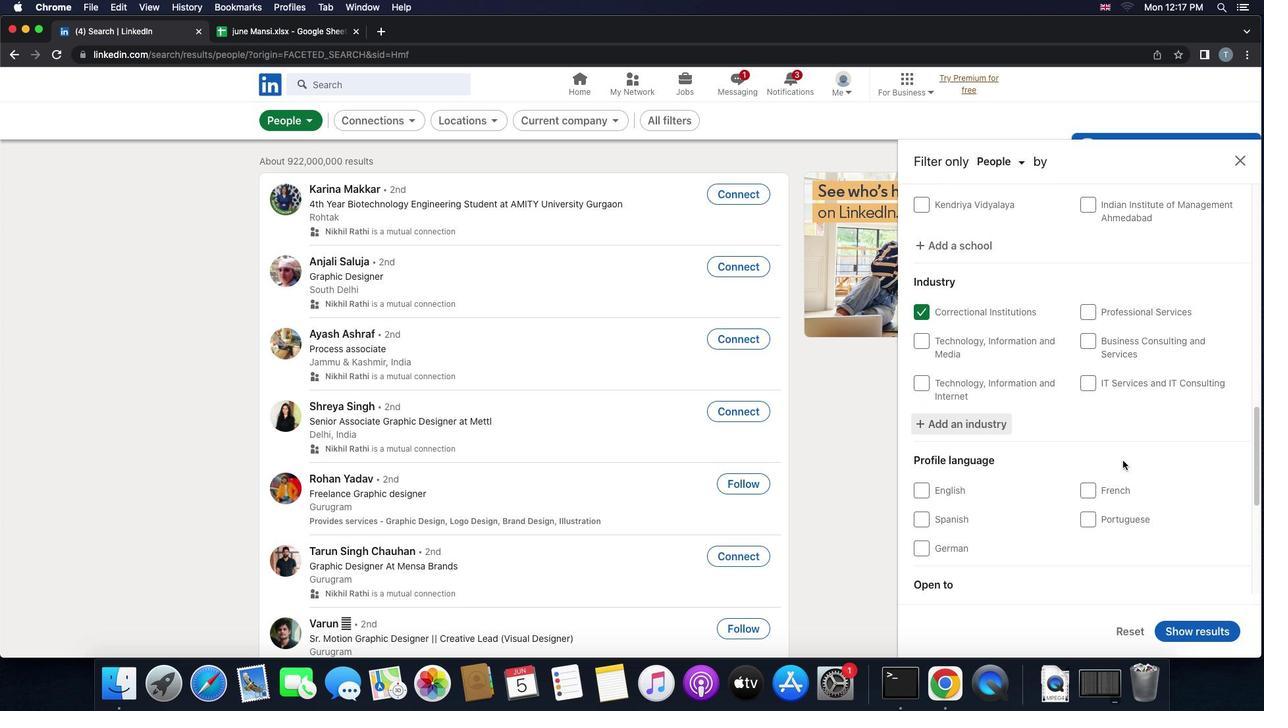 
Action: Mouse scrolled (1123, 461) with delta (0, 0)
Screenshot: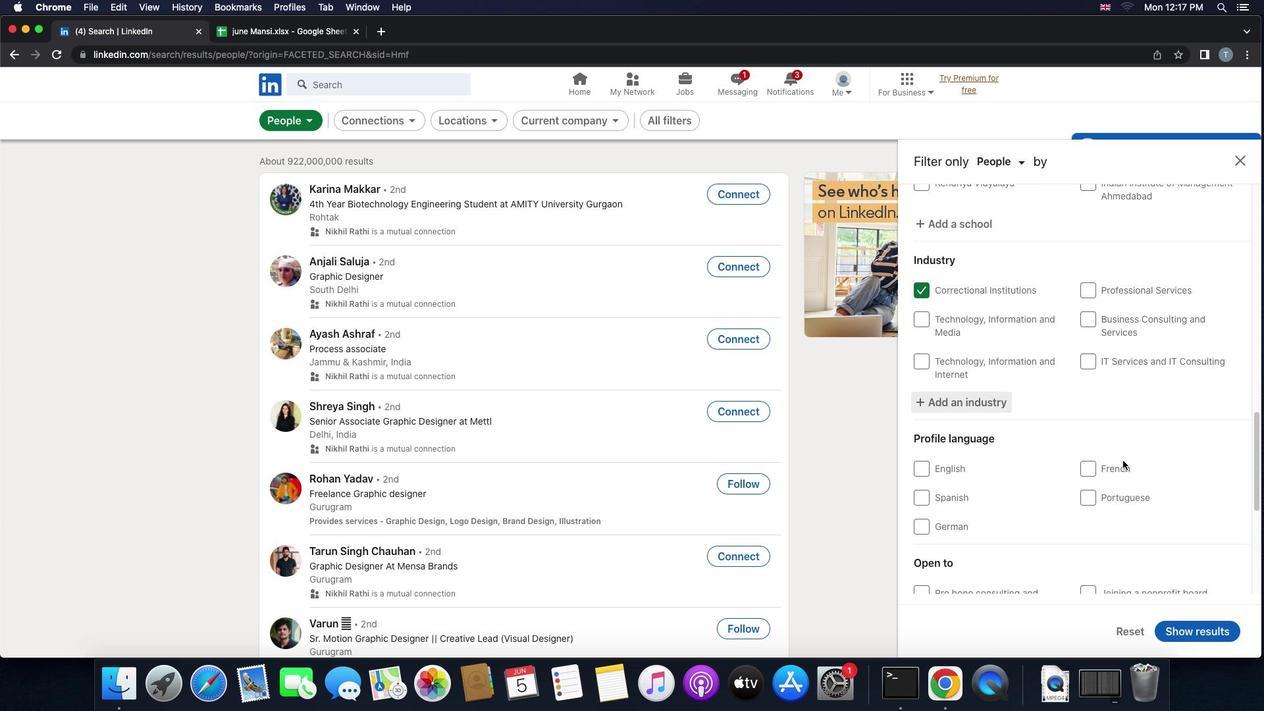 
Action: Mouse moved to (922, 440)
Screenshot: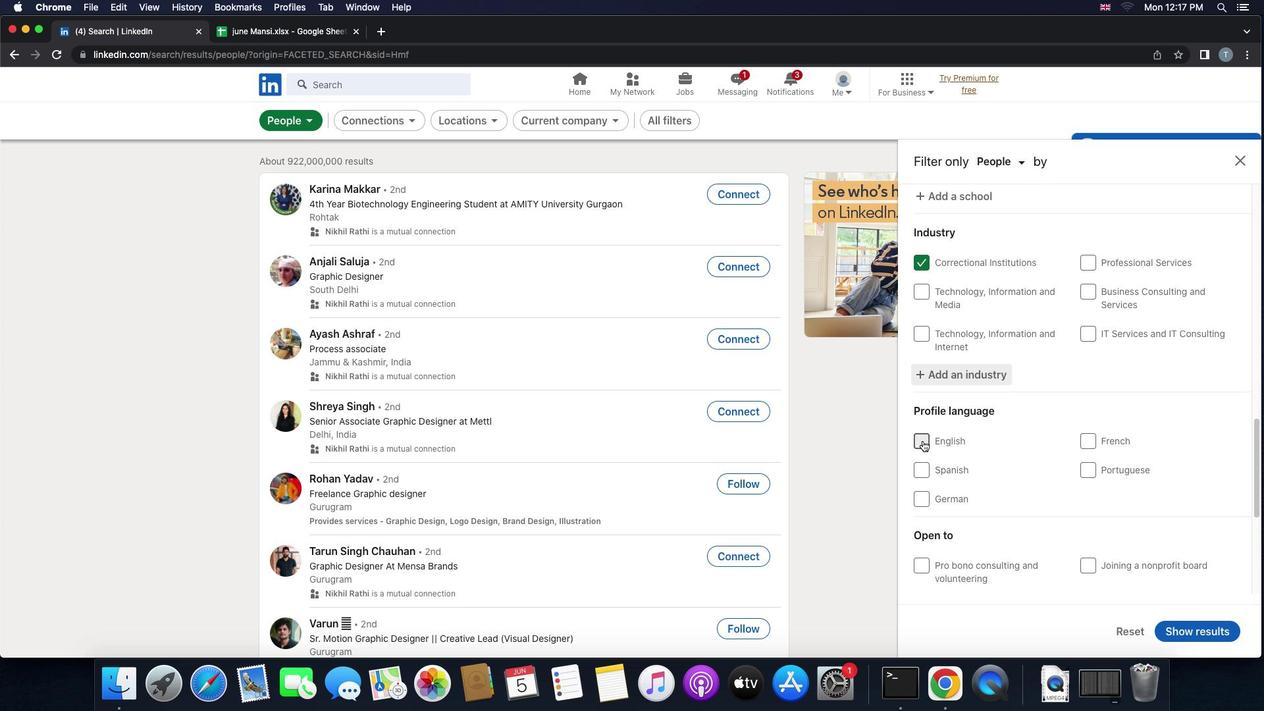 
Action: Mouse pressed left at (922, 440)
Screenshot: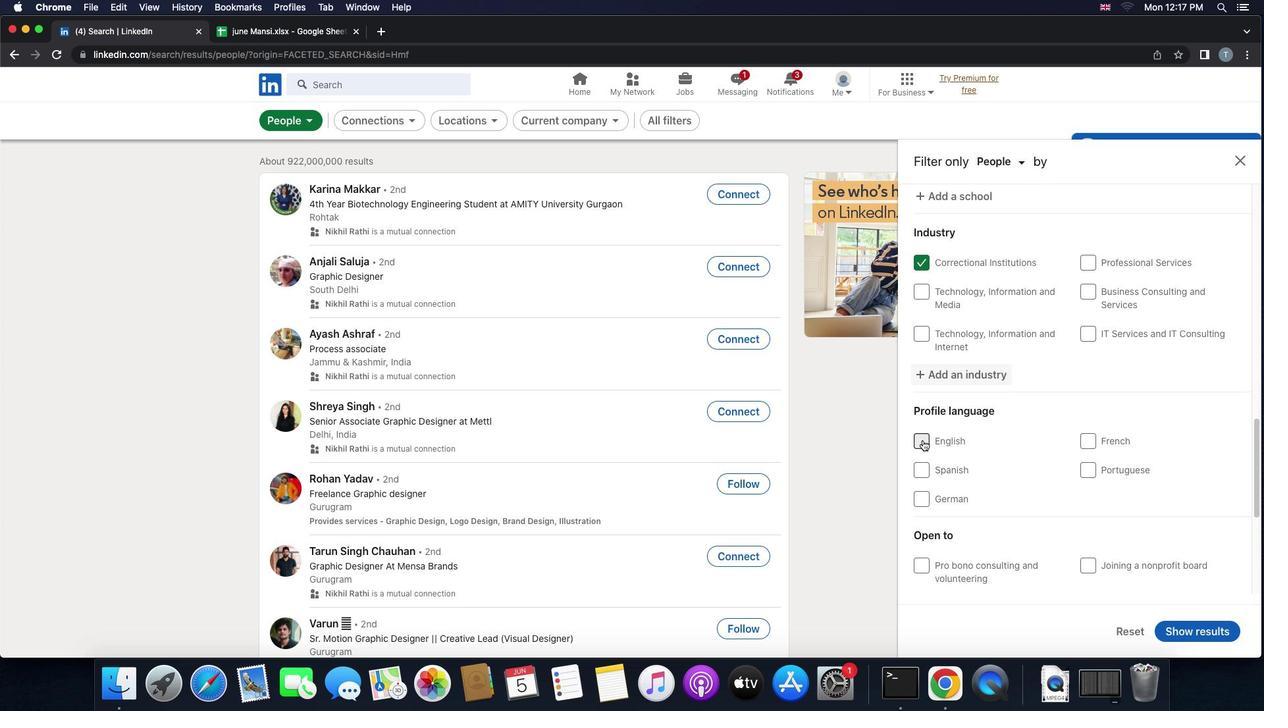 
Action: Mouse moved to (1057, 477)
Screenshot: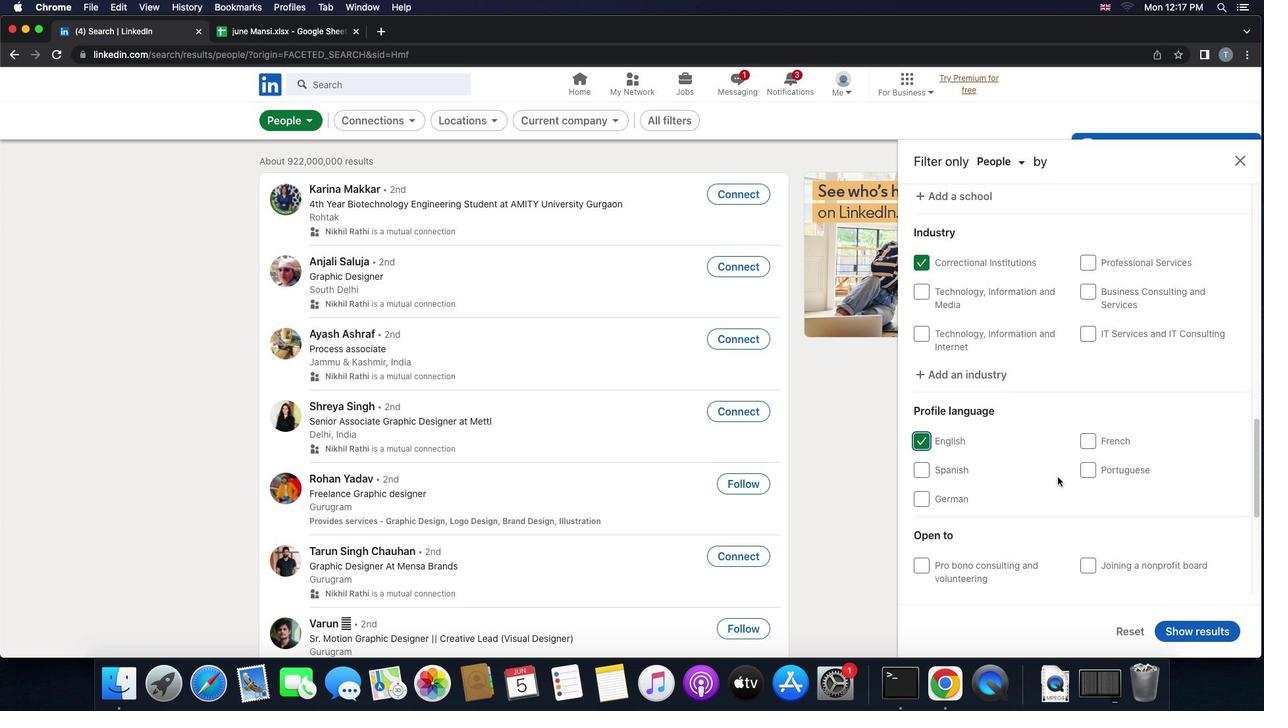 
Action: Mouse scrolled (1057, 477) with delta (0, 0)
Screenshot: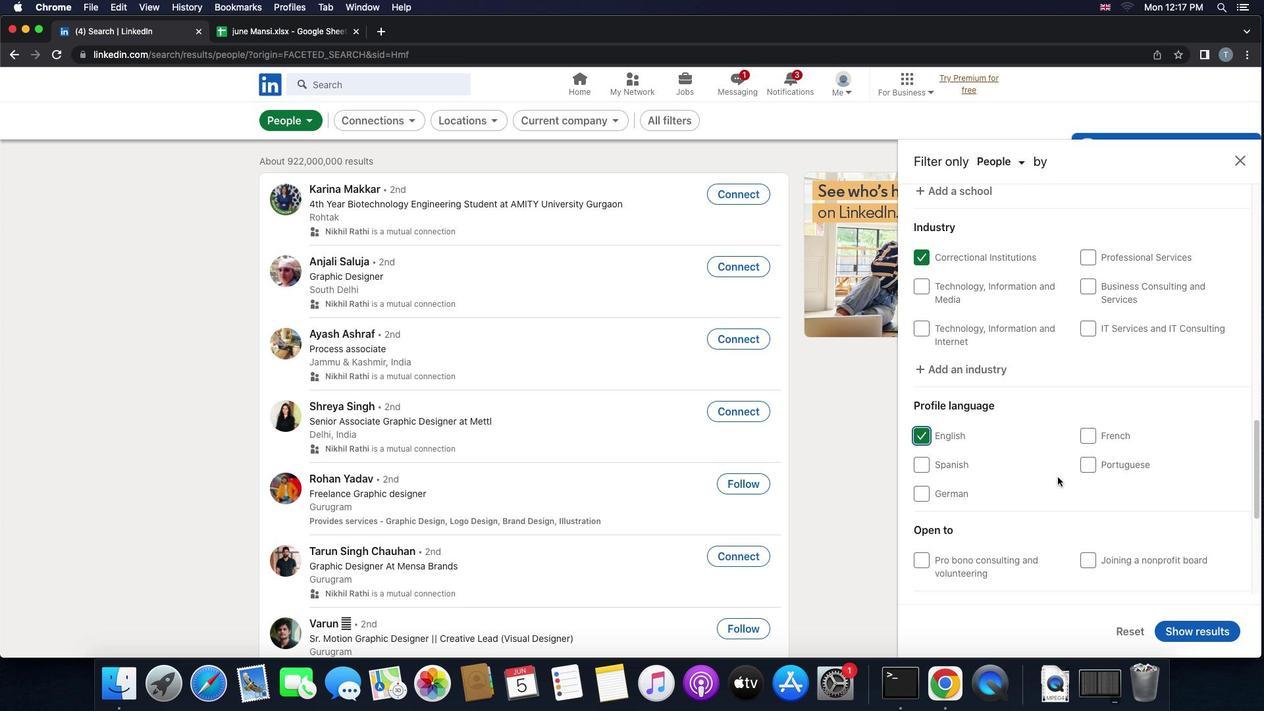
Action: Mouse scrolled (1057, 477) with delta (0, 0)
Screenshot: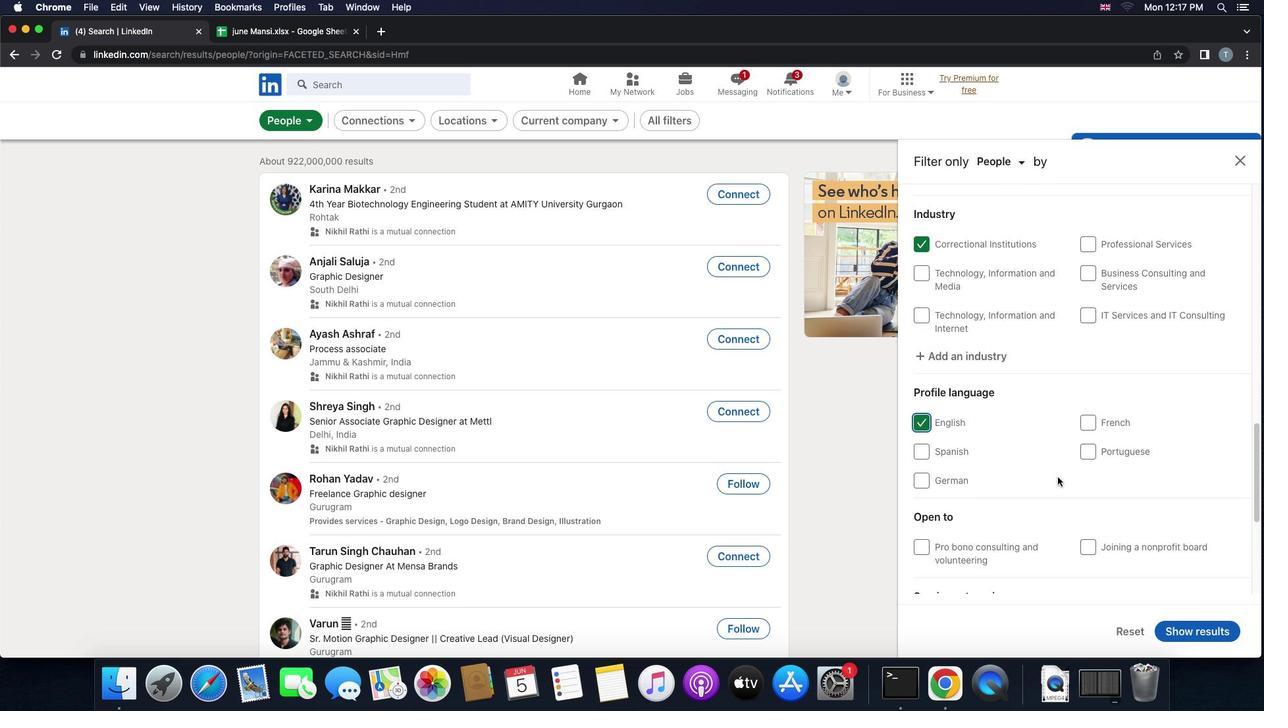 
Action: Mouse scrolled (1057, 477) with delta (0, -1)
Screenshot: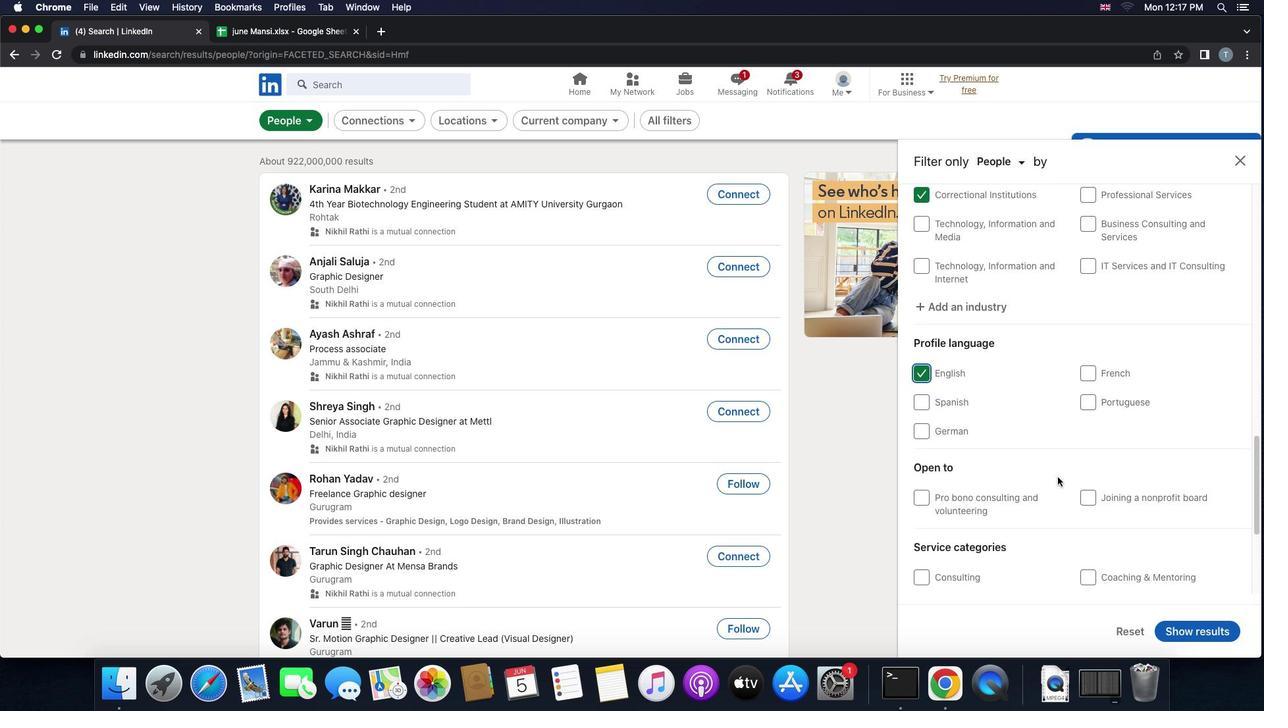 
Action: Mouse scrolled (1057, 477) with delta (0, 0)
Screenshot: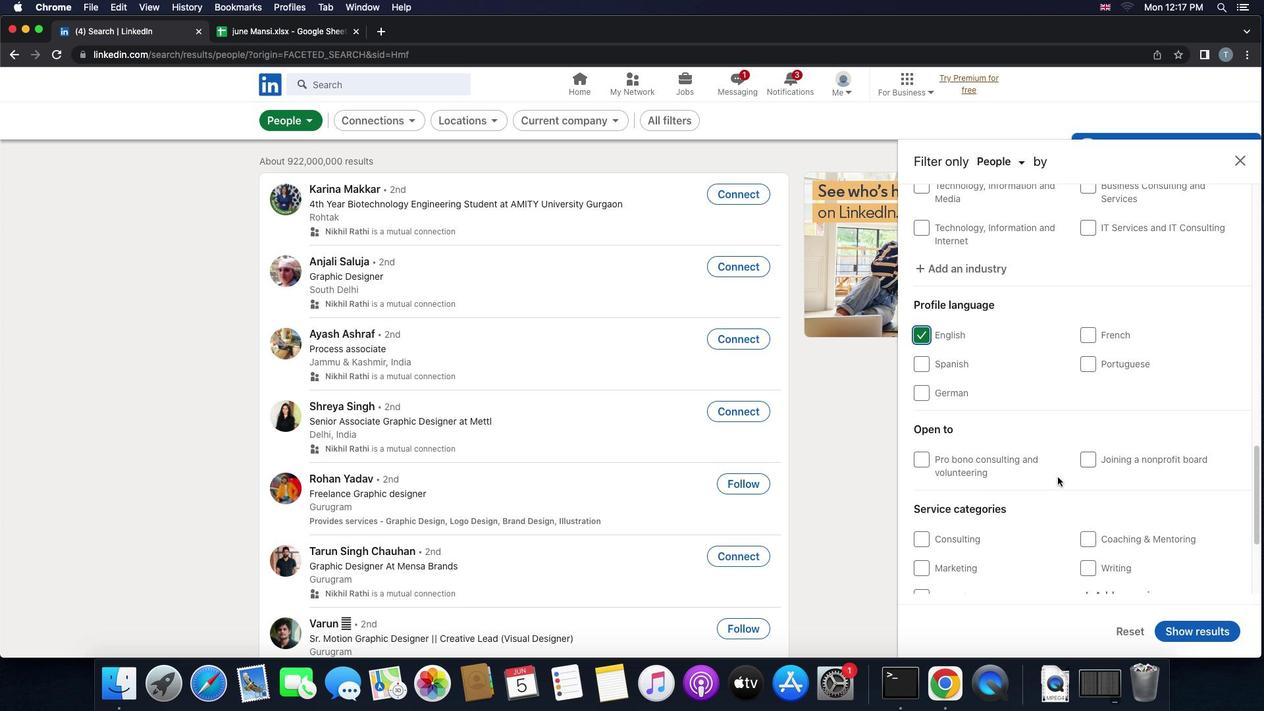 
Action: Mouse scrolled (1057, 477) with delta (0, 0)
Screenshot: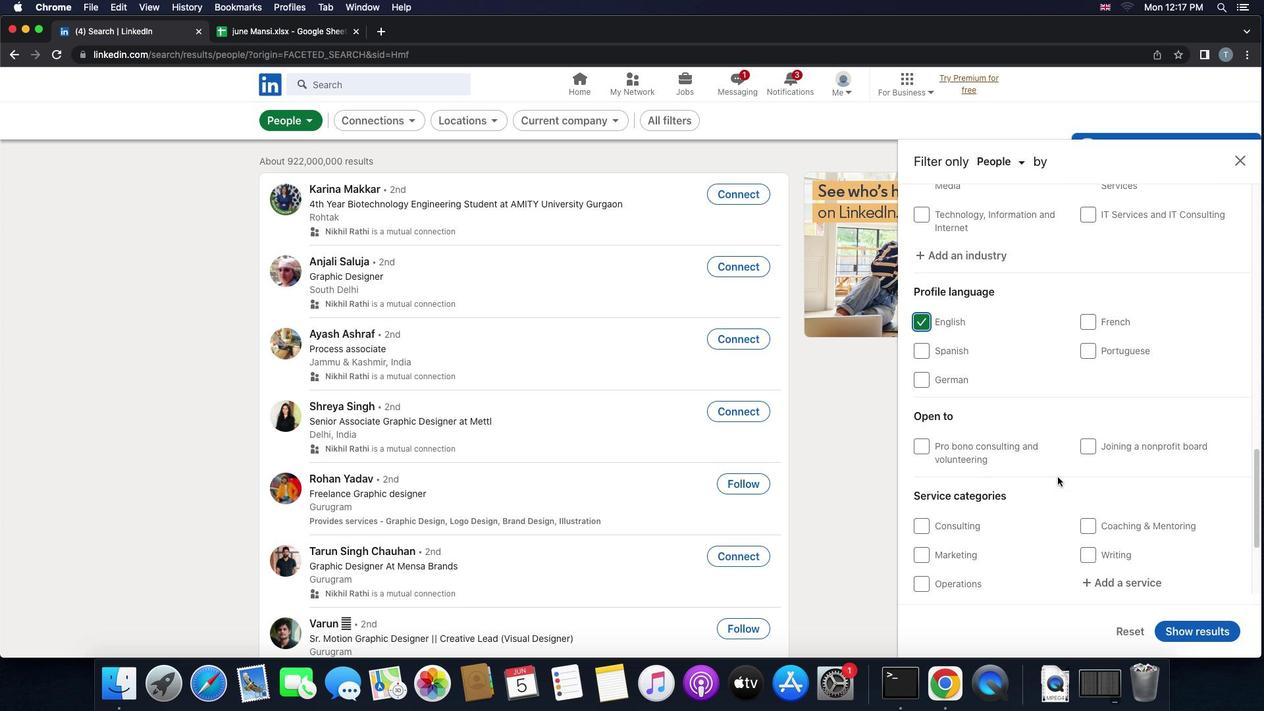 
Action: Mouse scrolled (1057, 477) with delta (0, -1)
Screenshot: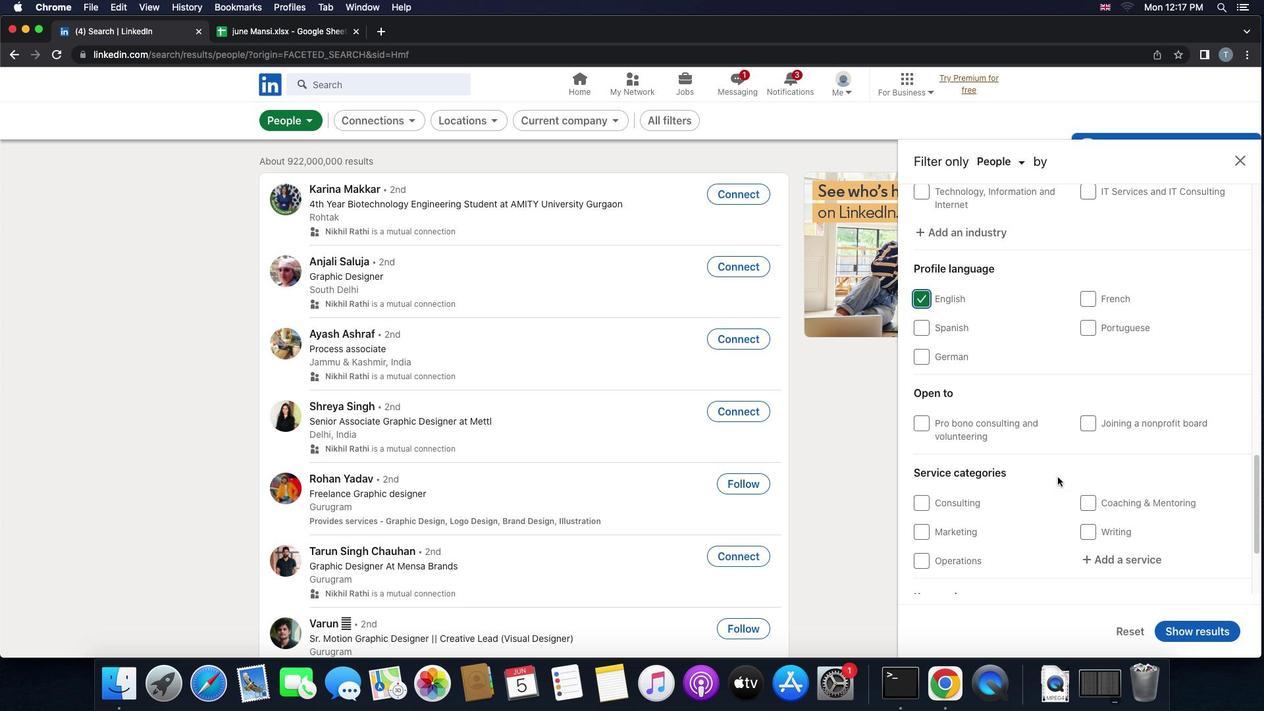 
Action: Mouse moved to (1112, 501)
Screenshot: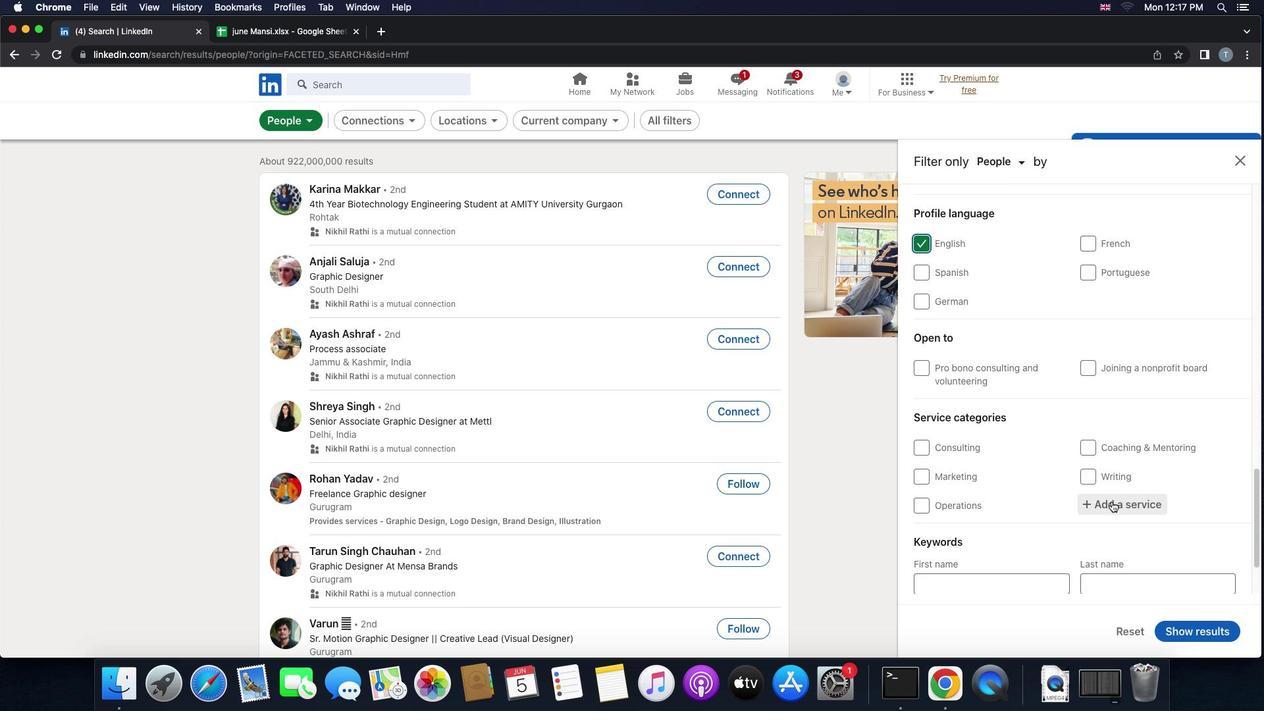 
Action: Mouse pressed left at (1112, 501)
Screenshot: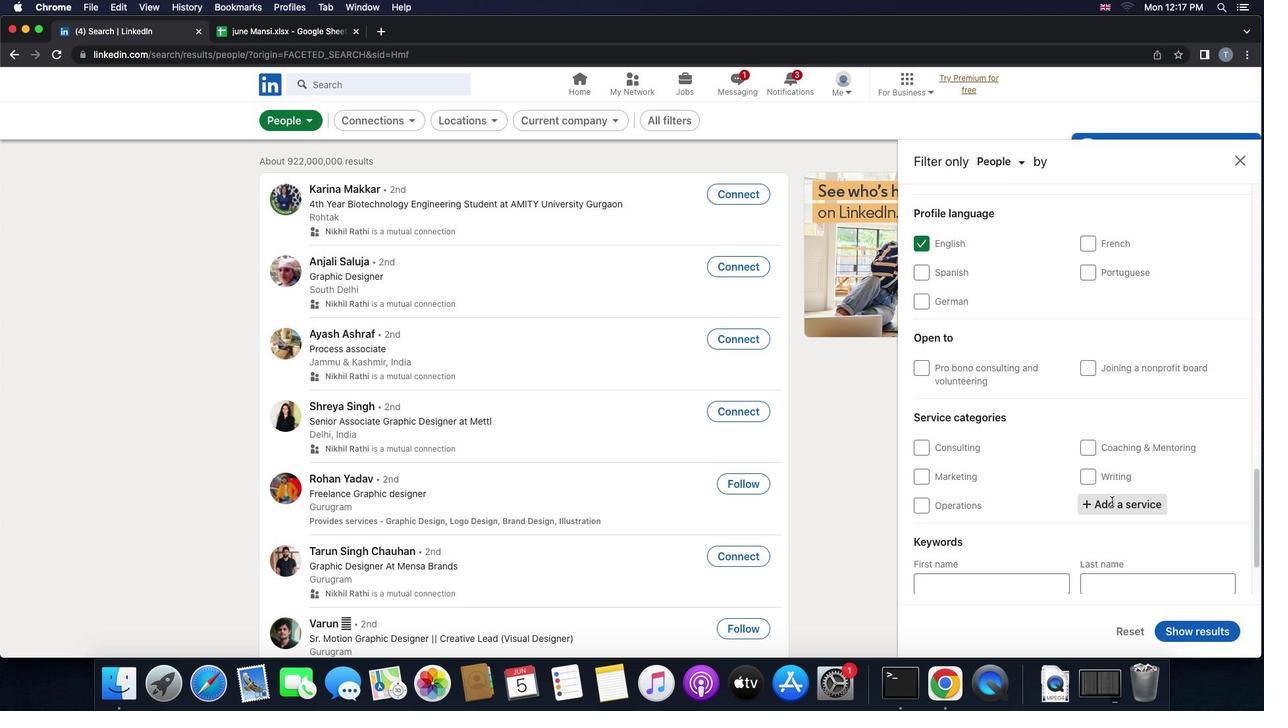 
Action: Key pressed 'f''i''n''a''n''c''i''a''l'
Screenshot: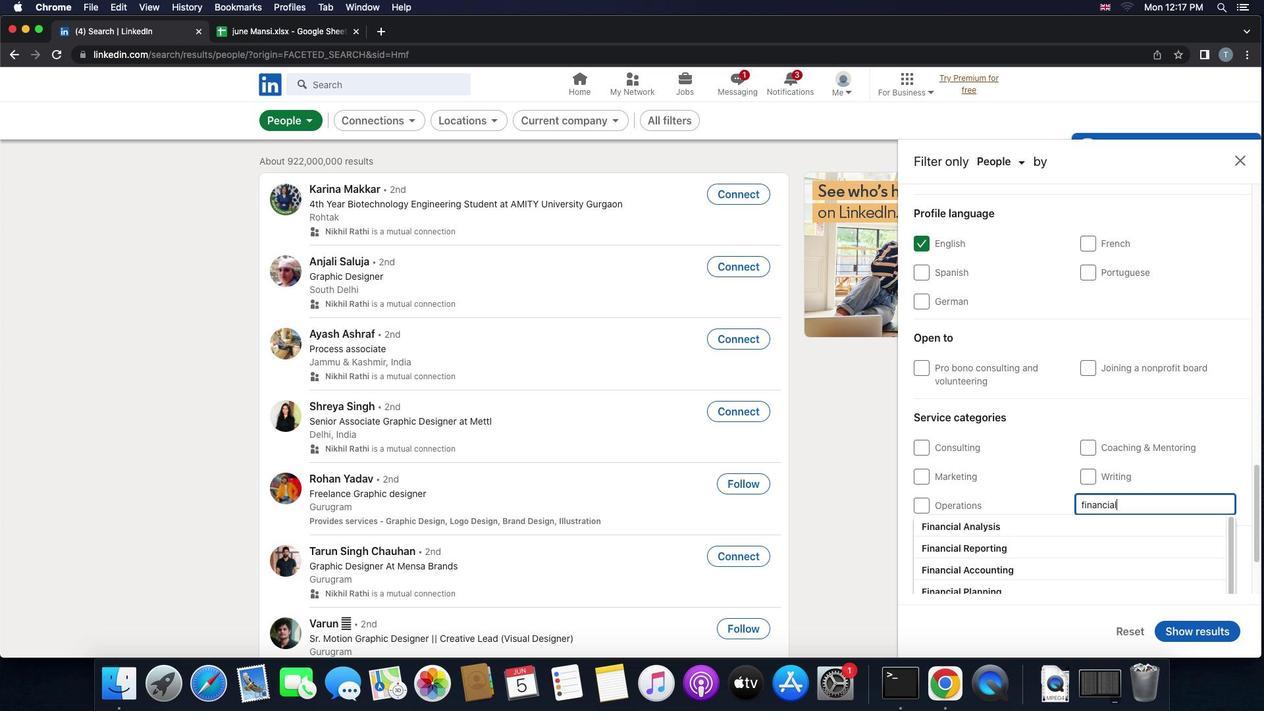 
Action: Mouse moved to (1088, 525)
Screenshot: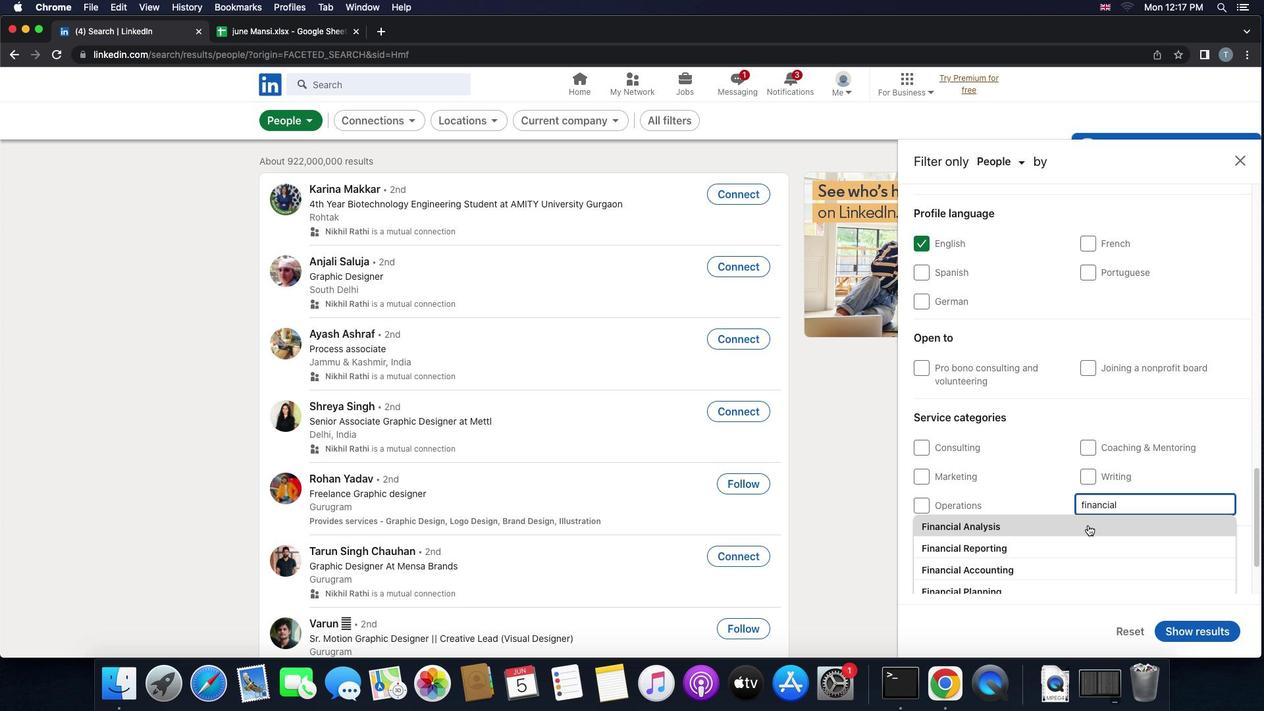 
Action: Mouse pressed left at (1088, 525)
Screenshot: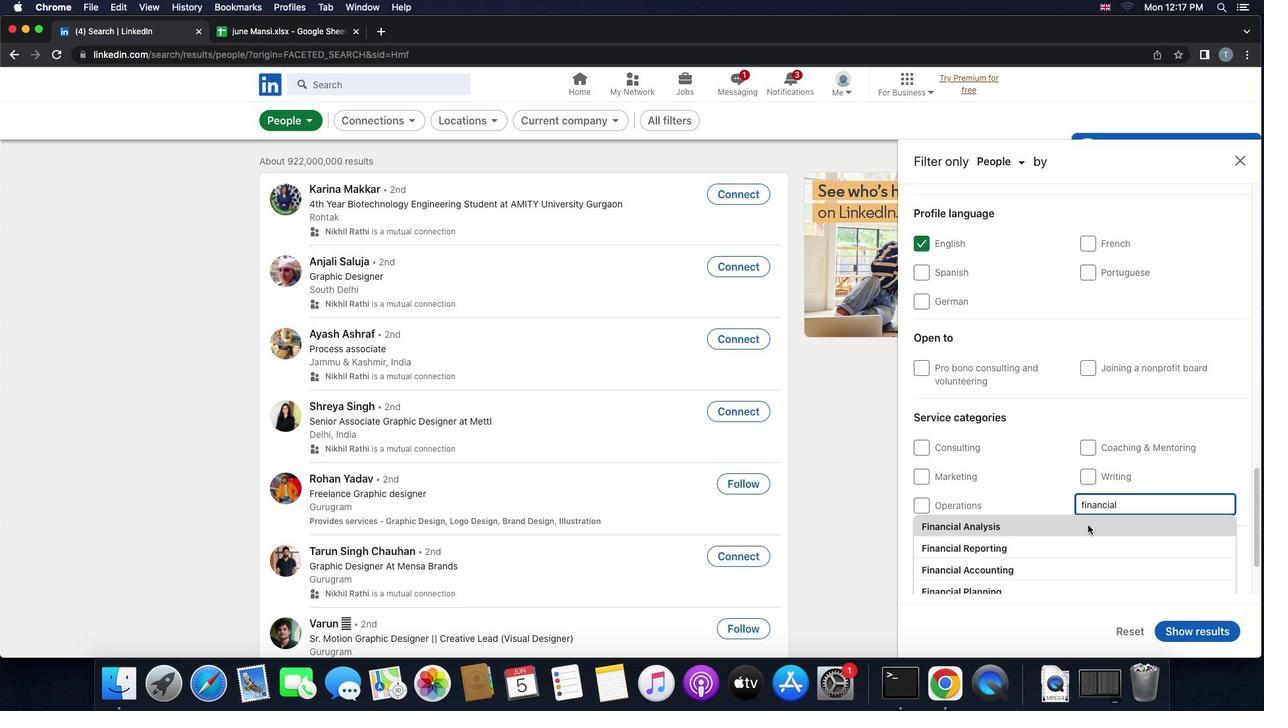
Action: Mouse scrolled (1088, 525) with delta (0, 0)
Screenshot: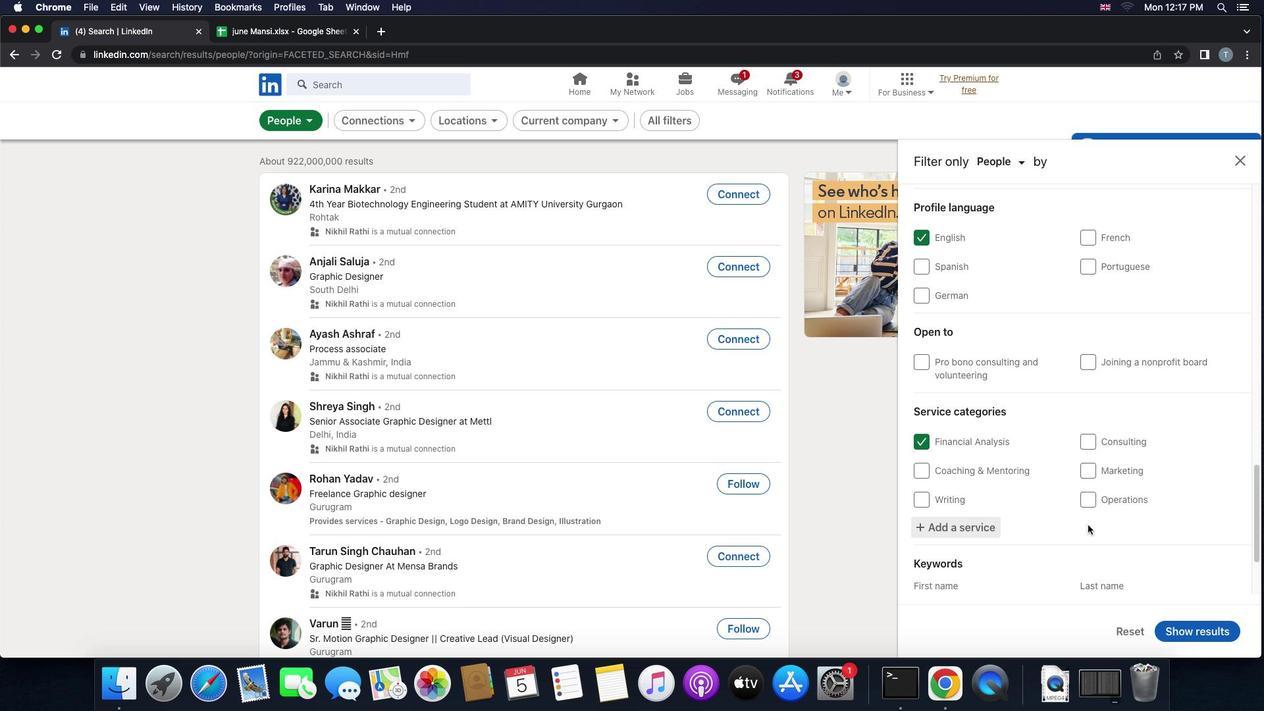 
Action: Mouse scrolled (1088, 525) with delta (0, 0)
Screenshot: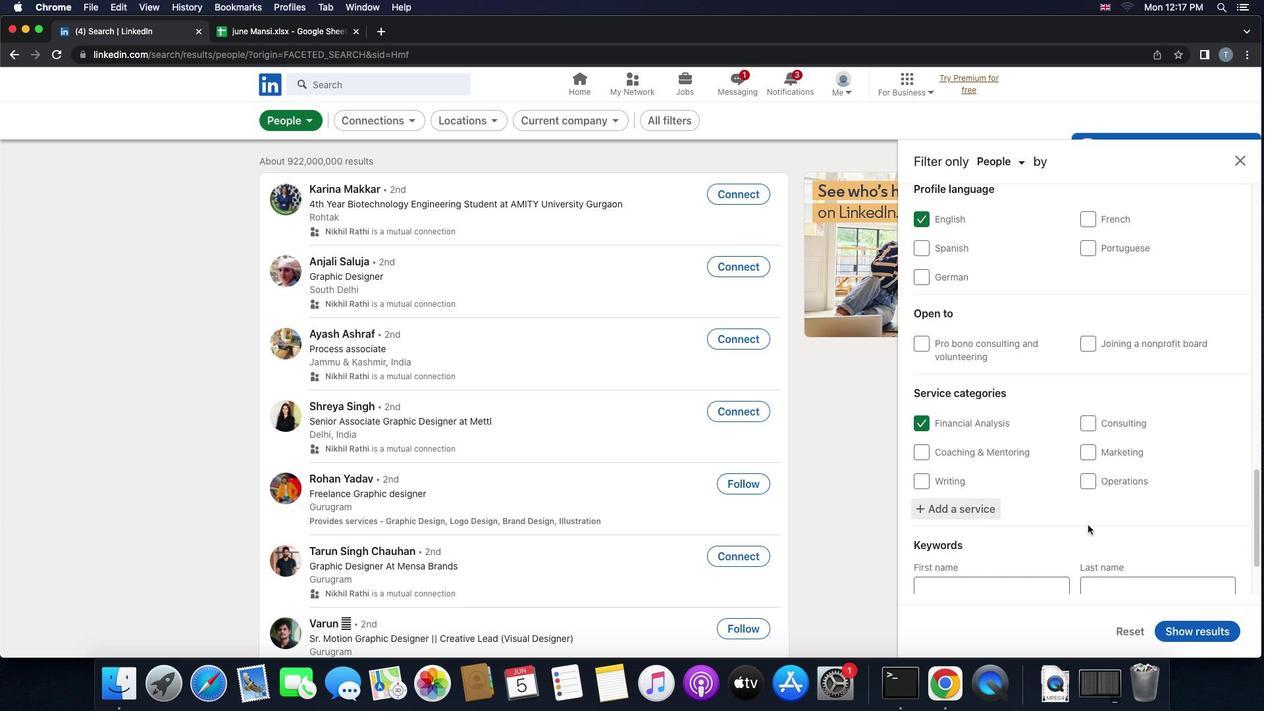 
Action: Mouse scrolled (1088, 525) with delta (0, -1)
Screenshot: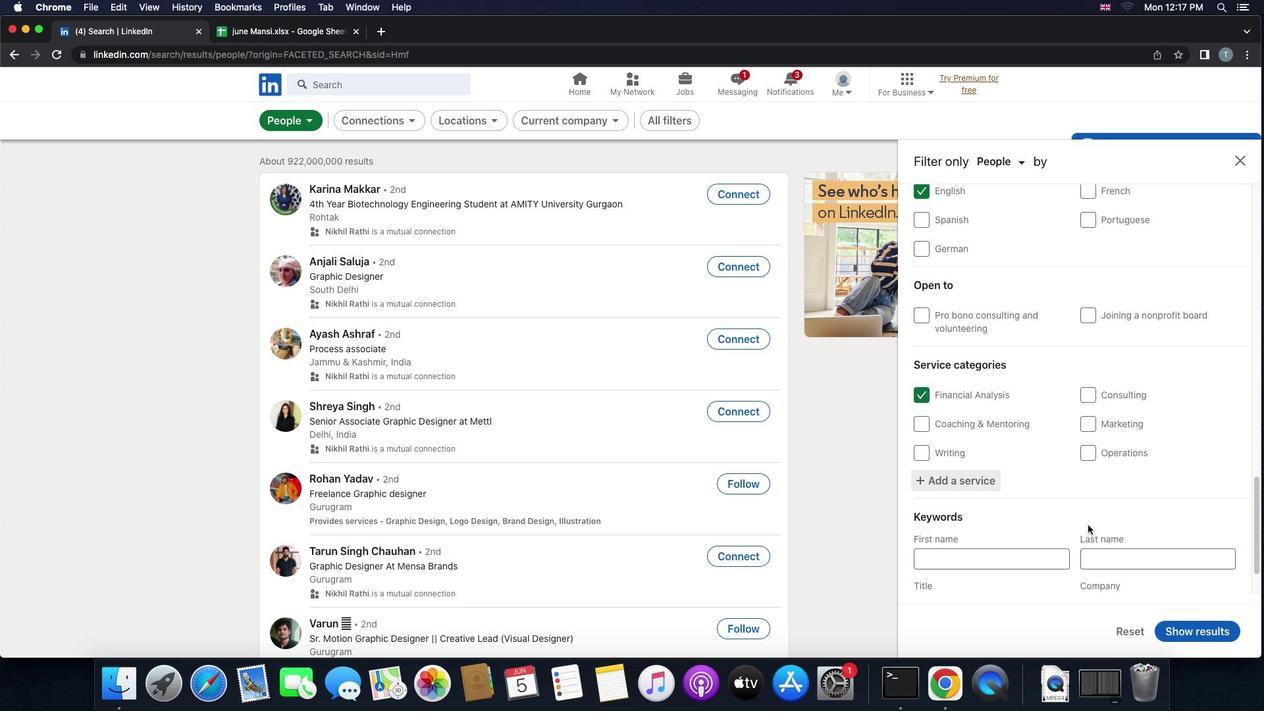 
Action: Mouse scrolled (1088, 525) with delta (0, -2)
Screenshot: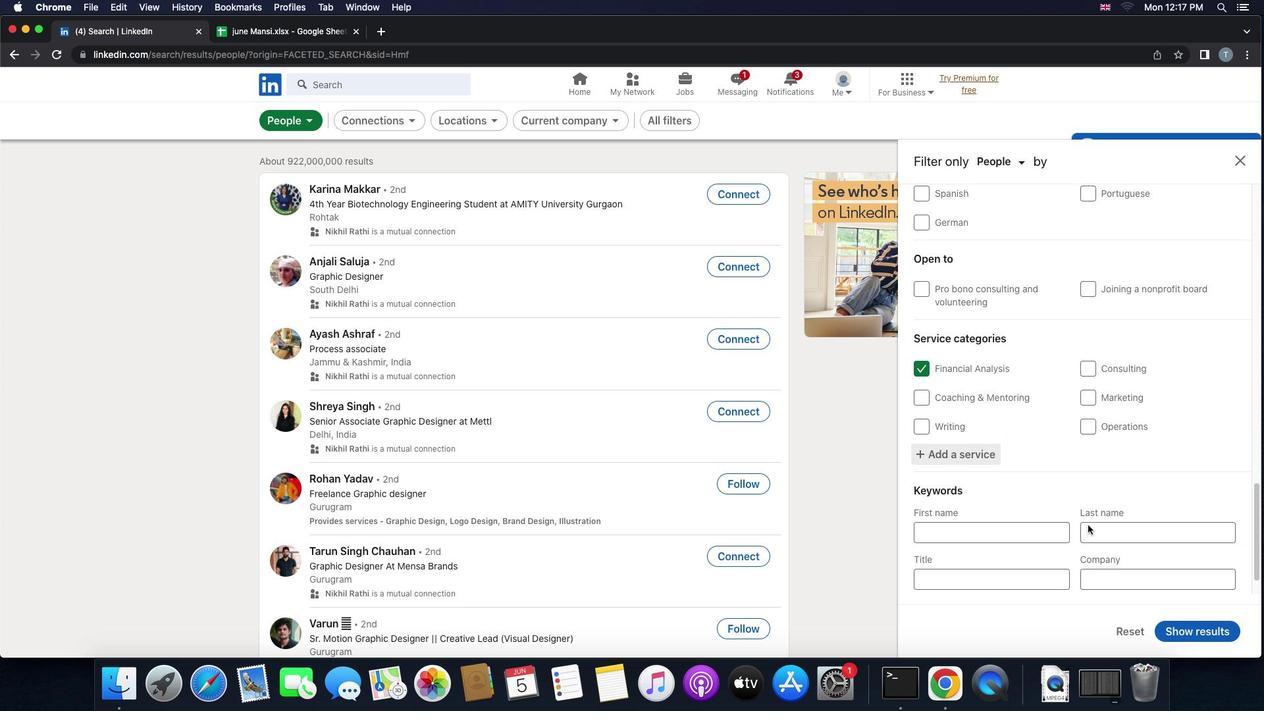 
Action: Mouse scrolled (1088, 525) with delta (0, 0)
Screenshot: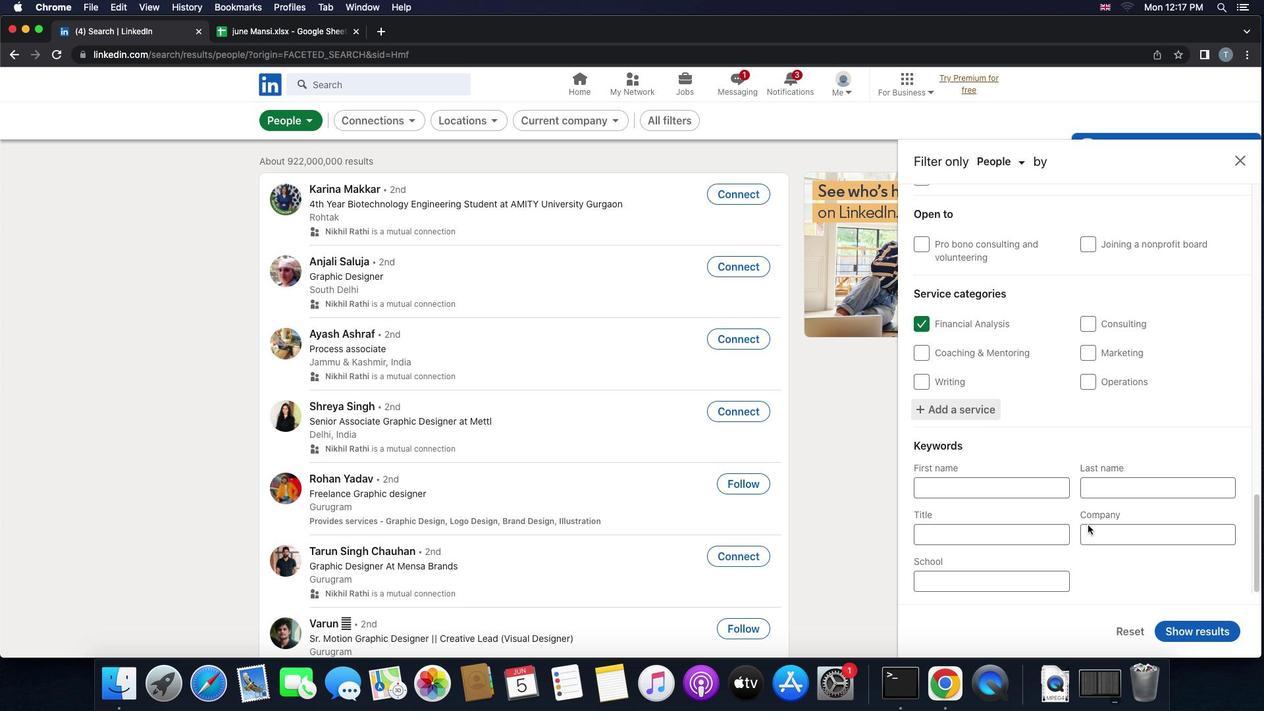 
Action: Mouse scrolled (1088, 525) with delta (0, 0)
Screenshot: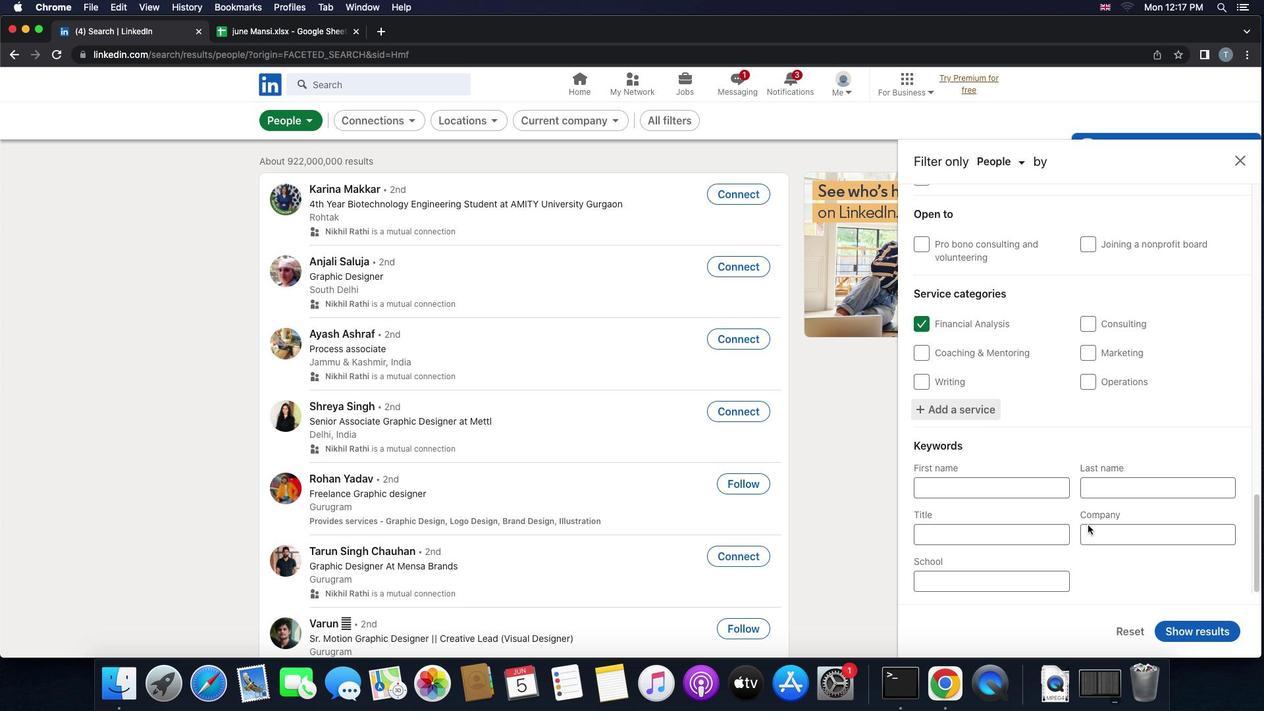 
Action: Mouse scrolled (1088, 525) with delta (0, 0)
Screenshot: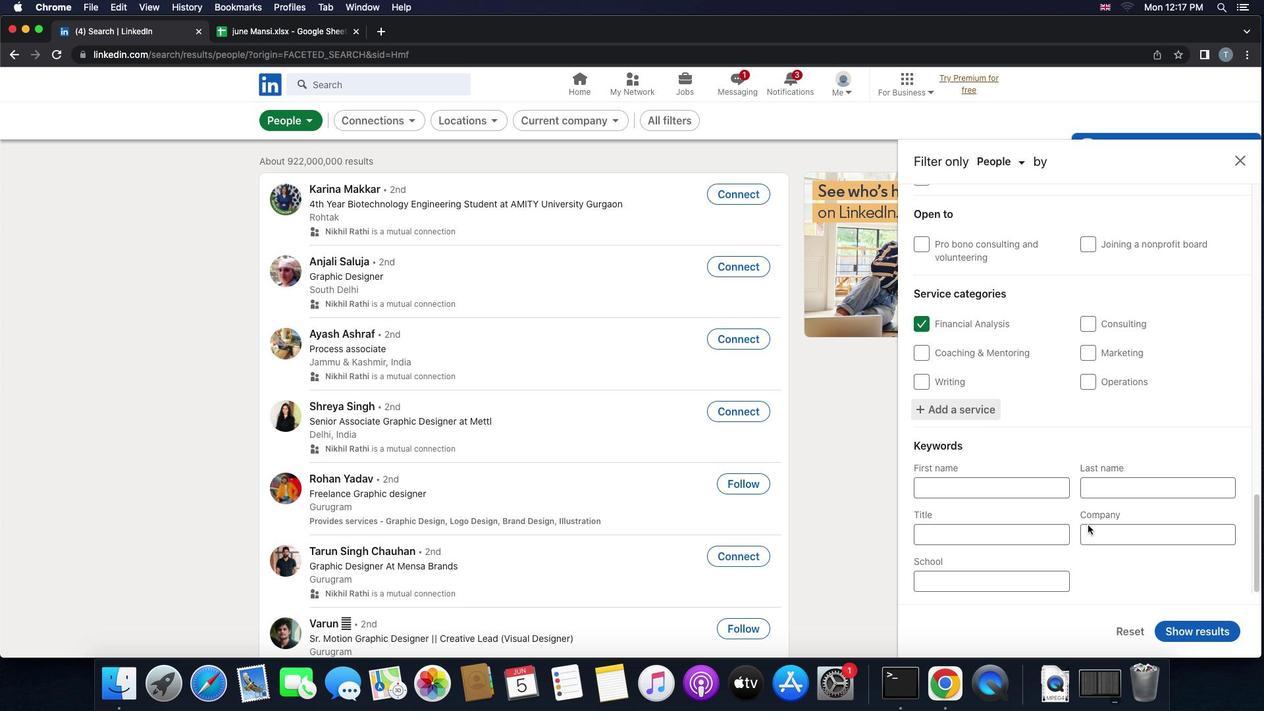 
Action: Mouse moved to (999, 529)
Screenshot: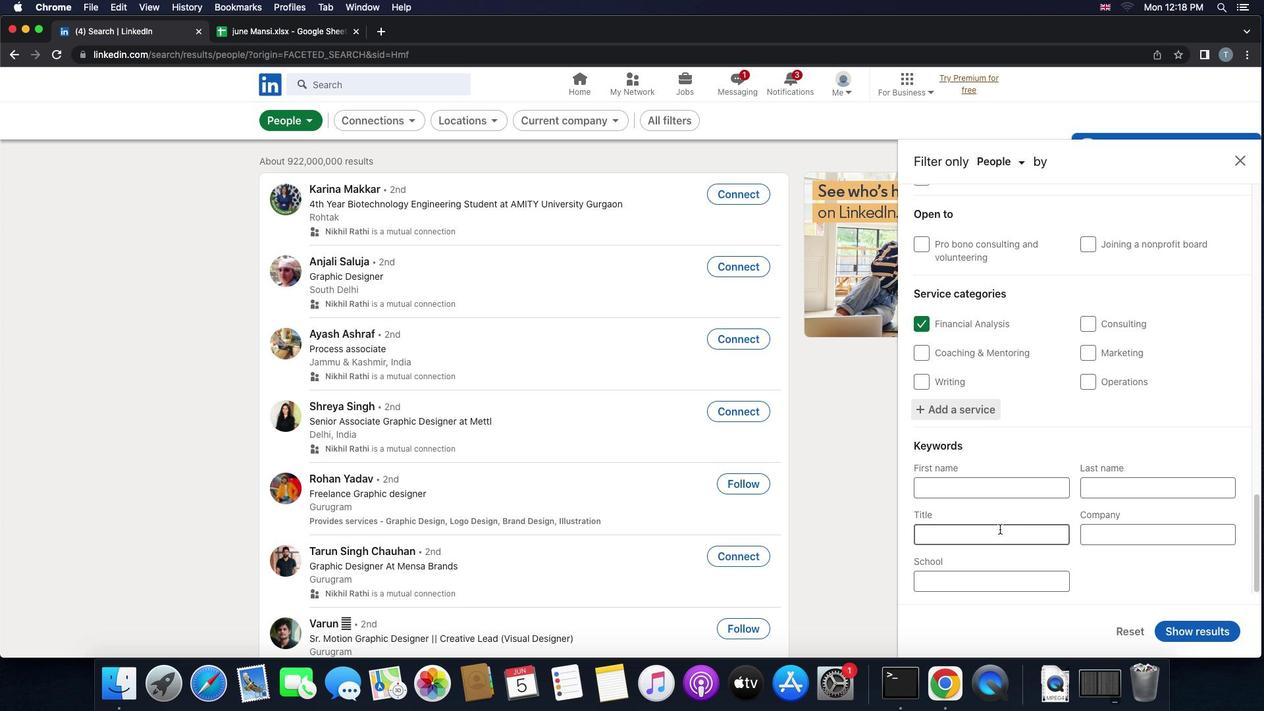 
Action: Mouse pressed left at (999, 529)
Screenshot: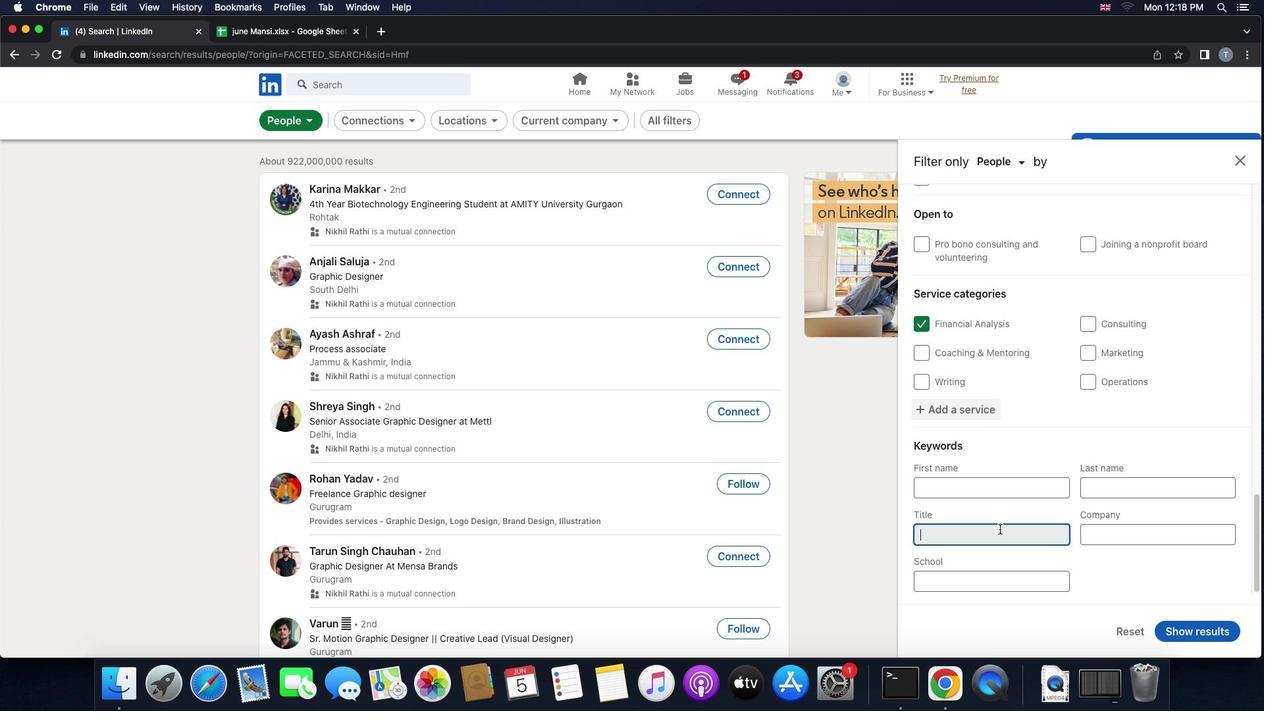 
Action: Key pressed 'b''e''e'Key.backspace'n''r'Key.backspace'e''f''i''t''s'Key.space'm''a''n''a''g''e''r'
Screenshot: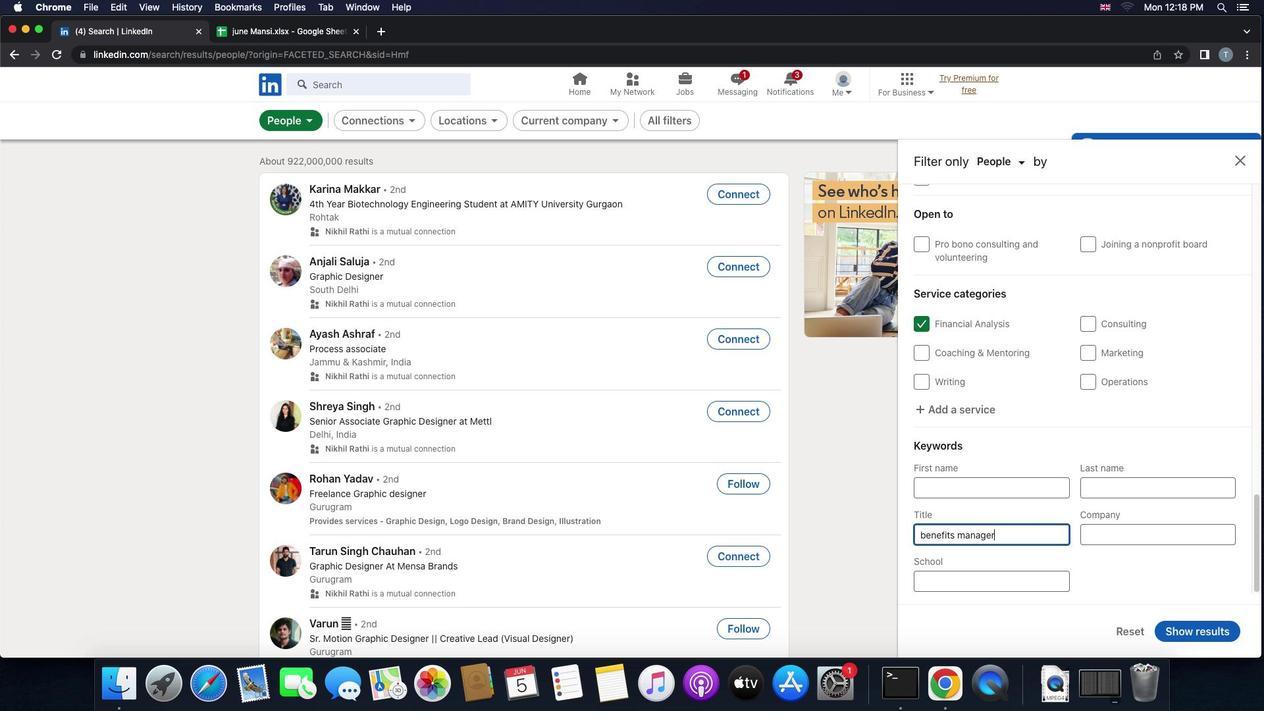 
Action: Mouse moved to (1202, 633)
Screenshot: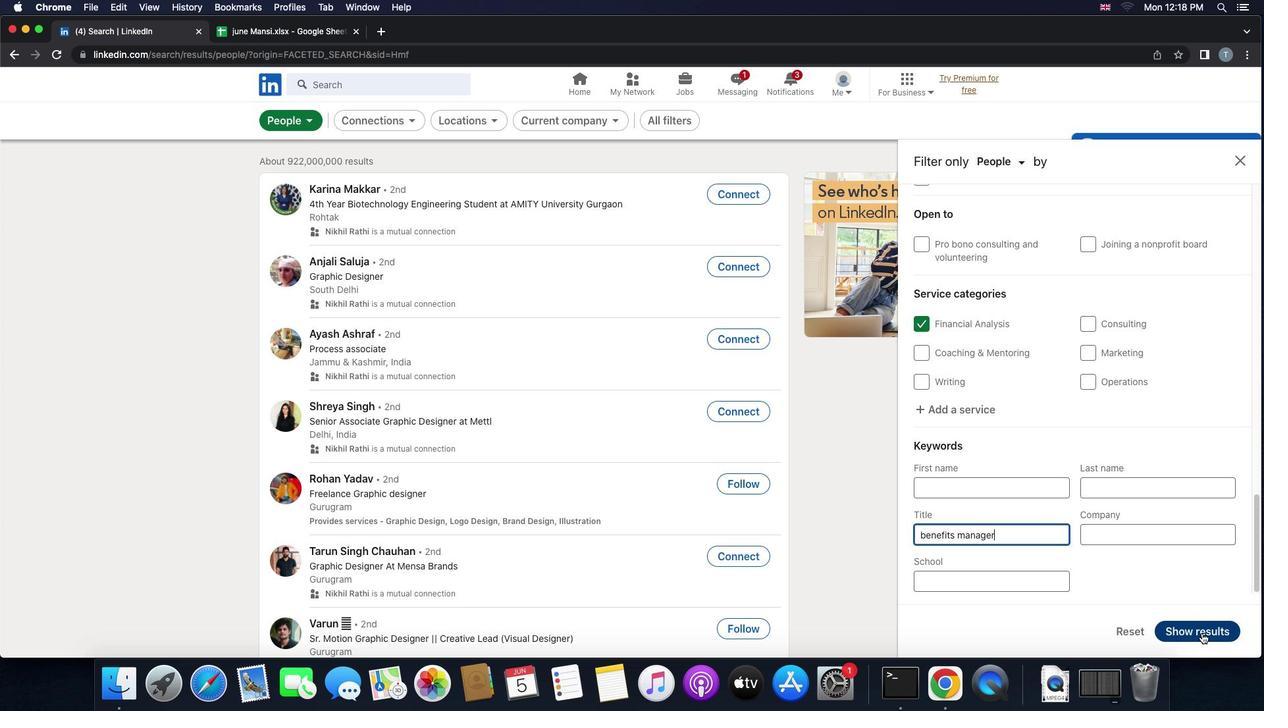 
Action: Mouse pressed left at (1202, 633)
Screenshot: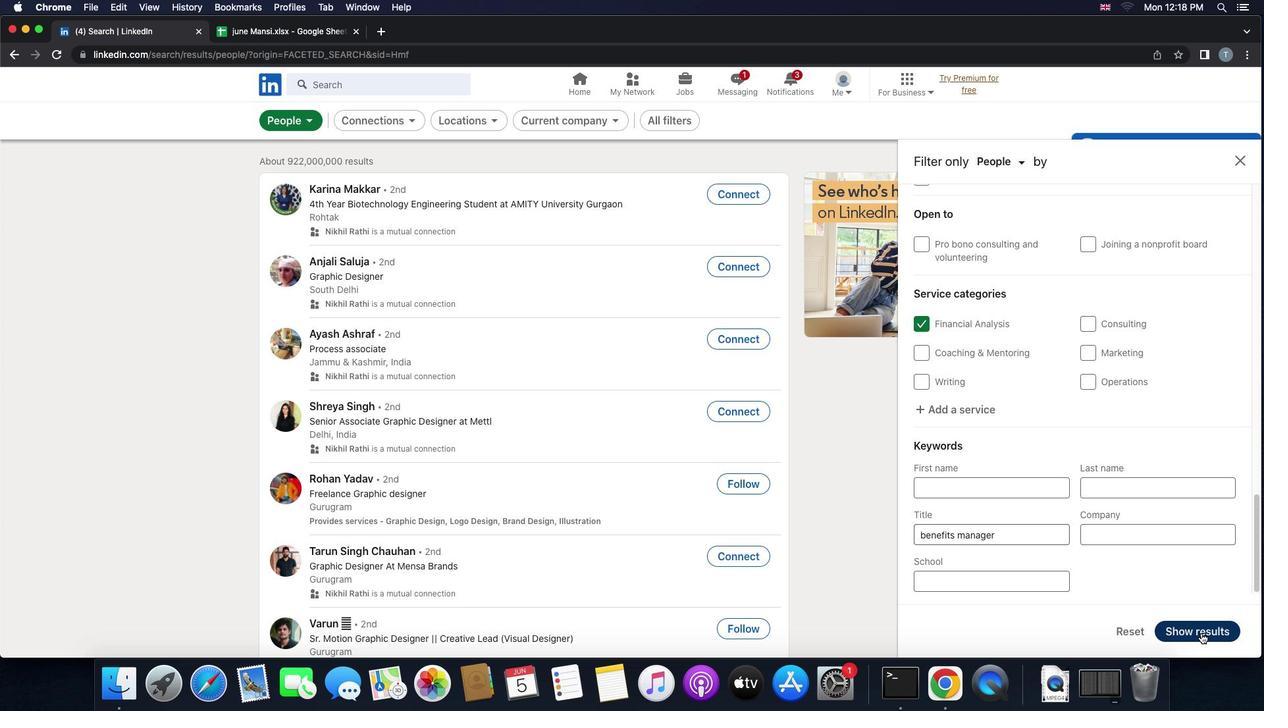 
Action: Mouse moved to (1200, 633)
Screenshot: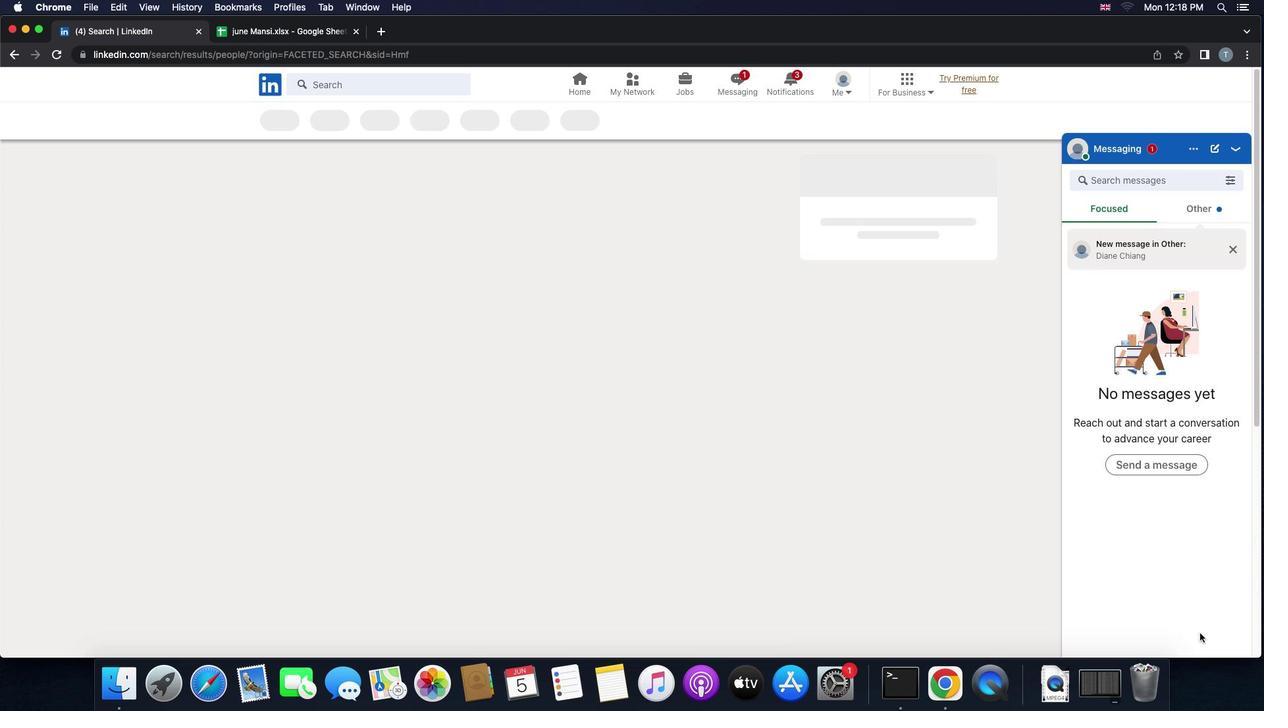 
